 Task: Compose an email with the signature Leslie Flores with the subject Request for feedback on an employee handbook and the message I apologize for any delays and appreciate your support. from softage.3@softage.net to softage.10@softage.net with an attached audio file Audio_product_review.mp3 Undo the message, redo the message and add the line (Thank you) Send the email. Finally, move the email from Sent Items to the label Quotes
Action: Mouse moved to (80, 123)
Screenshot: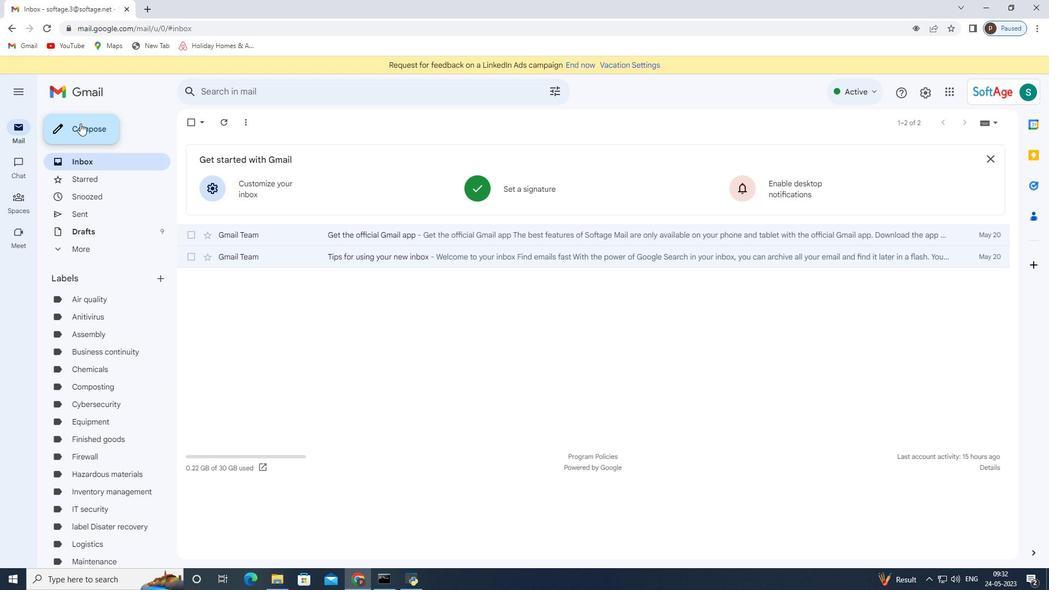
Action: Mouse pressed left at (80, 123)
Screenshot: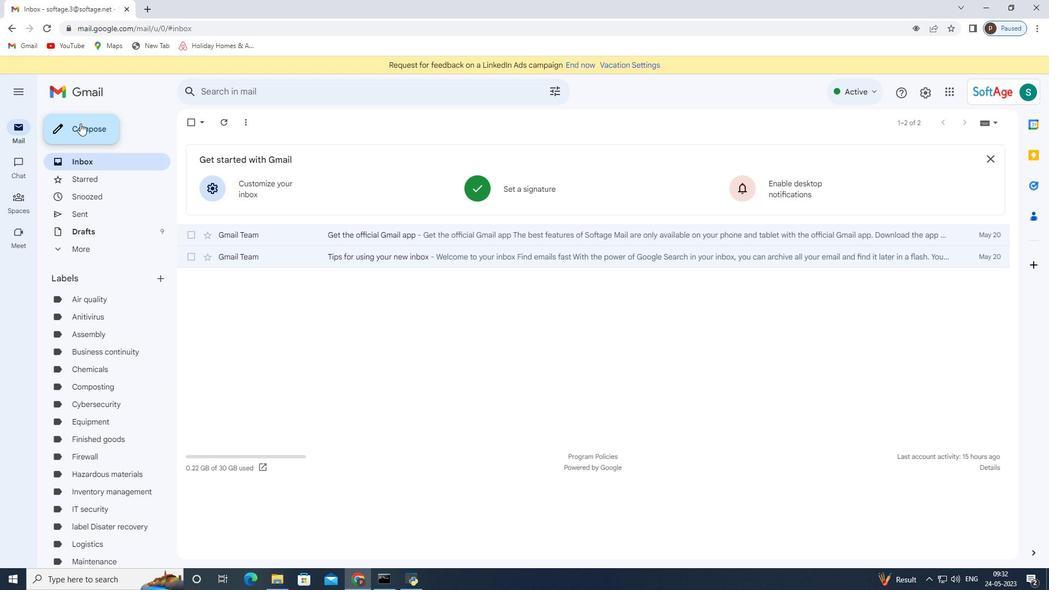 
Action: Mouse pressed left at (80, 123)
Screenshot: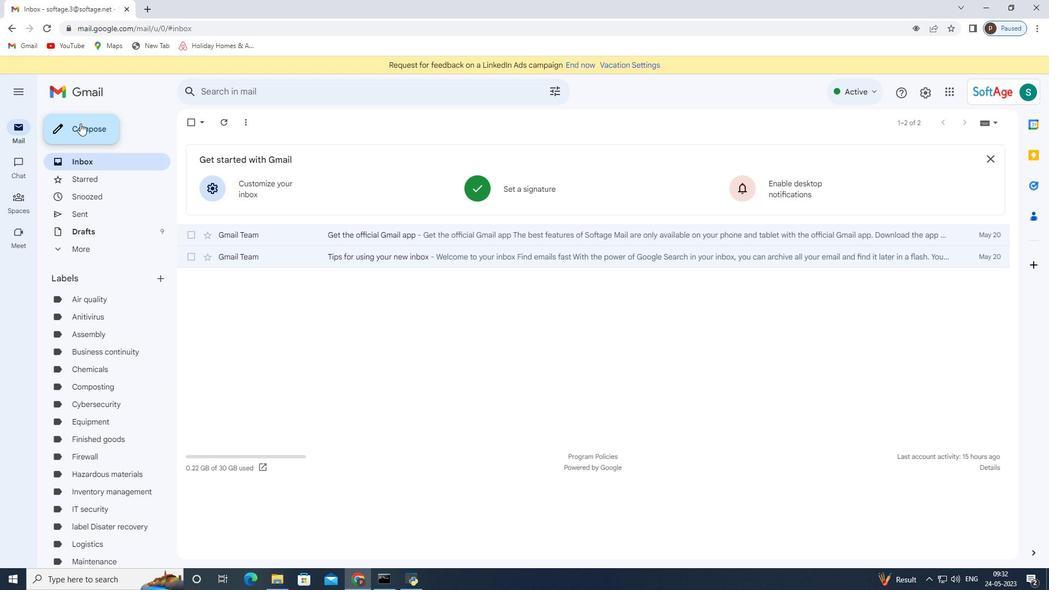 
Action: Mouse moved to (547, 550)
Screenshot: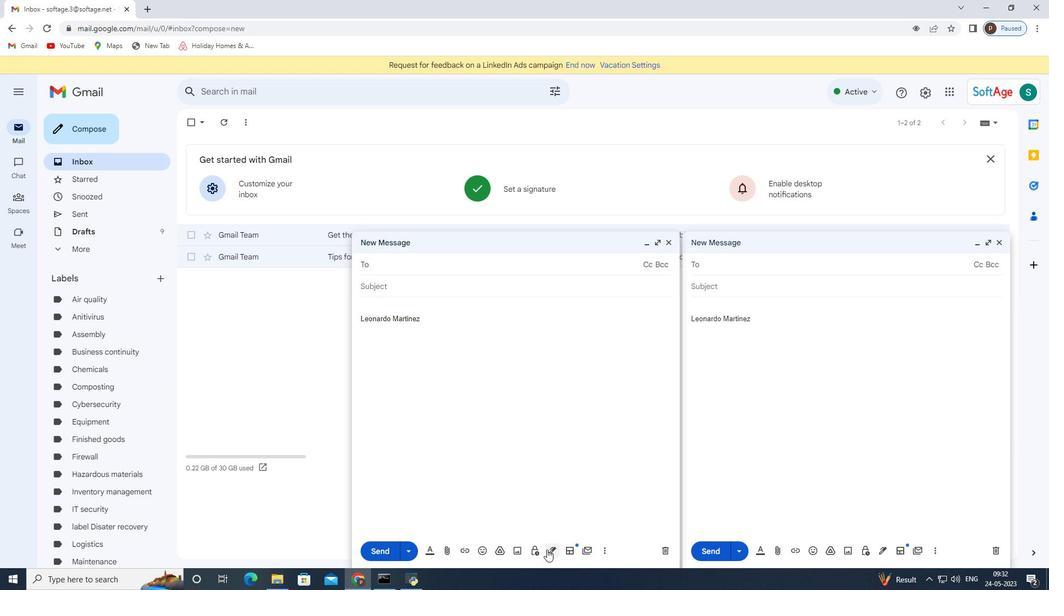 
Action: Mouse pressed left at (547, 550)
Screenshot: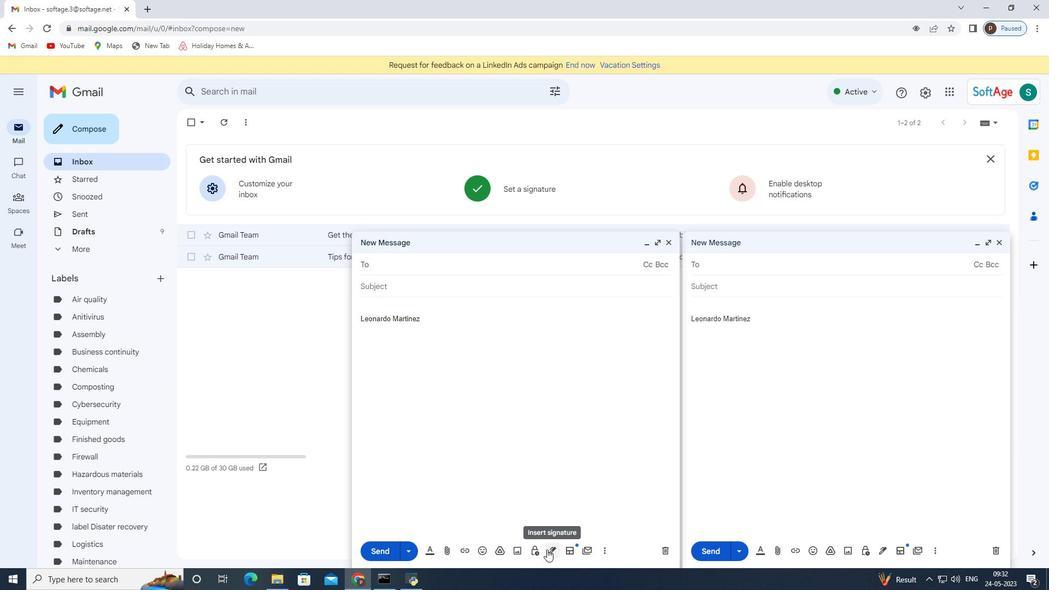 
Action: Mouse moved to (592, 490)
Screenshot: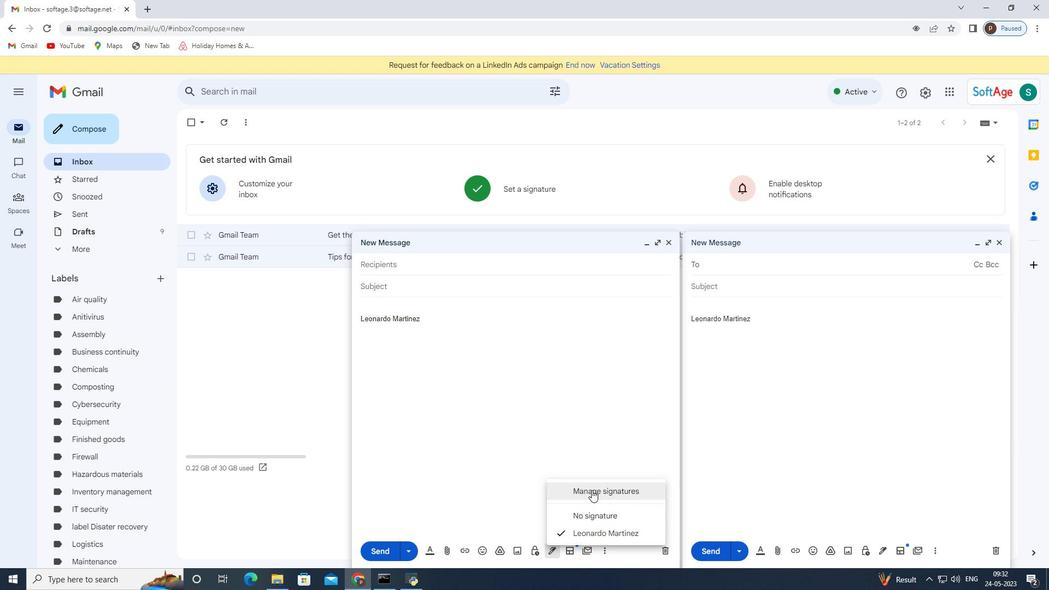 
Action: Mouse pressed left at (592, 490)
Screenshot: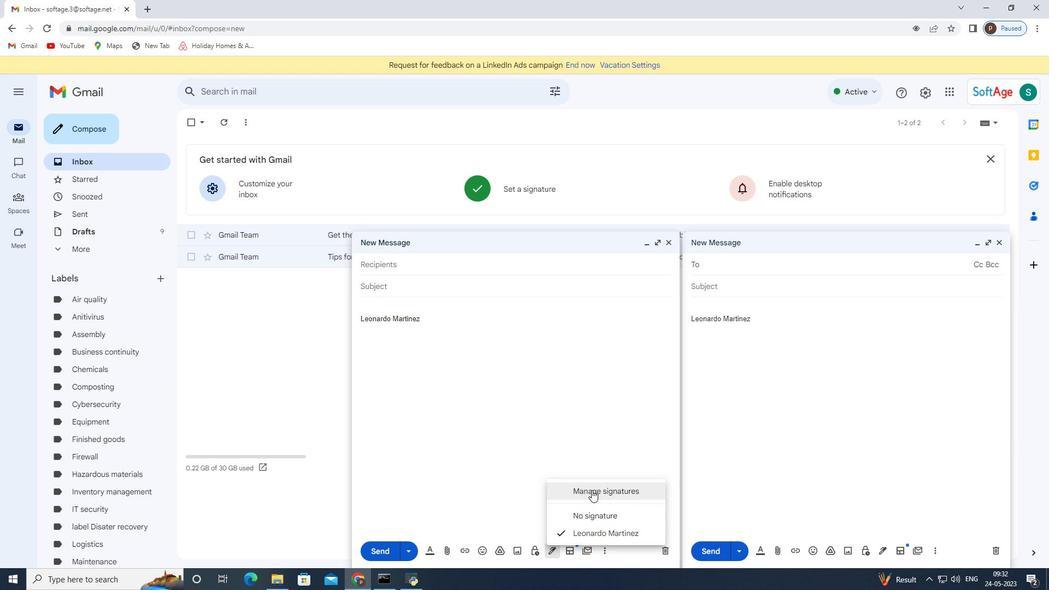 
Action: Mouse moved to (669, 241)
Screenshot: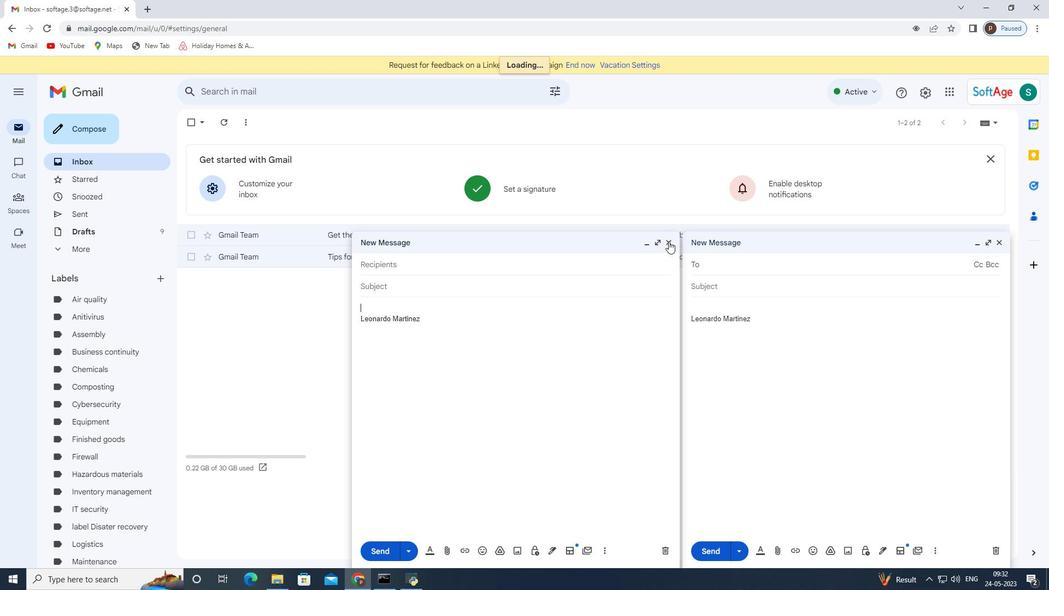 
Action: Mouse pressed left at (669, 241)
Screenshot: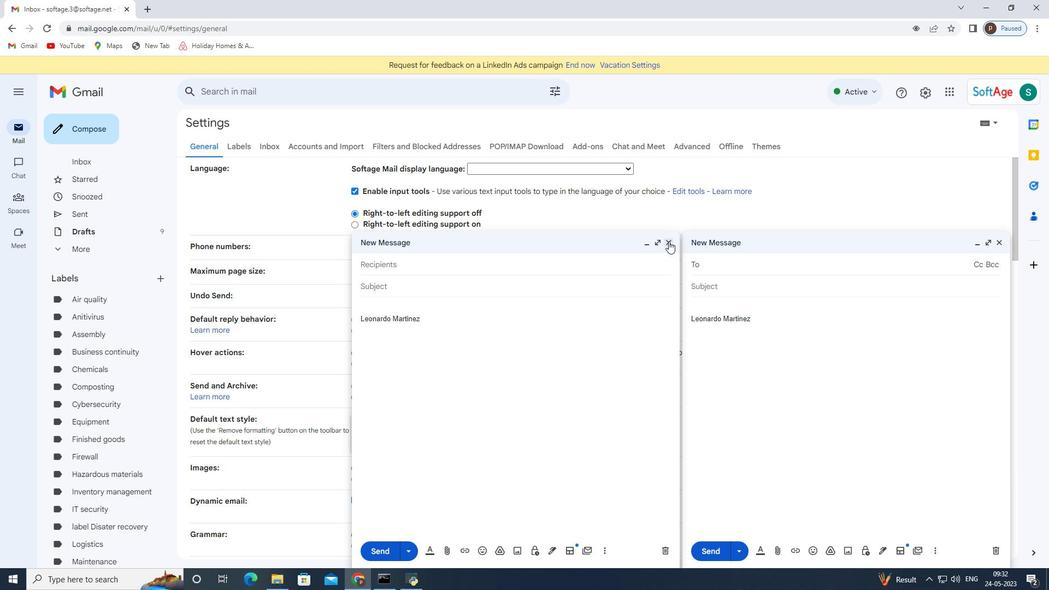 
Action: Mouse moved to (474, 393)
Screenshot: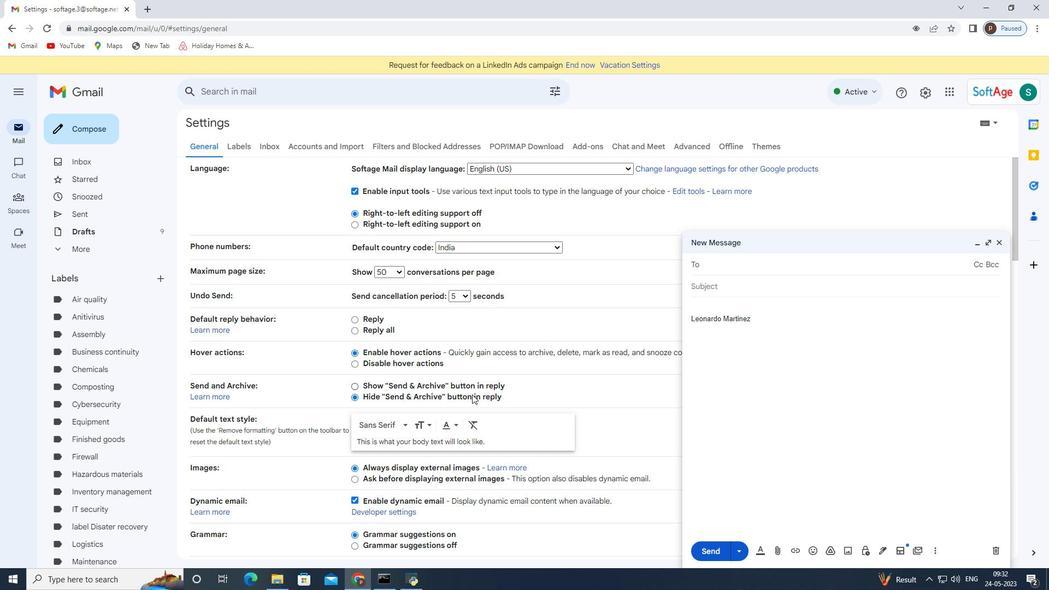 
Action: Mouse scrolled (474, 393) with delta (0, 0)
Screenshot: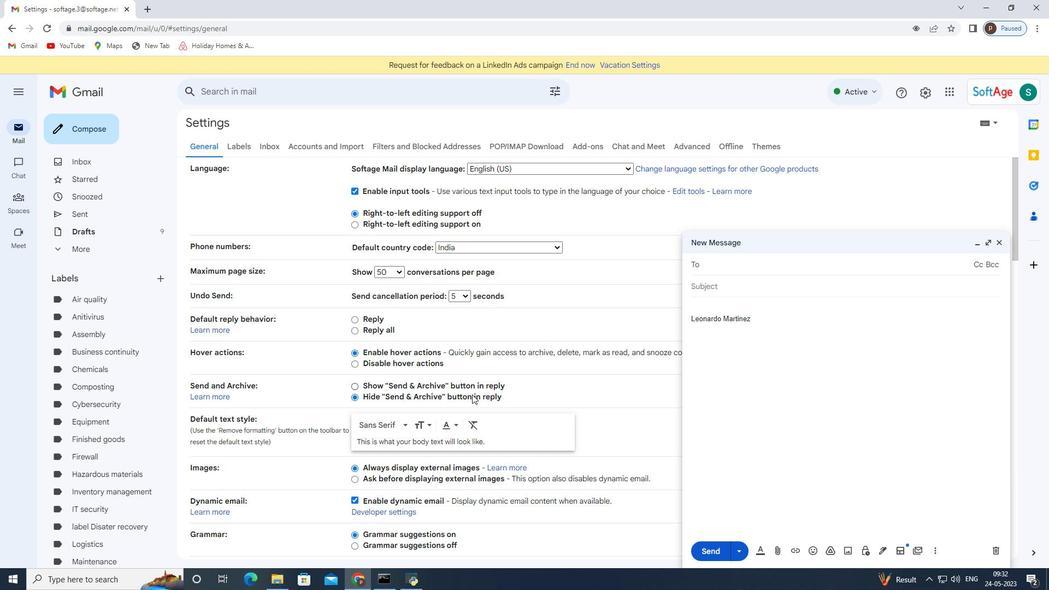 
Action: Mouse moved to (465, 400)
Screenshot: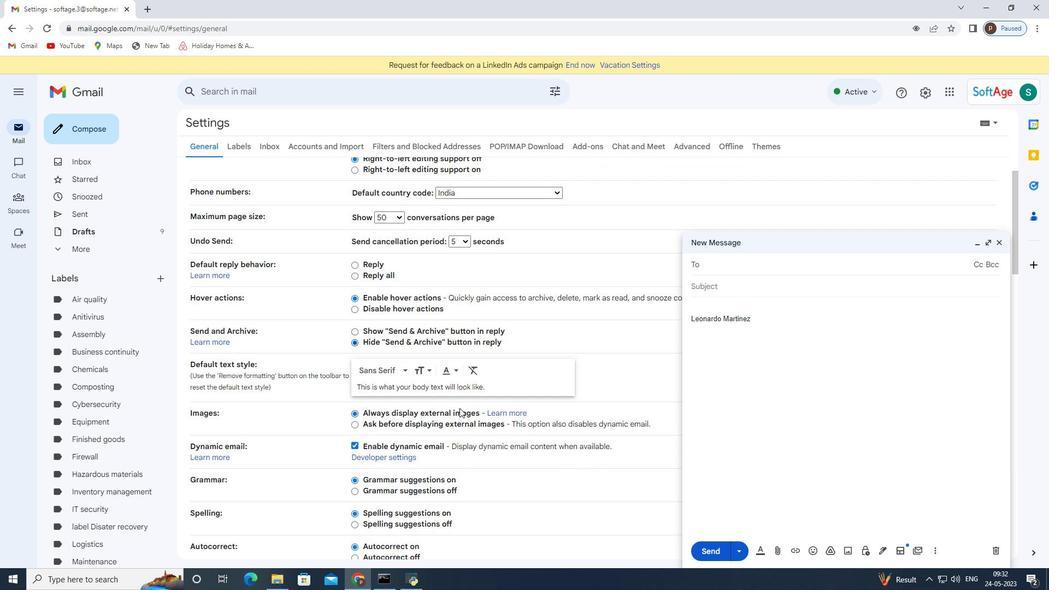 
Action: Mouse scrolled (468, 397) with delta (0, 0)
Screenshot: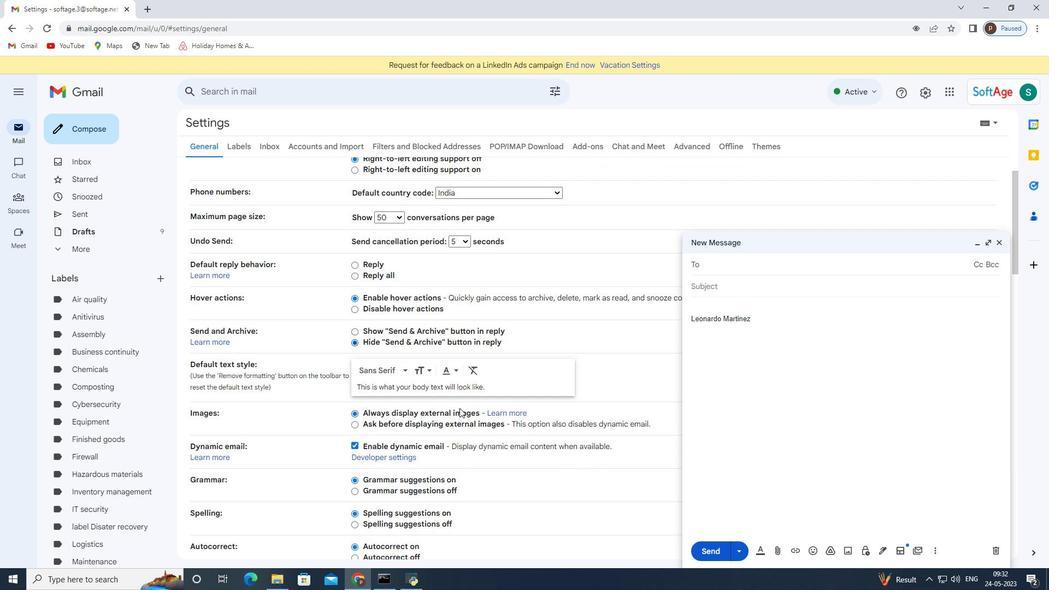 
Action: Mouse moved to (459, 408)
Screenshot: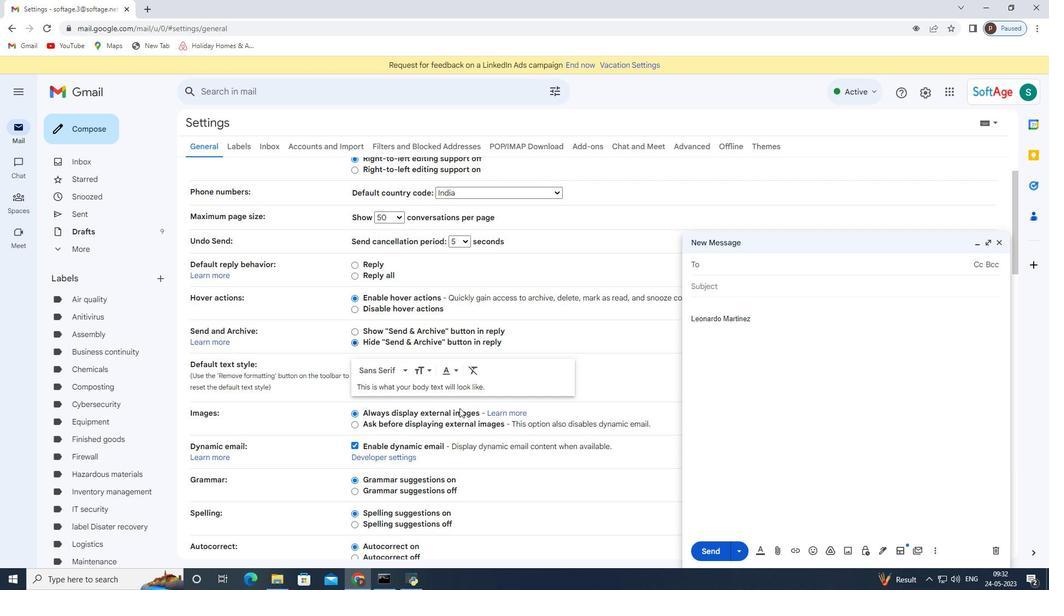 
Action: Mouse scrolled (465, 400) with delta (0, 0)
Screenshot: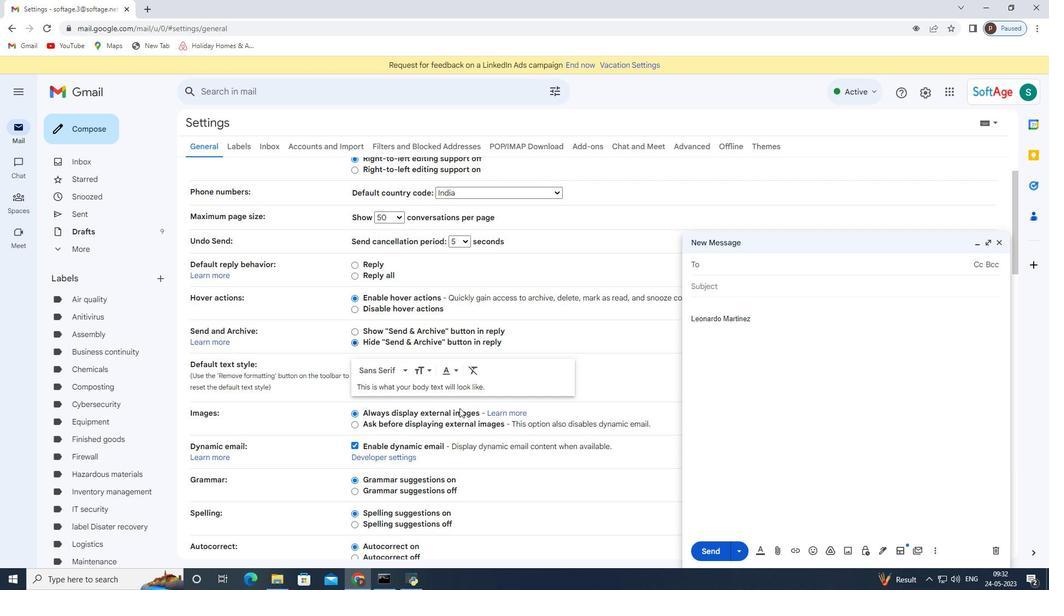 
Action: Mouse scrolled (463, 401) with delta (0, 0)
Screenshot: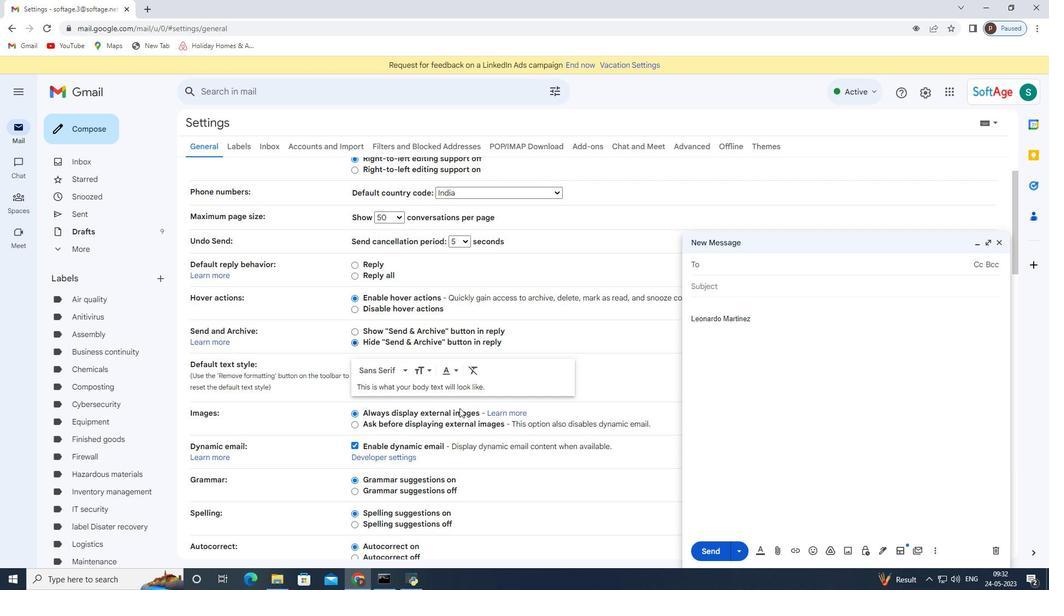 
Action: Mouse scrolled (460, 405) with delta (0, 0)
Screenshot: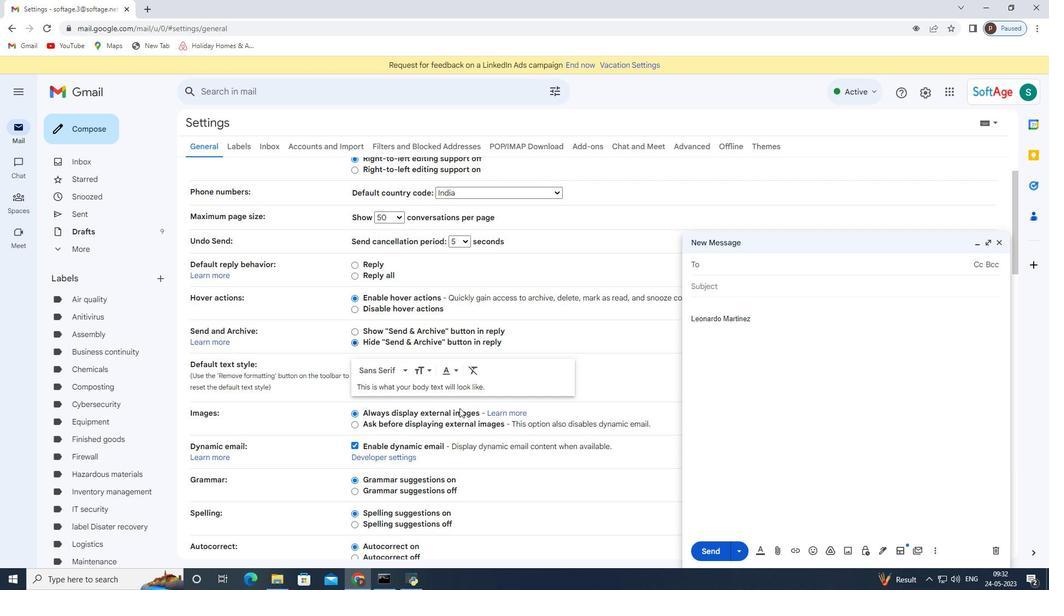 
Action: Mouse scrolled (459, 407) with delta (0, 0)
Screenshot: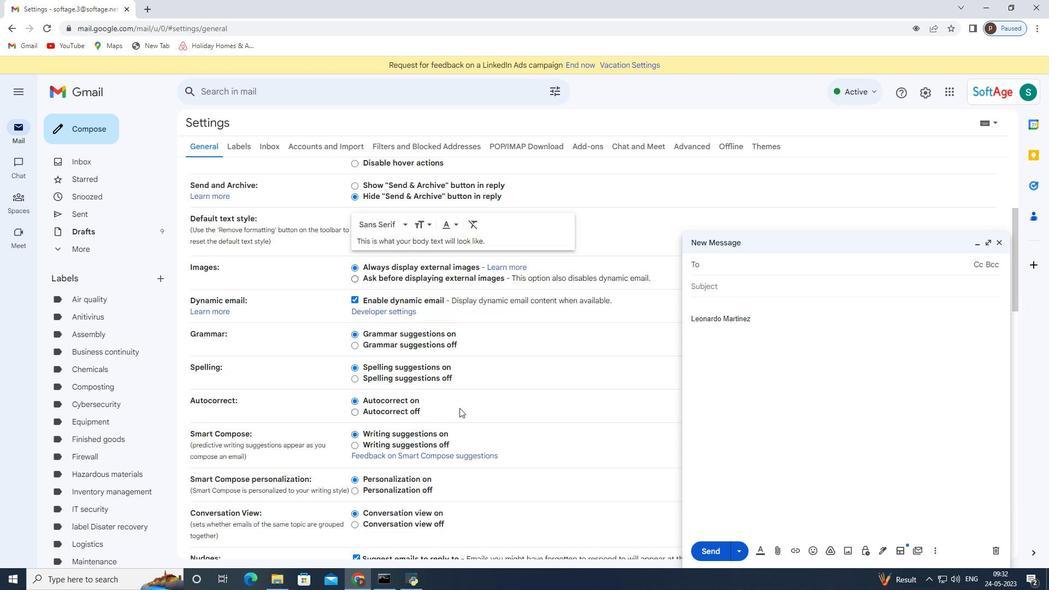 
Action: Mouse scrolled (459, 407) with delta (0, 0)
Screenshot: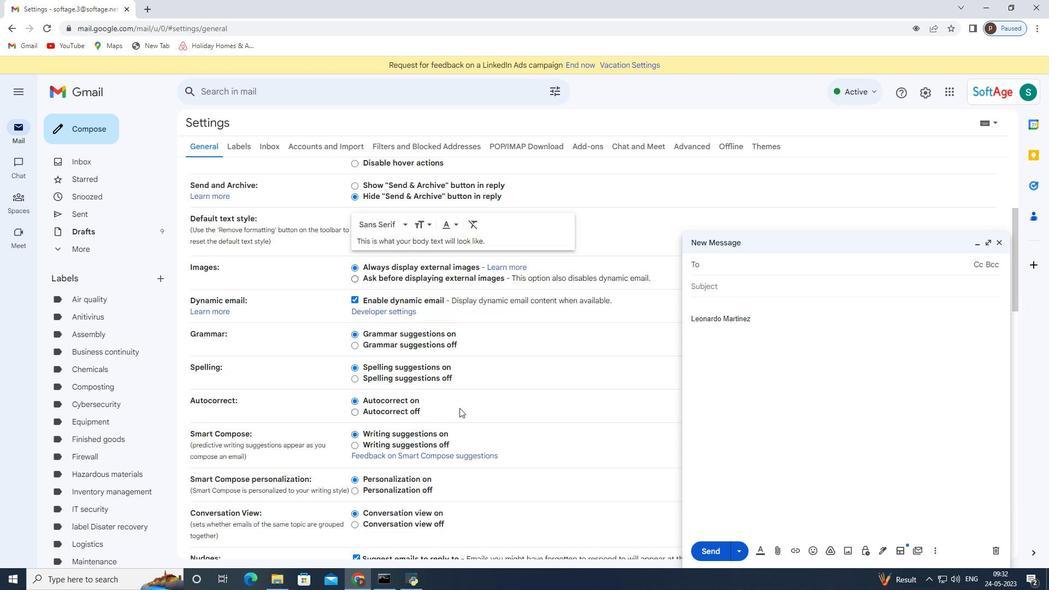 
Action: Mouse scrolled (459, 407) with delta (0, 0)
Screenshot: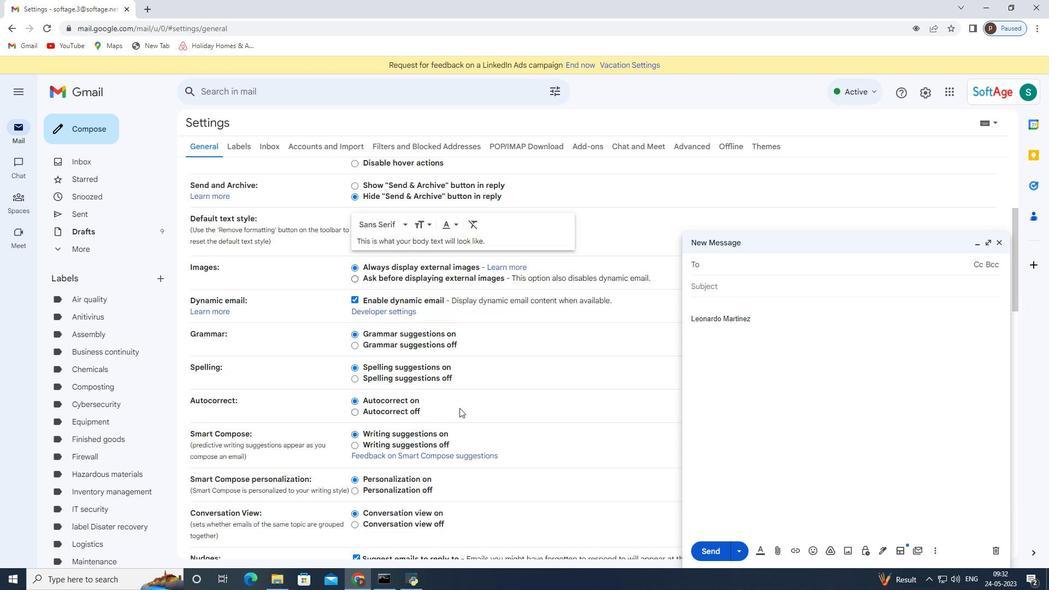 
Action: Mouse scrolled (459, 408) with delta (0, 0)
Screenshot: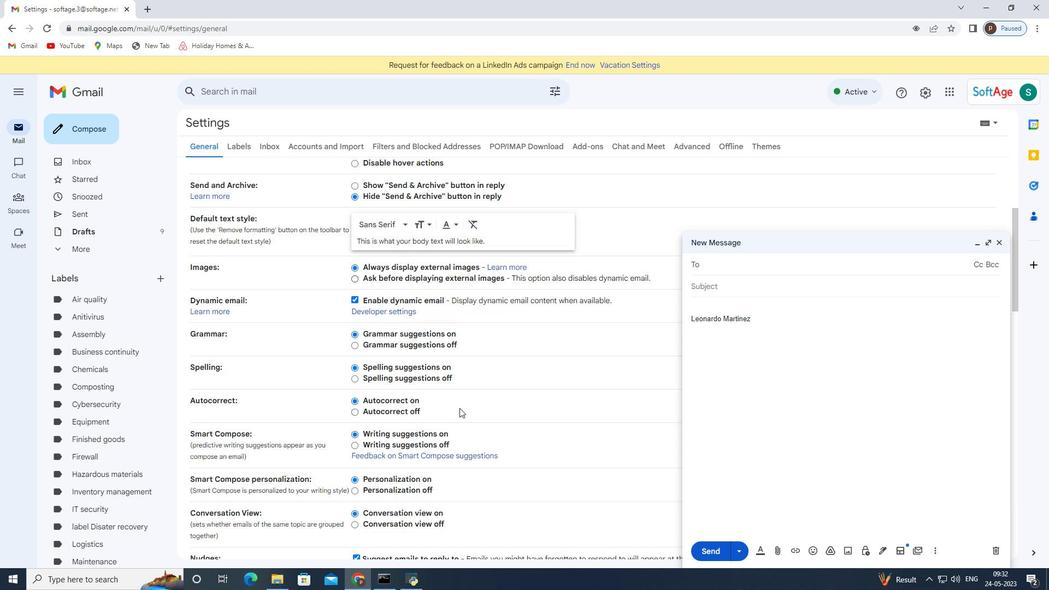 
Action: Mouse scrolled (459, 407) with delta (0, 0)
Screenshot: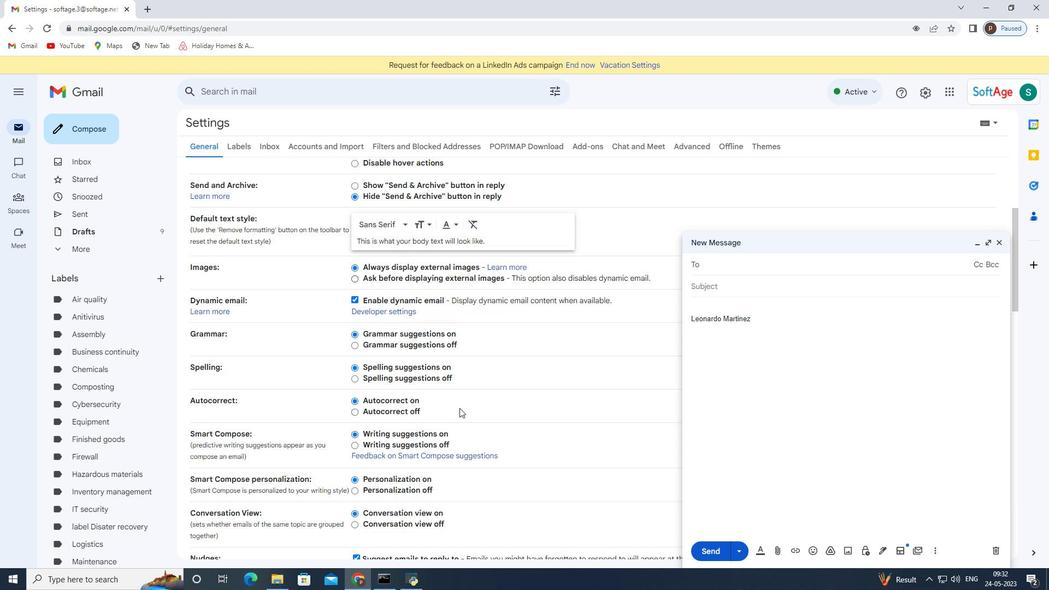 
Action: Mouse scrolled (459, 407) with delta (0, 0)
Screenshot: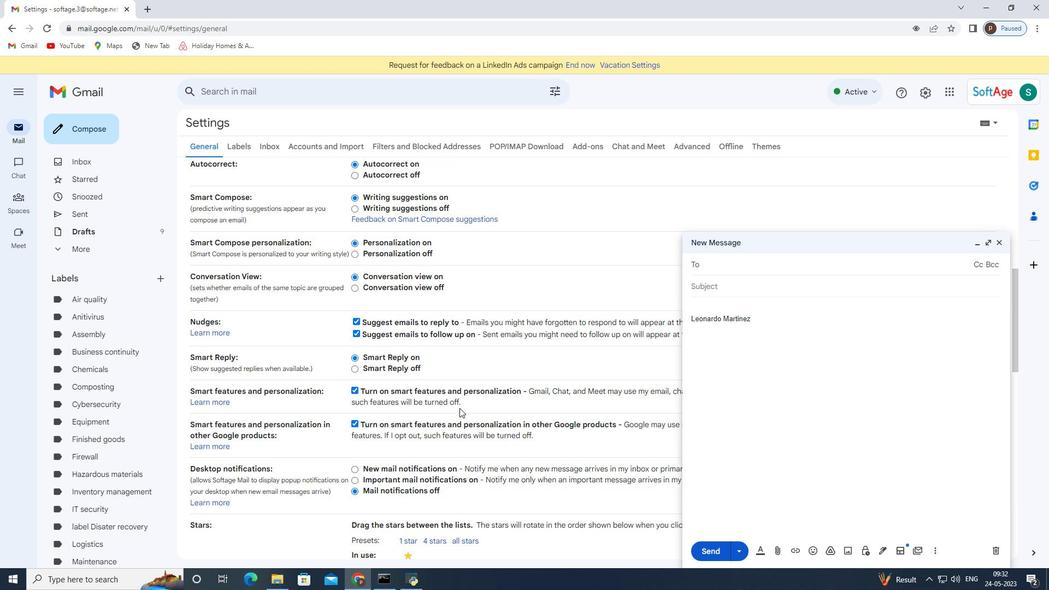 
Action: Mouse scrolled (459, 407) with delta (0, 0)
Screenshot: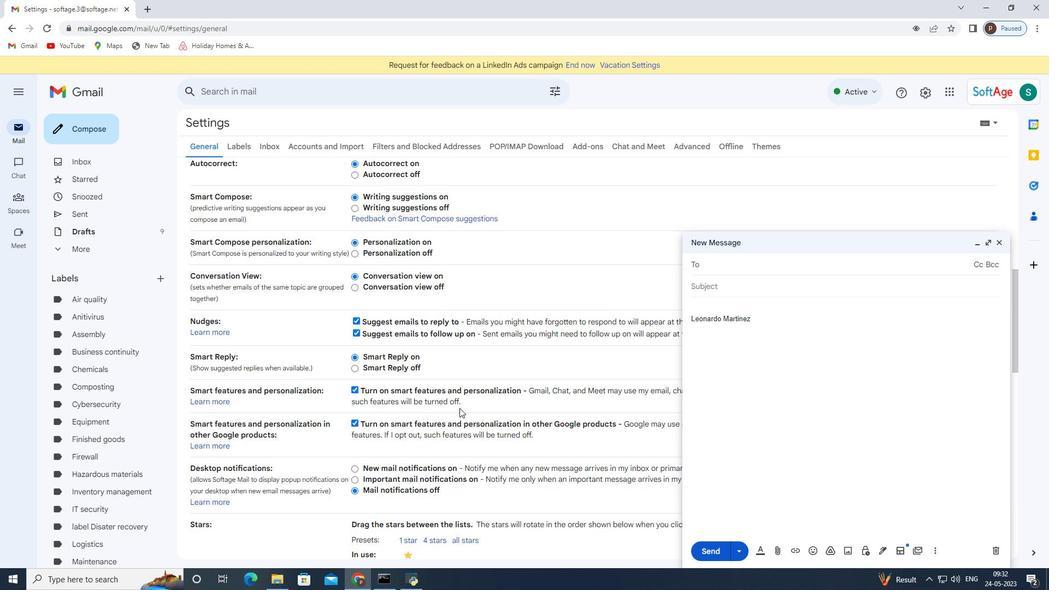 
Action: Mouse scrolled (459, 408) with delta (0, 0)
Screenshot: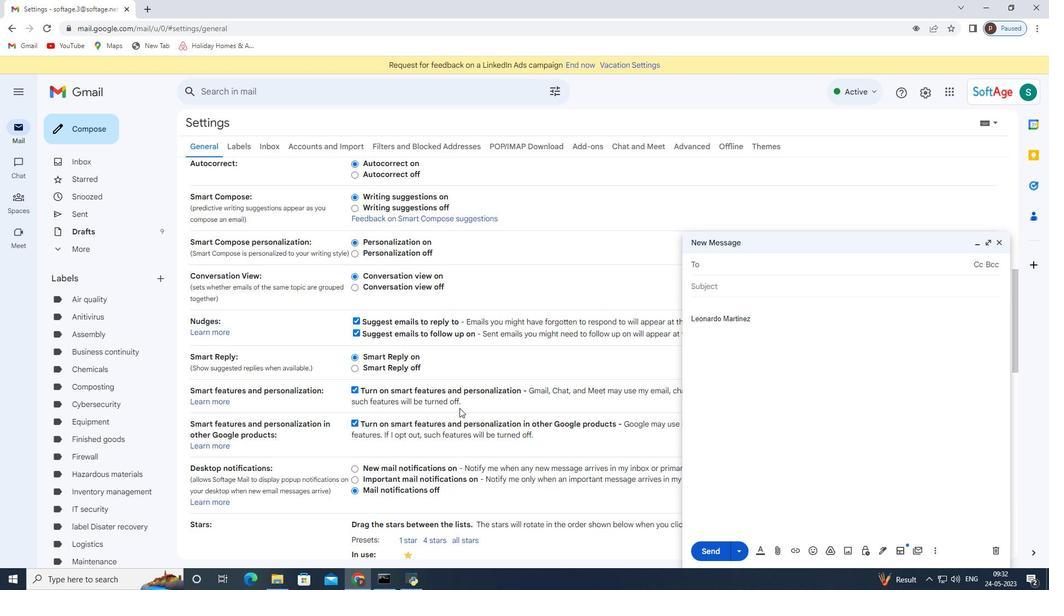 
Action: Mouse scrolled (459, 407) with delta (0, 0)
Screenshot: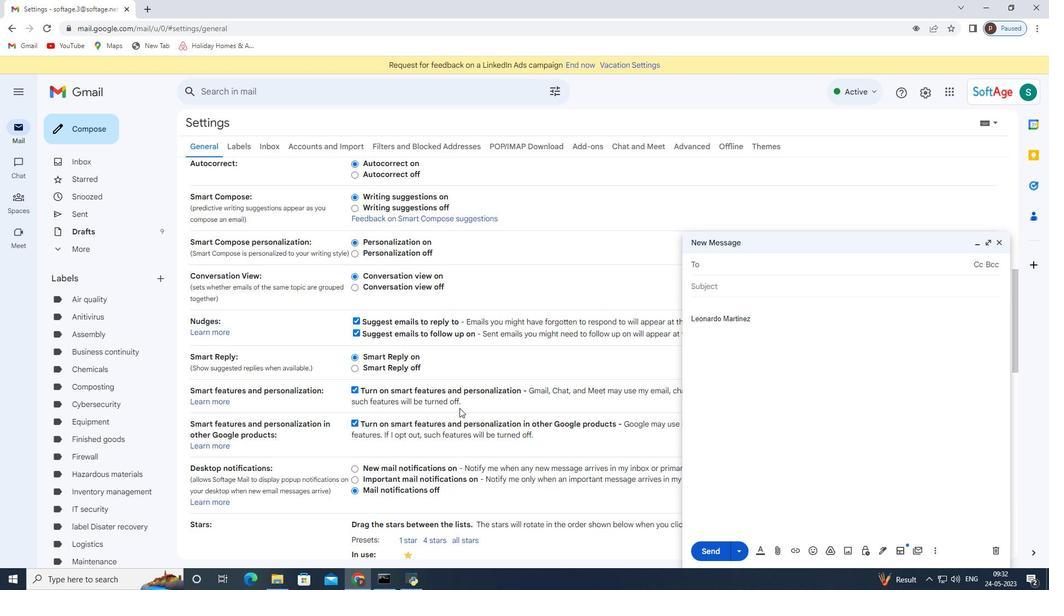 
Action: Mouse moved to (459, 408)
Screenshot: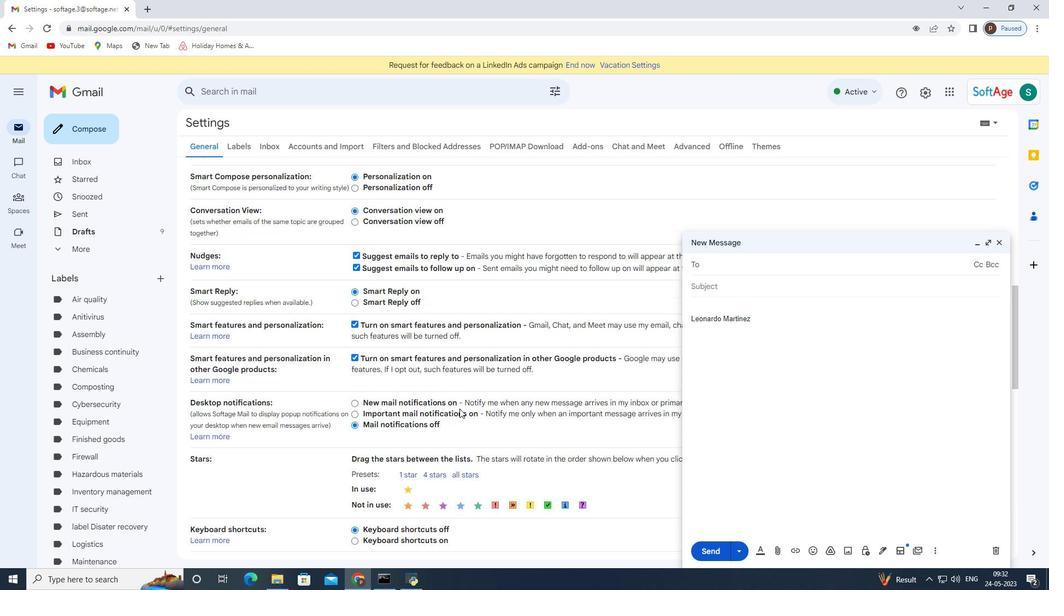 
Action: Mouse scrolled (459, 408) with delta (0, 0)
Screenshot: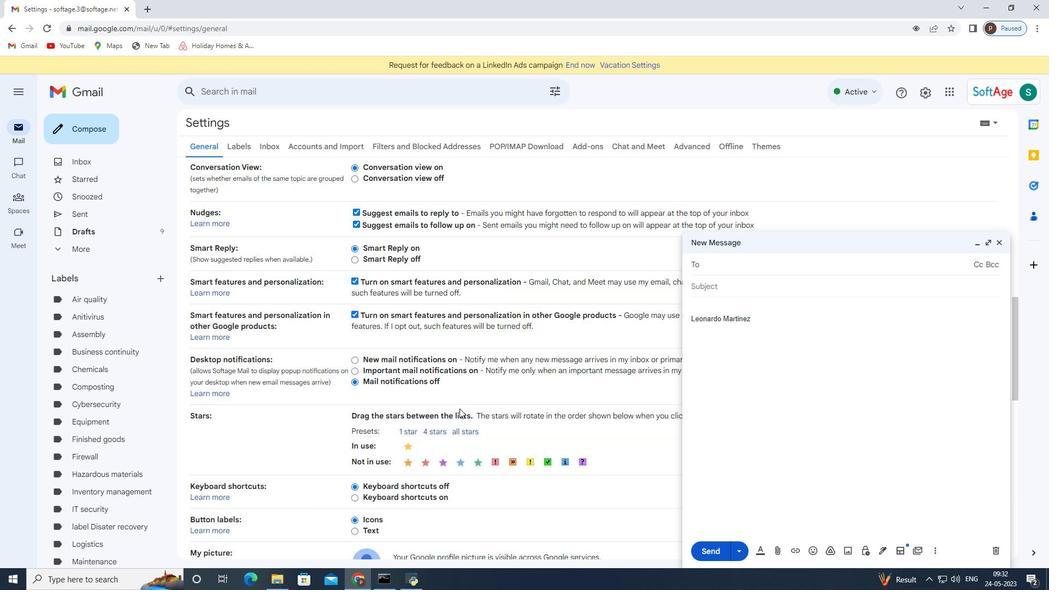 
Action: Mouse scrolled (459, 408) with delta (0, 0)
Screenshot: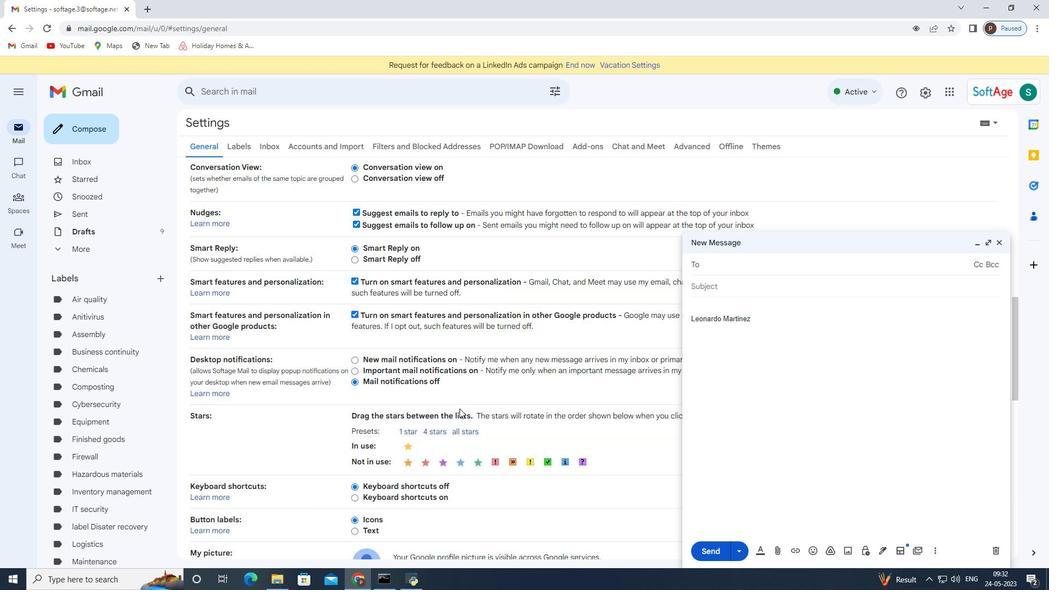 
Action: Mouse scrolled (459, 408) with delta (0, 0)
Screenshot: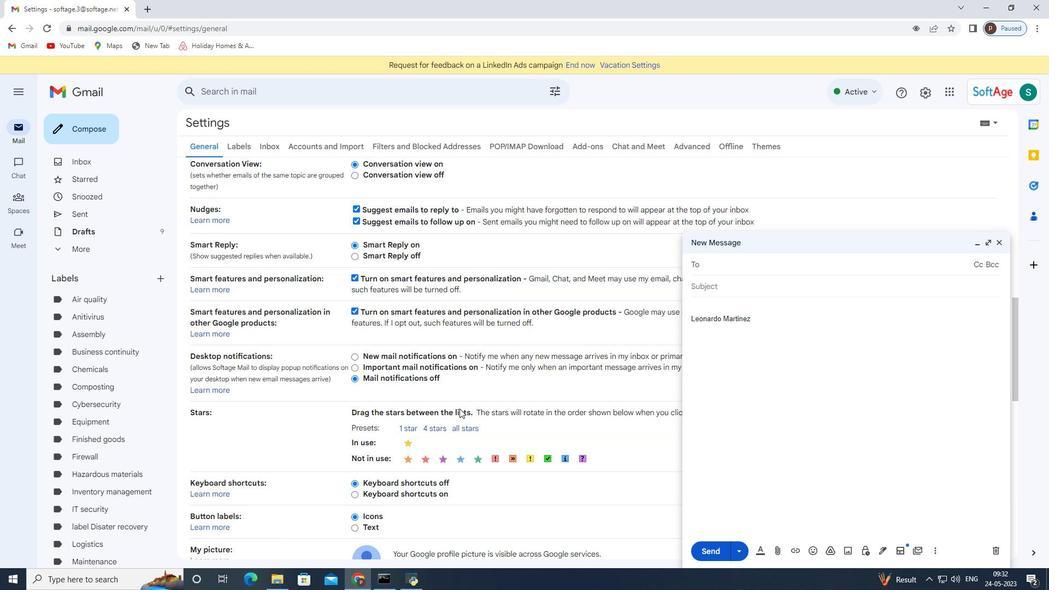 
Action: Mouse scrolled (459, 408) with delta (0, 0)
Screenshot: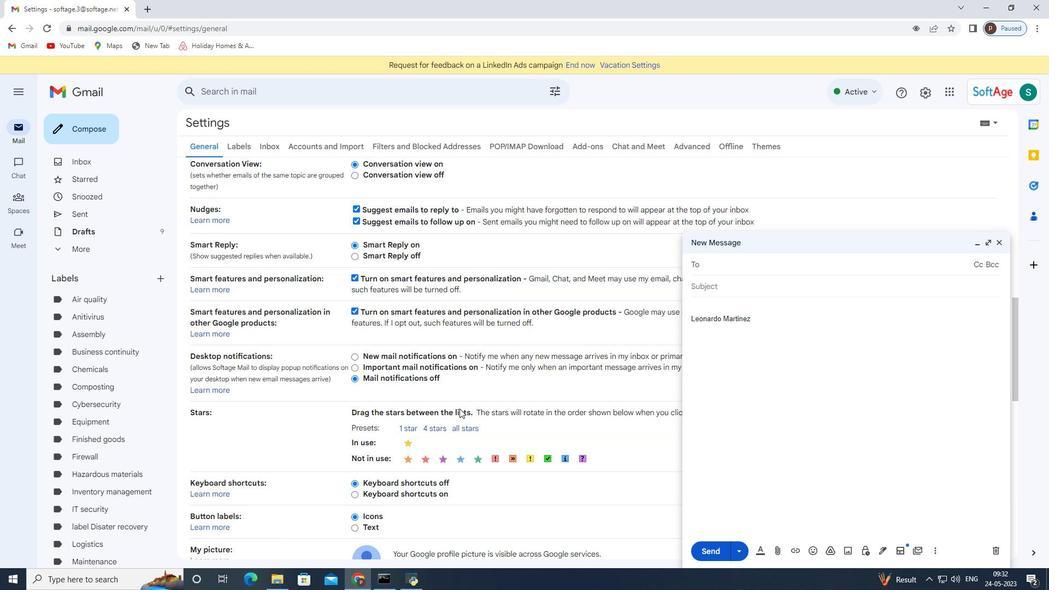 
Action: Mouse scrolled (459, 408) with delta (0, 0)
Screenshot: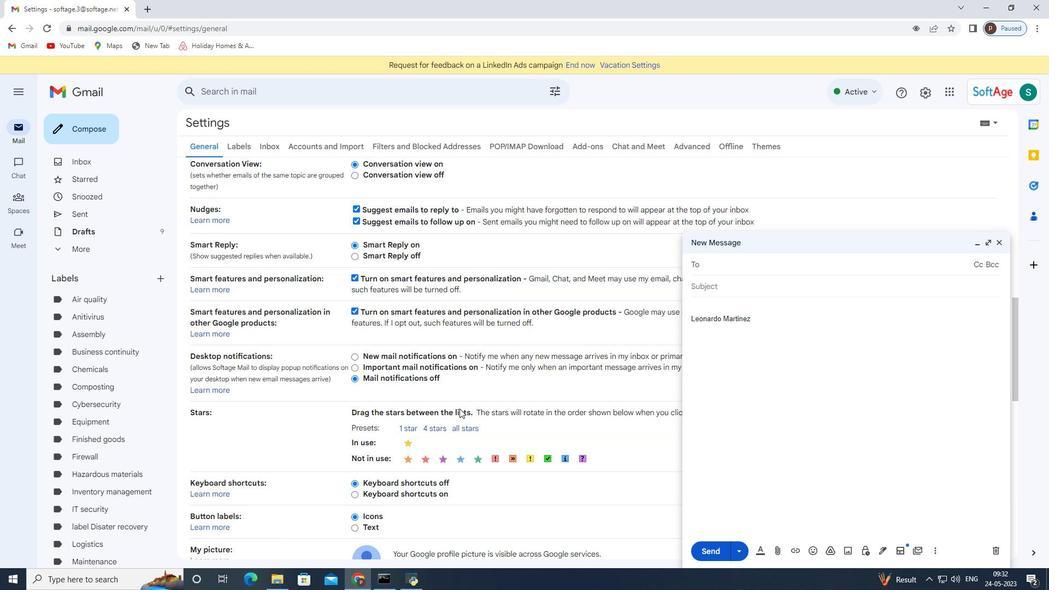 
Action: Mouse moved to (999, 243)
Screenshot: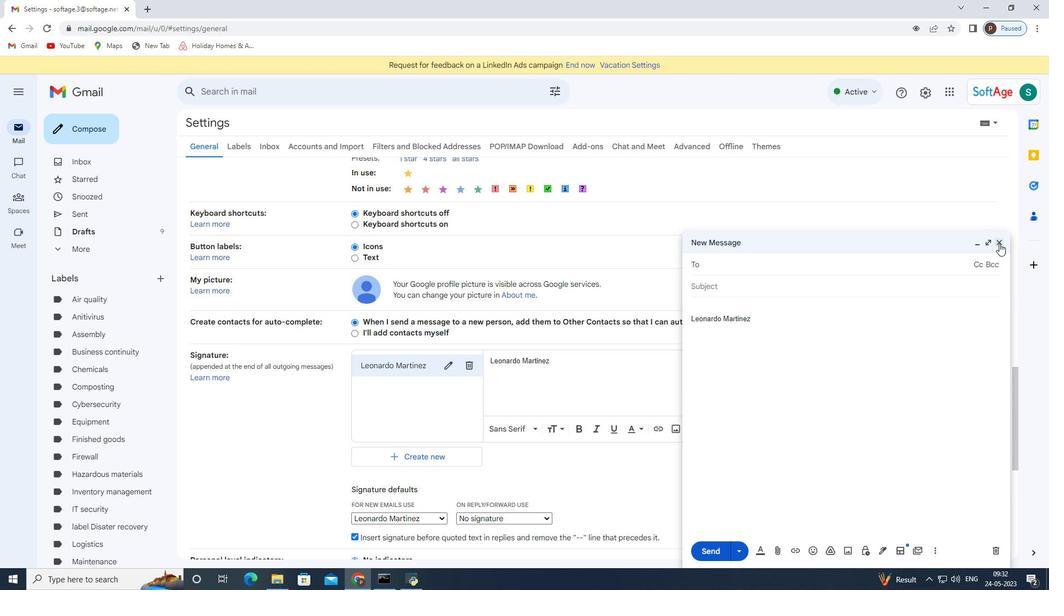 
Action: Mouse pressed left at (999, 243)
Screenshot: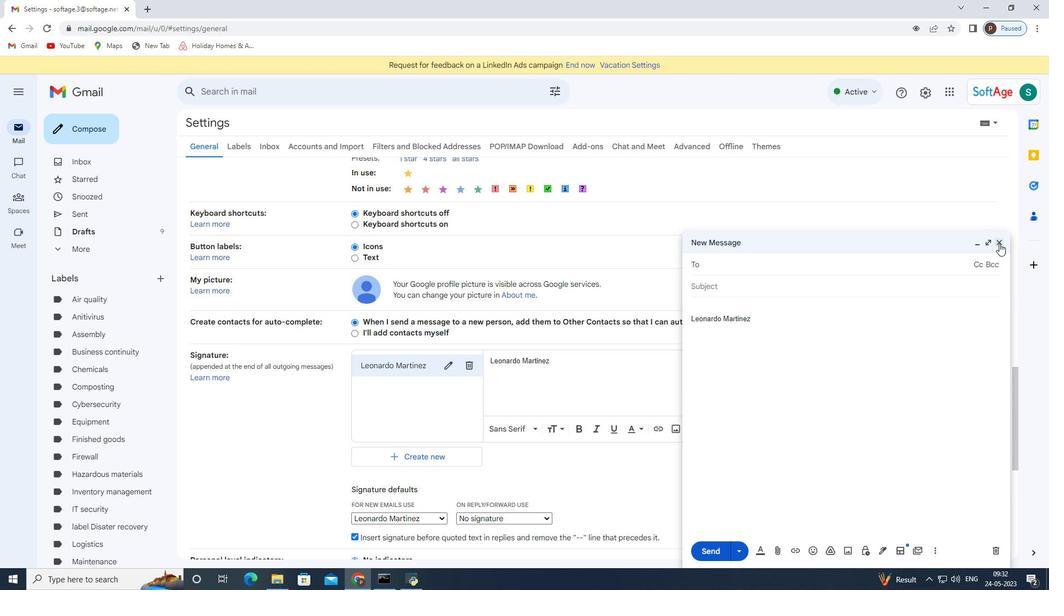 
Action: Mouse moved to (465, 373)
Screenshot: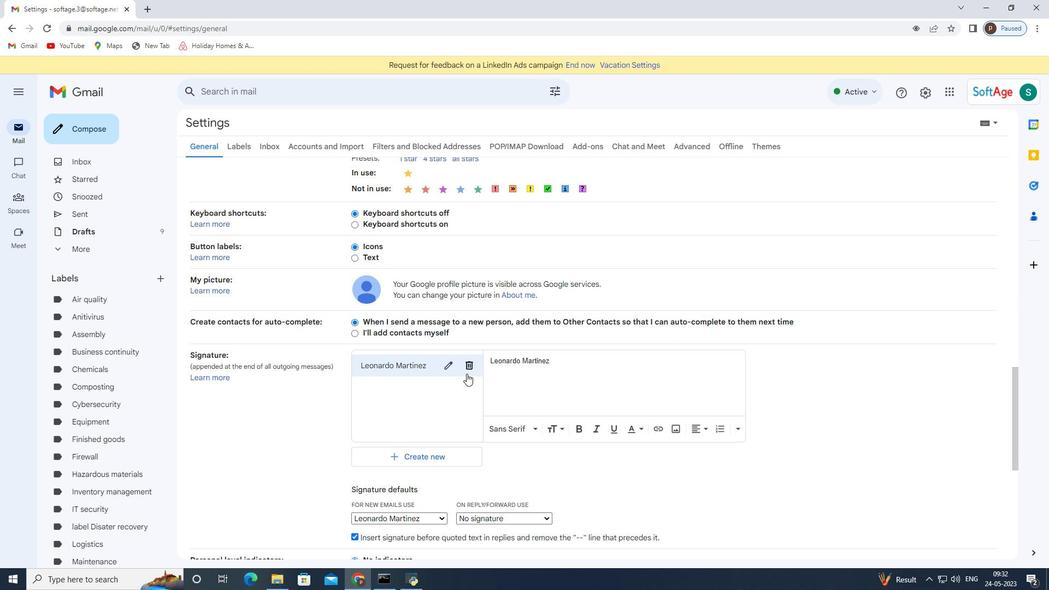 
Action: Mouse scrolled (465, 373) with delta (0, 0)
Screenshot: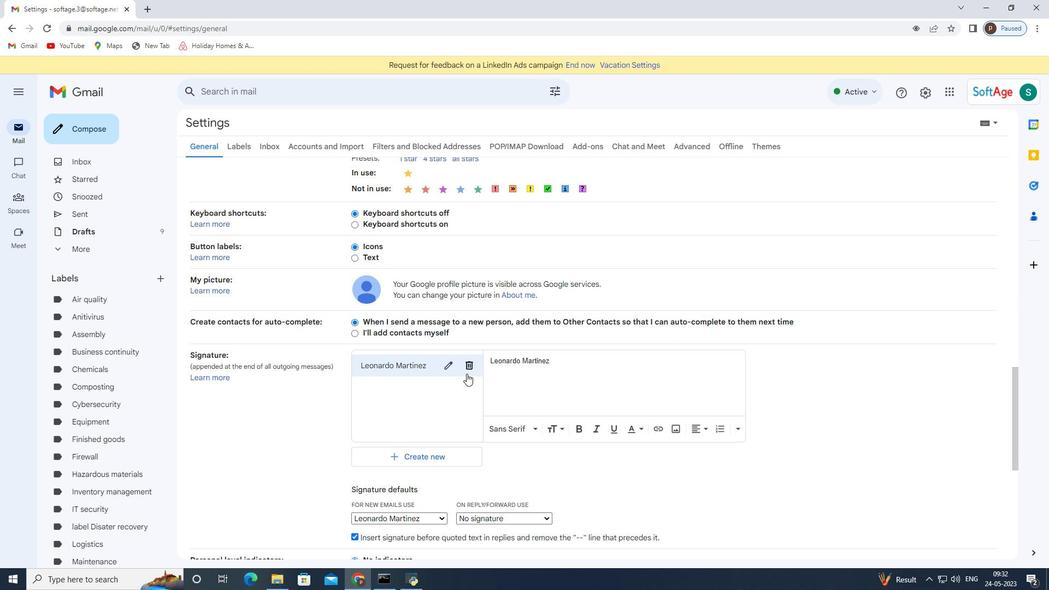 
Action: Mouse moved to (464, 373)
Screenshot: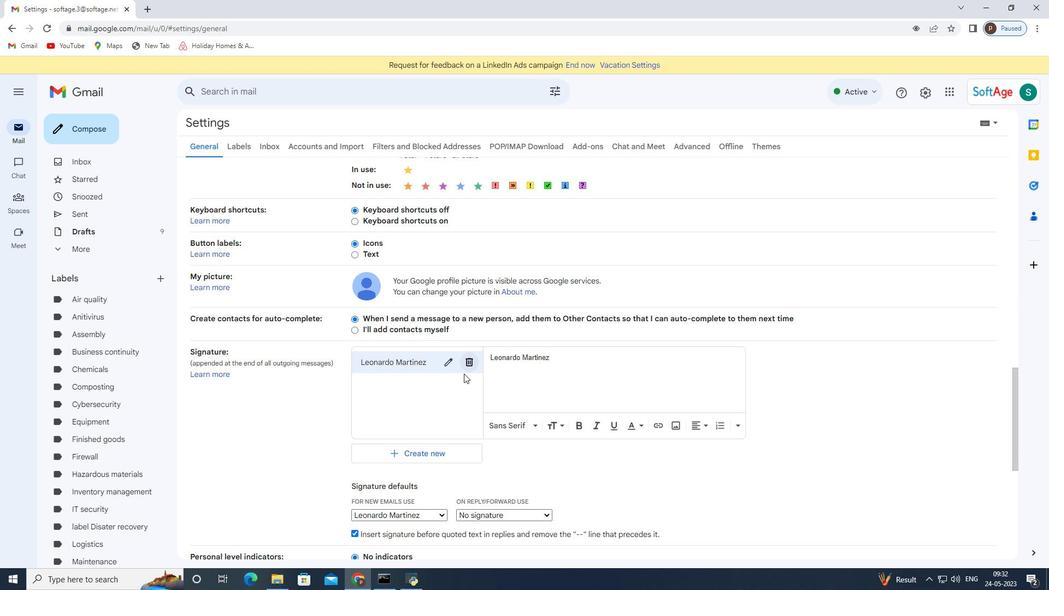 
Action: Mouse scrolled (464, 373) with delta (0, 0)
Screenshot: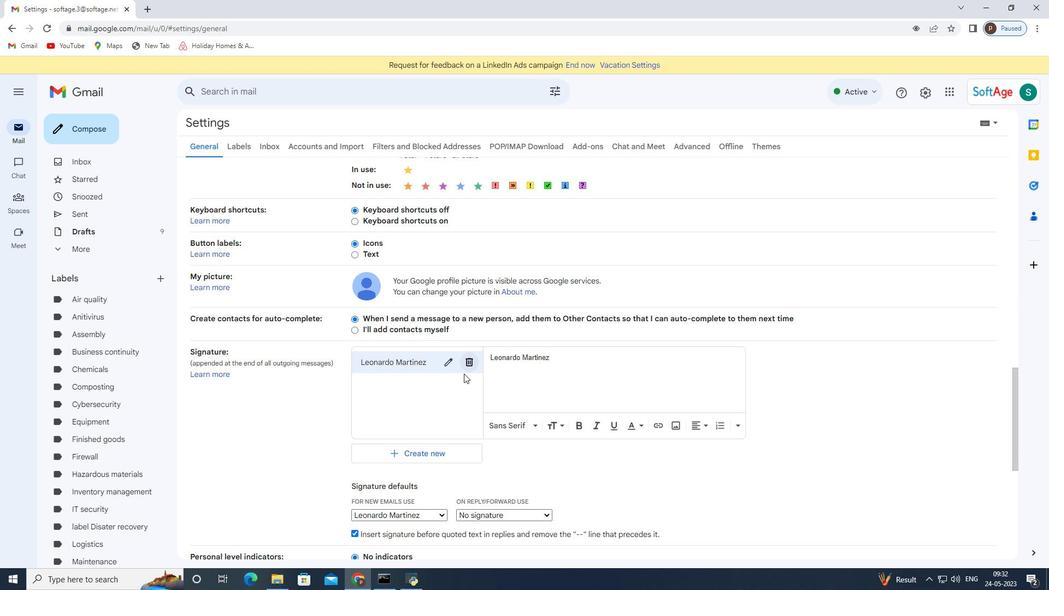 
Action: Mouse moved to (472, 256)
Screenshot: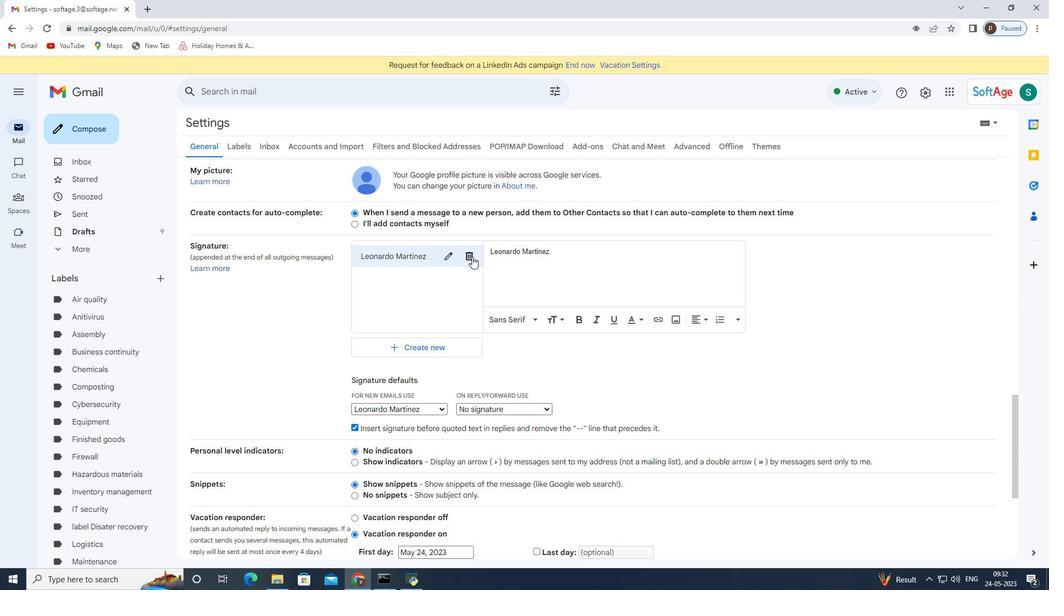 
Action: Mouse pressed left at (472, 256)
Screenshot: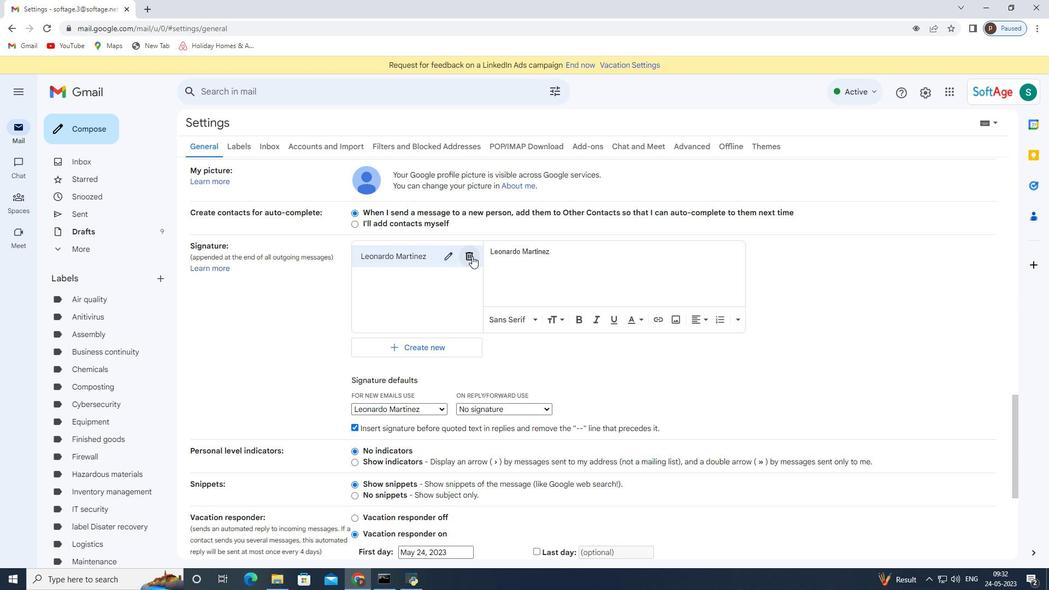 
Action: Mouse moved to (638, 334)
Screenshot: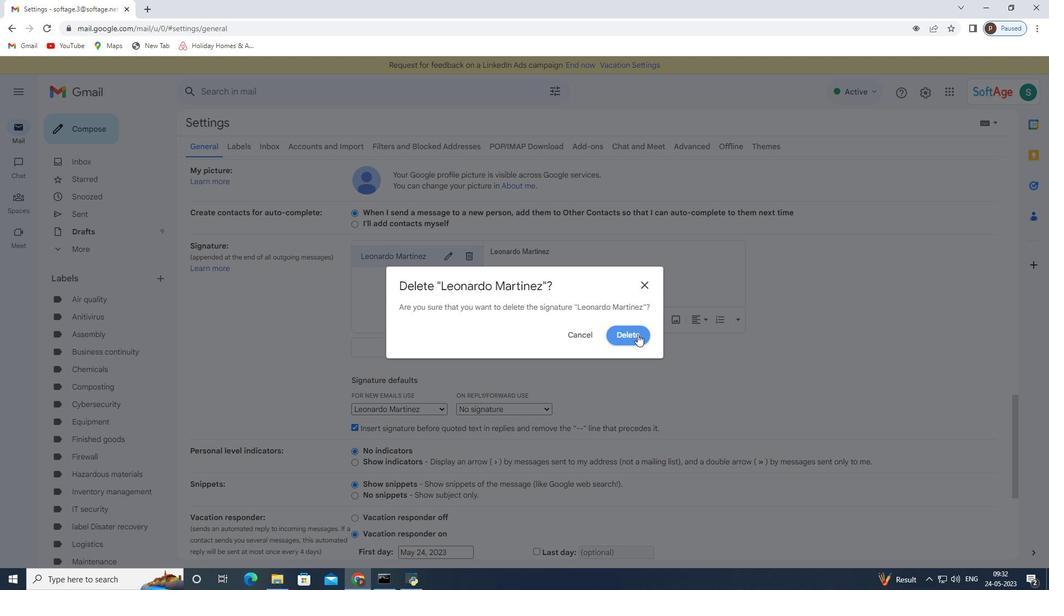 
Action: Mouse pressed left at (638, 334)
Screenshot: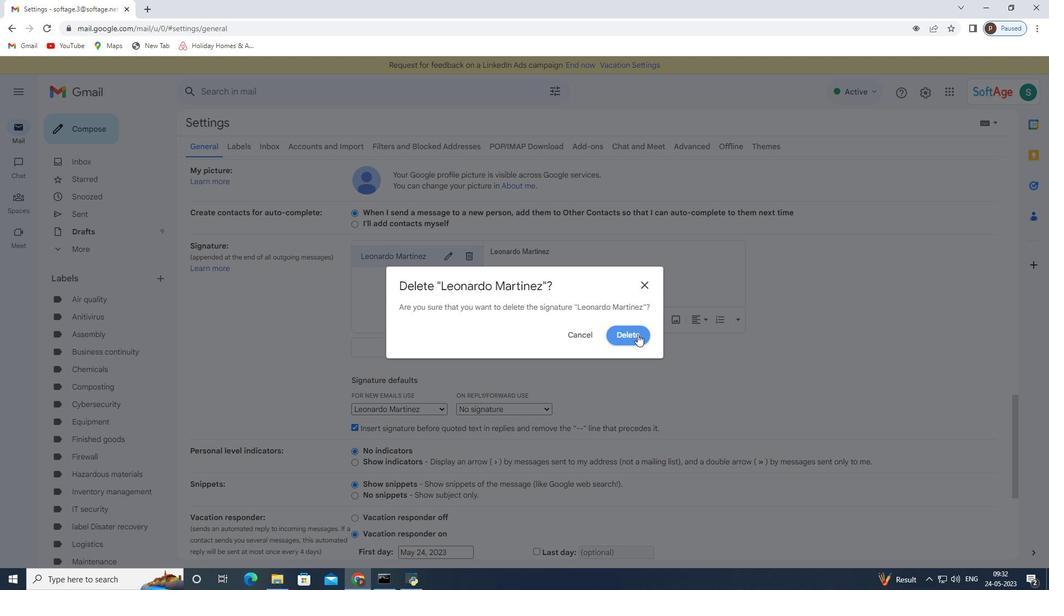 
Action: Mouse moved to (418, 261)
Screenshot: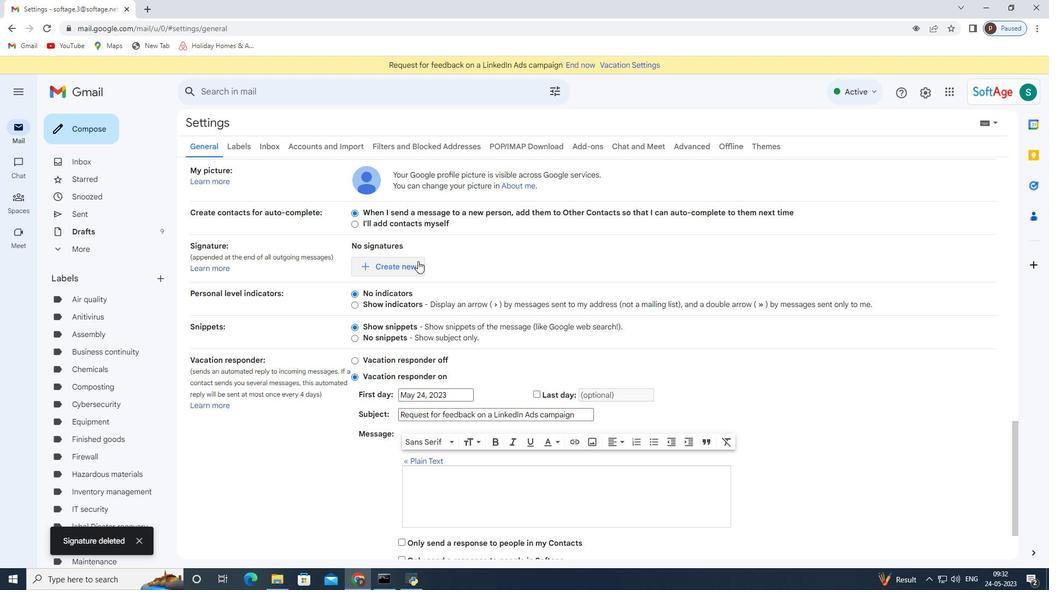 
Action: Mouse pressed left at (418, 261)
Screenshot: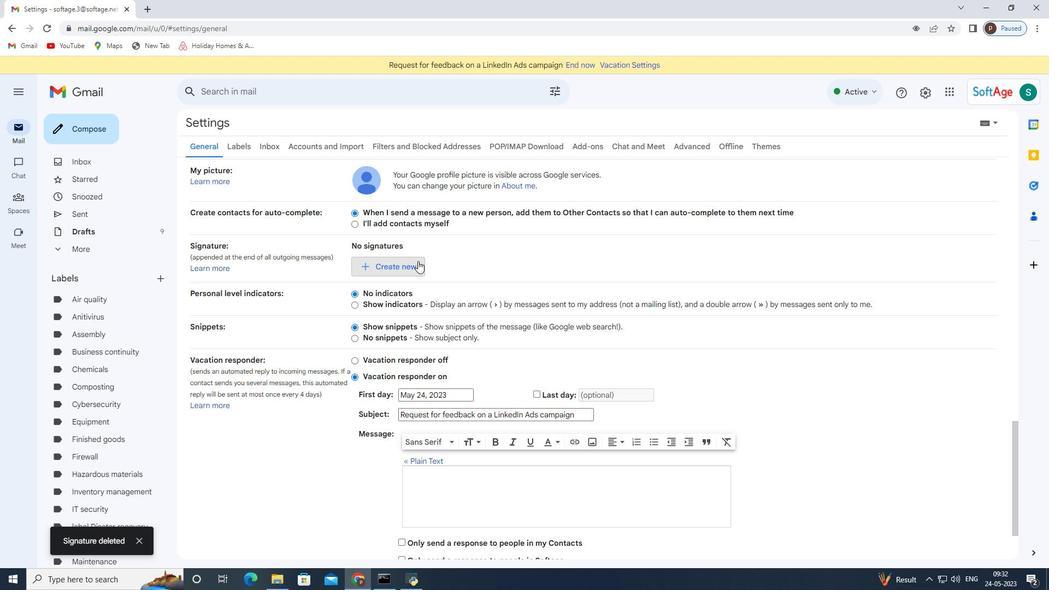 
Action: Mouse moved to (439, 306)
Screenshot: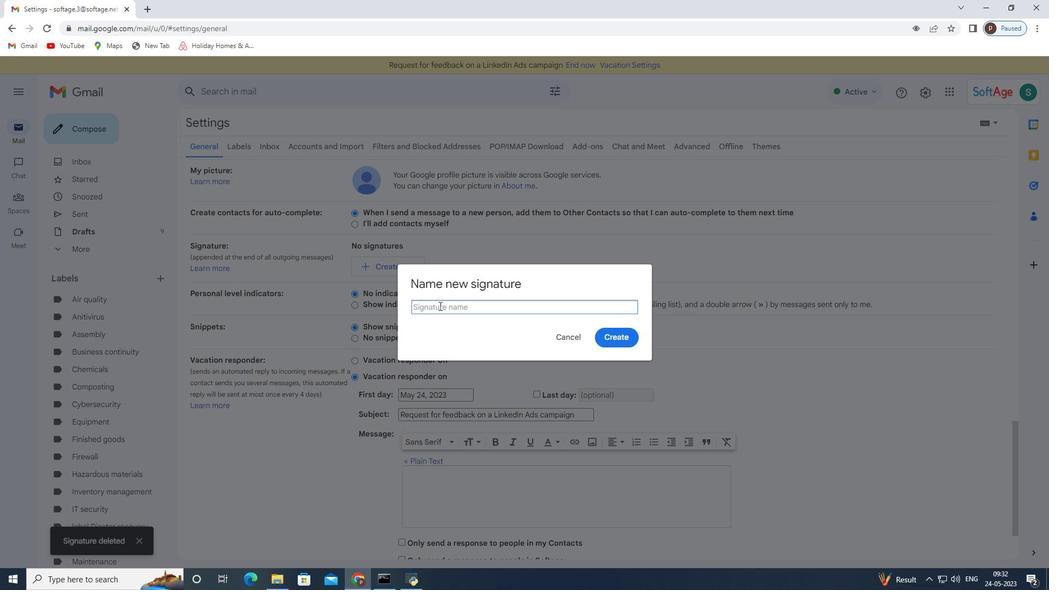 
Action: Mouse pressed left at (439, 306)
Screenshot: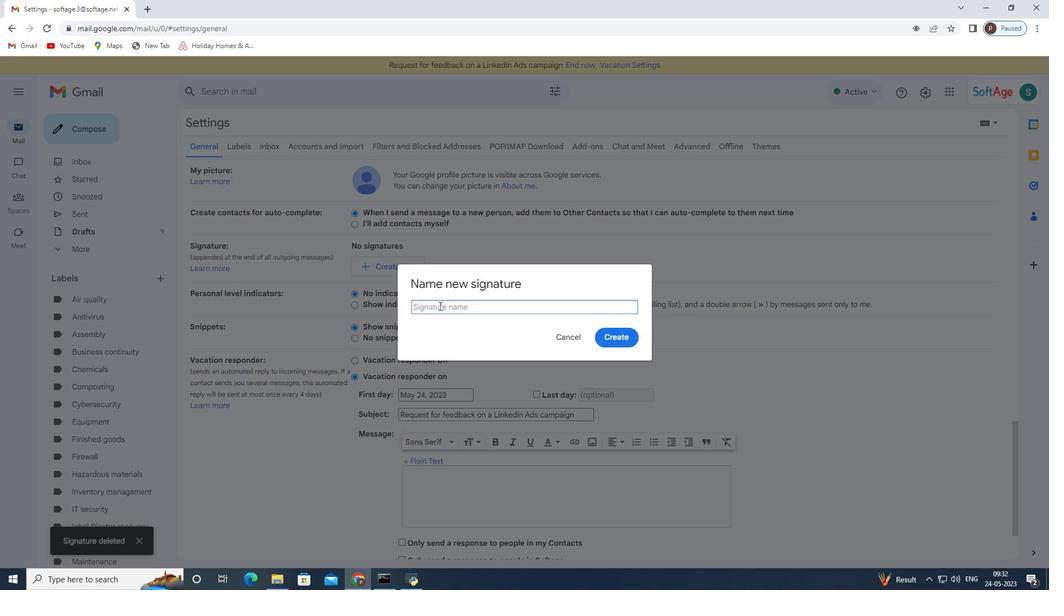 
Action: Key pressed <Key.shift>Leslie<Key.space><Key.shift>Flores
Screenshot: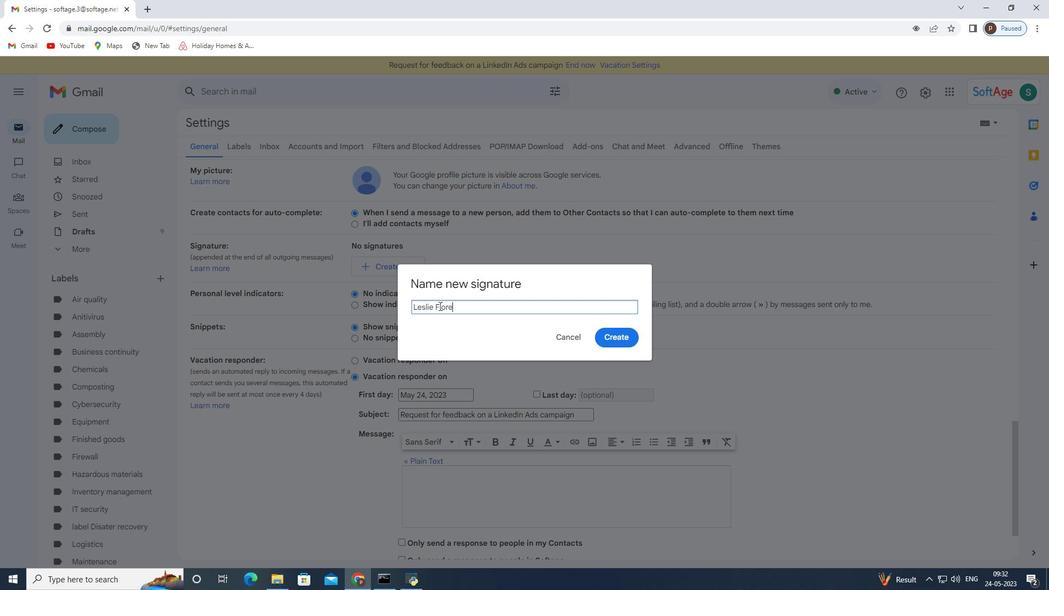 
Action: Mouse moved to (616, 329)
Screenshot: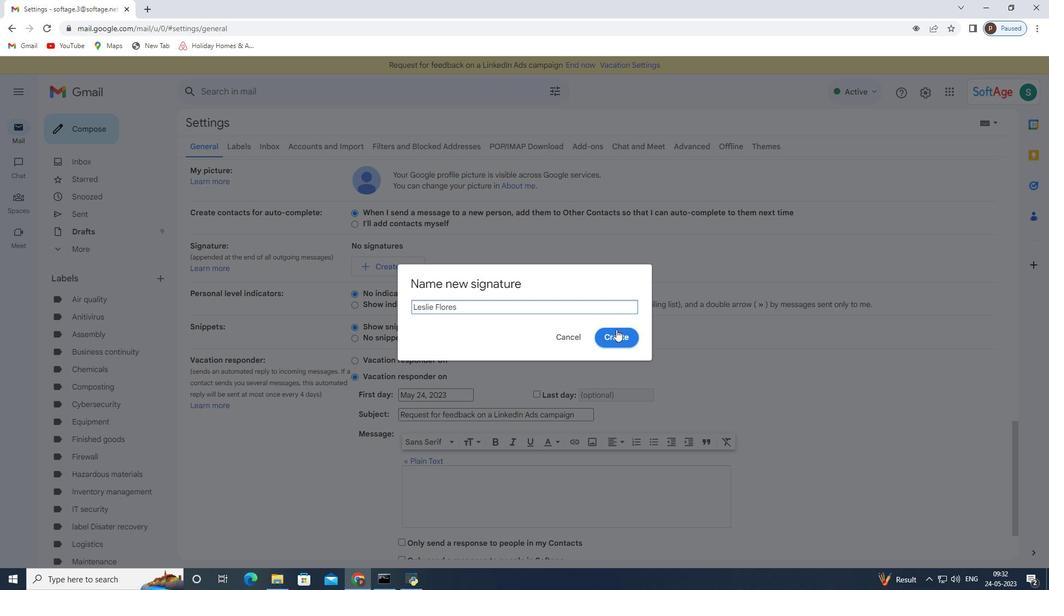 
Action: Mouse pressed left at (616, 329)
Screenshot: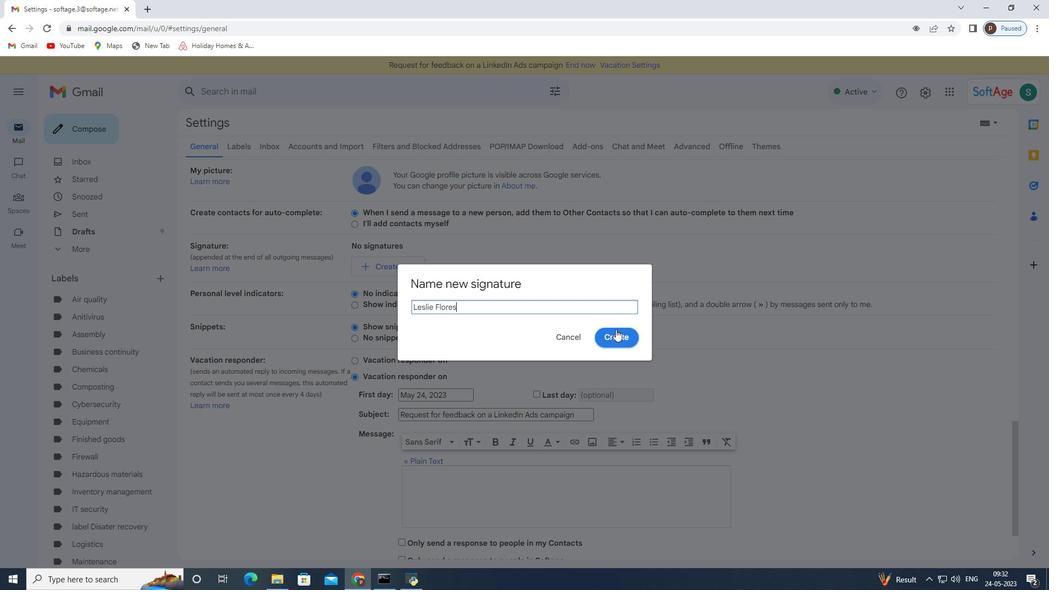 
Action: Mouse moved to (525, 257)
Screenshot: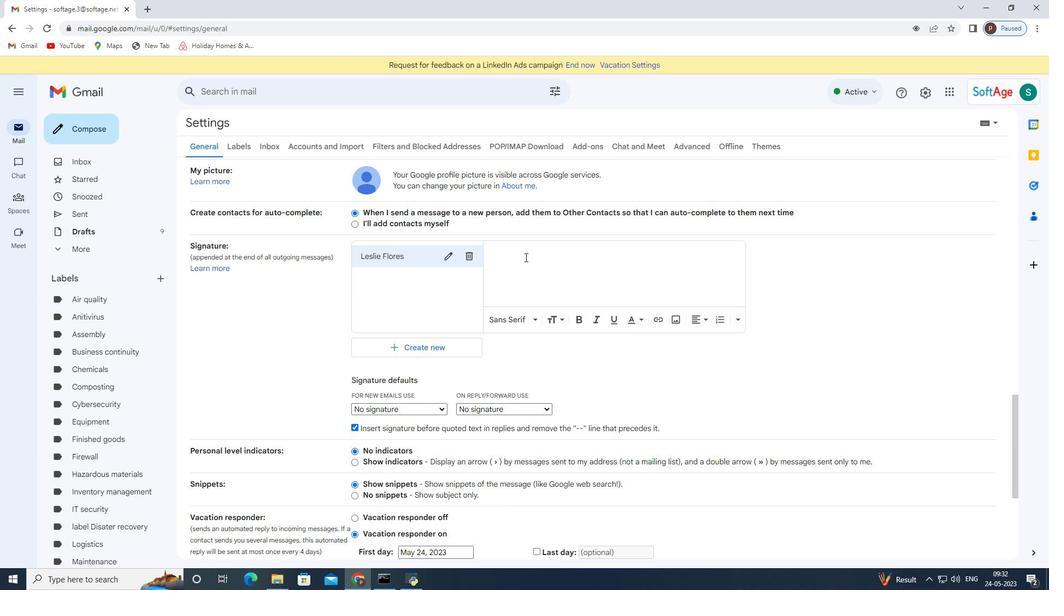 
Action: Mouse pressed left at (525, 257)
Screenshot: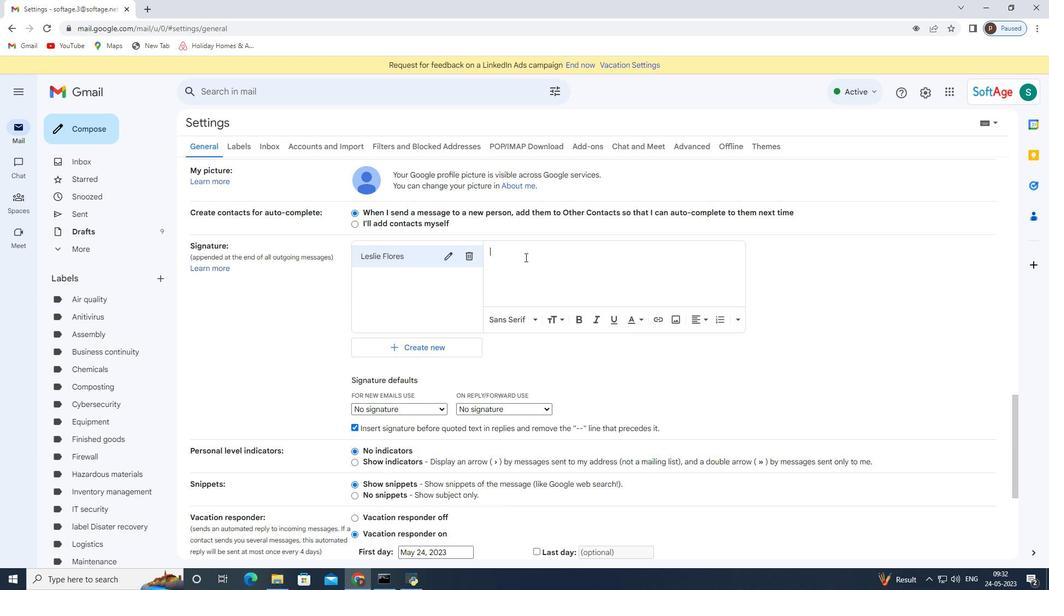 
Action: Key pressed <Key.shift>Leslie<Key.space><Key.shift>Flores
Screenshot: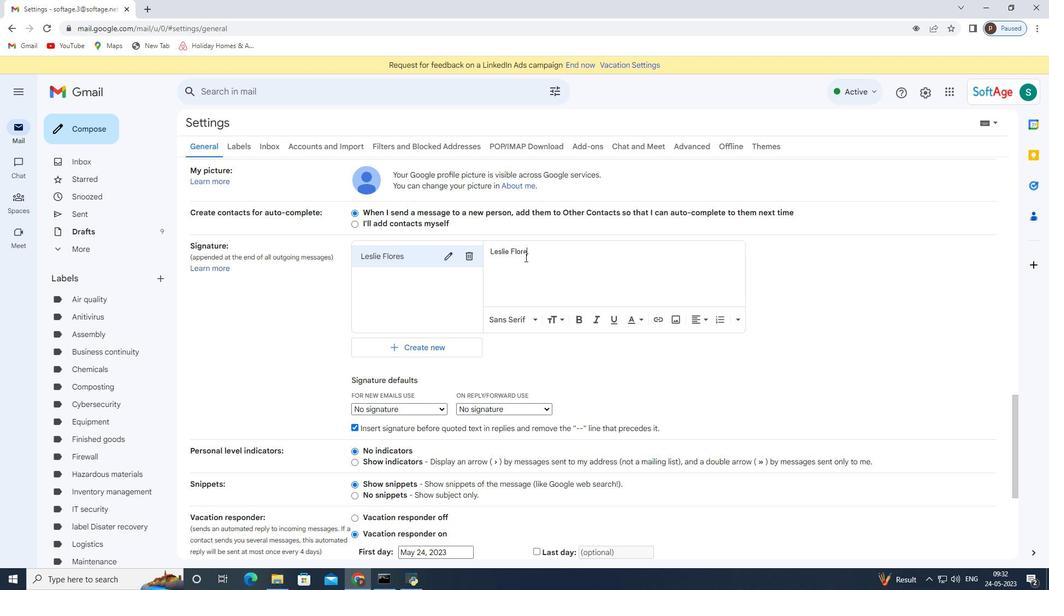 
Action: Mouse moved to (435, 313)
Screenshot: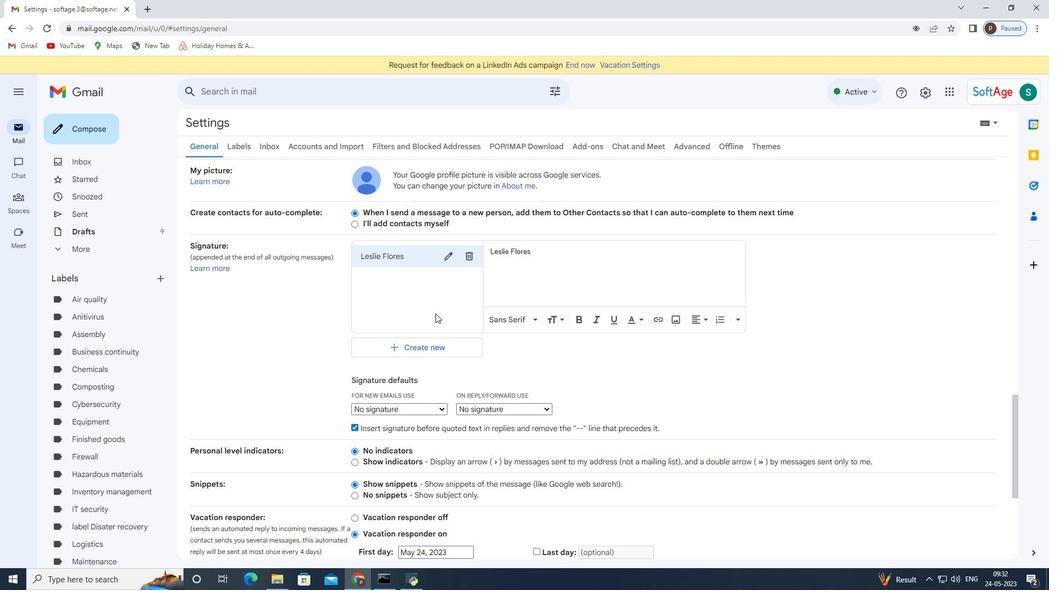 
Action: Mouse scrolled (435, 312) with delta (0, 0)
Screenshot: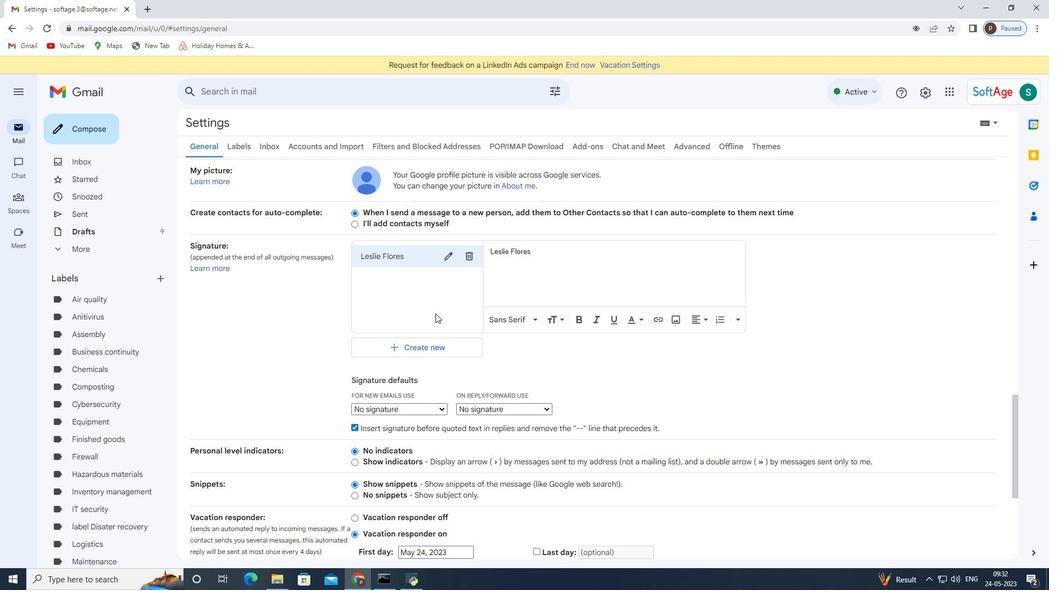 
Action: Mouse moved to (410, 353)
Screenshot: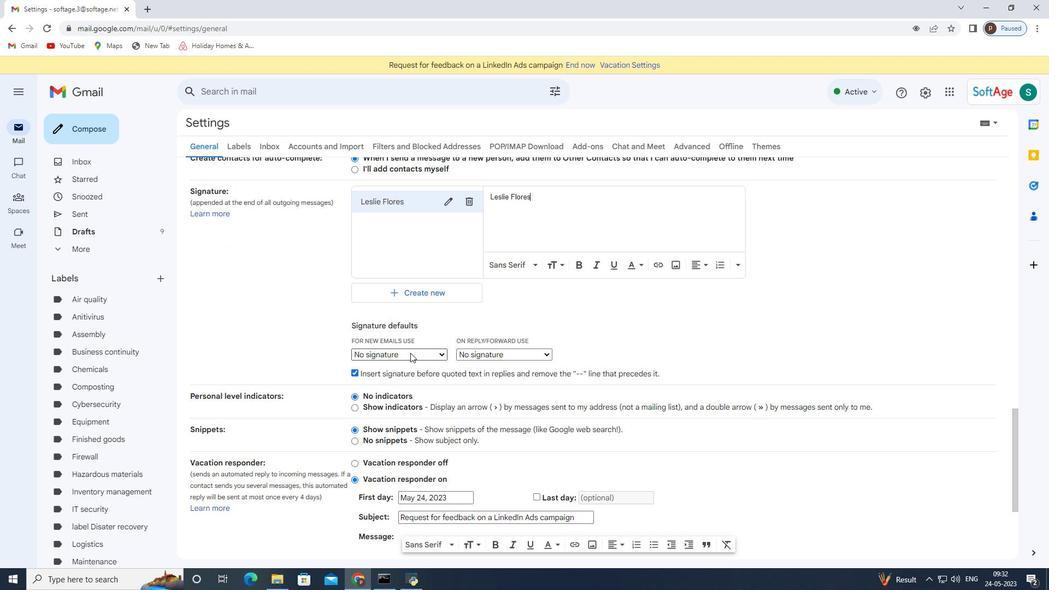 
Action: Mouse pressed left at (410, 353)
Screenshot: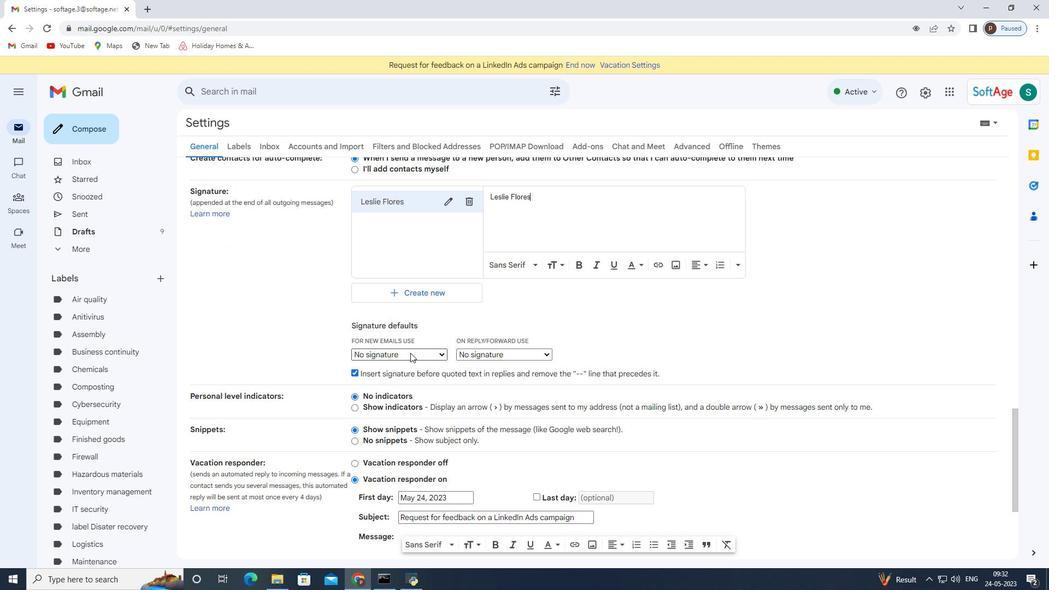 
Action: Mouse moved to (405, 376)
Screenshot: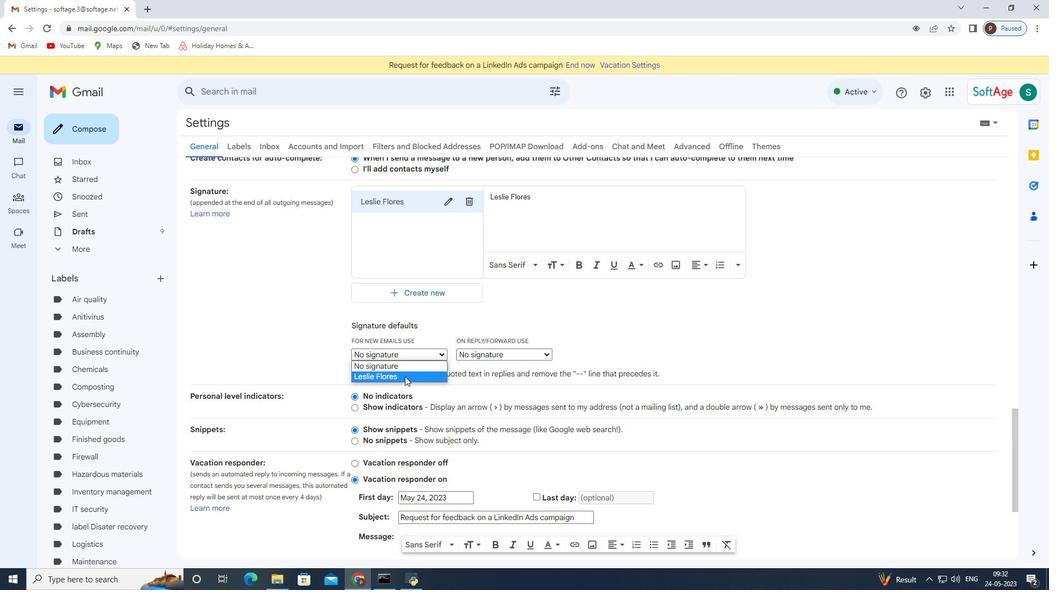 
Action: Mouse pressed left at (405, 376)
Screenshot: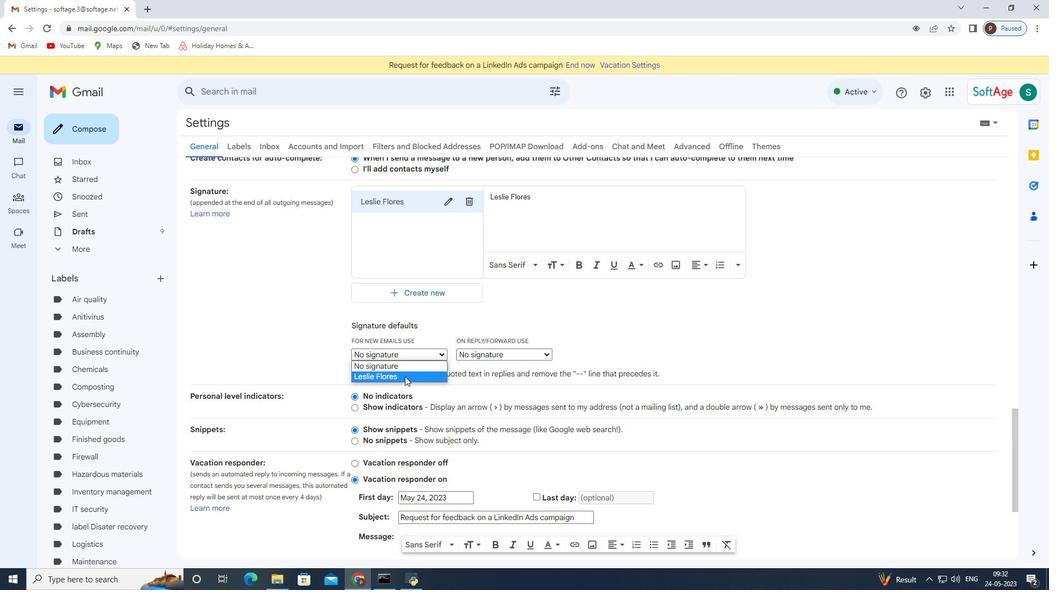 
Action: Mouse scrolled (405, 376) with delta (0, 0)
Screenshot: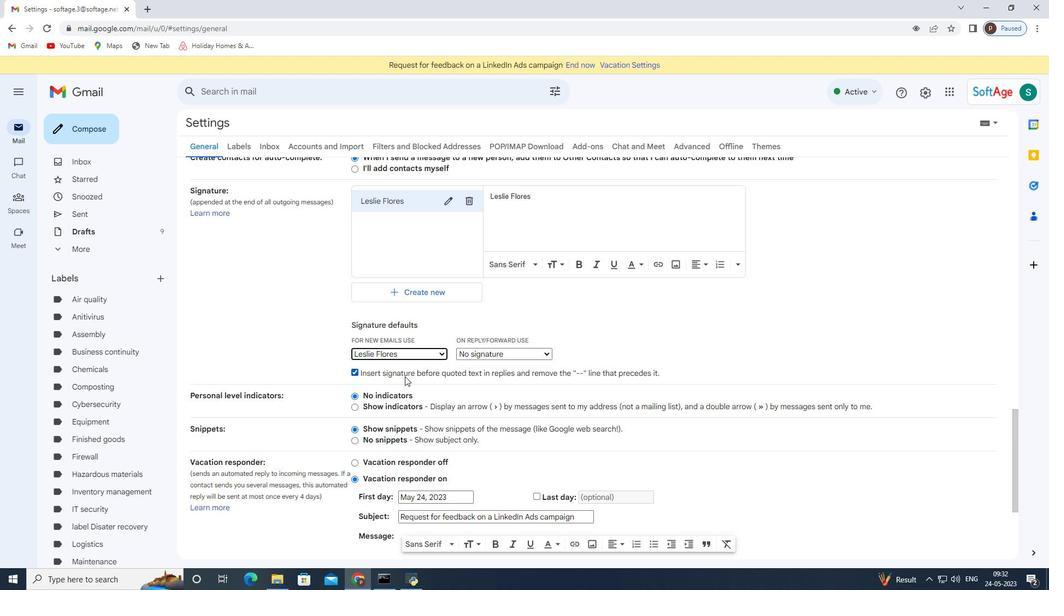 
Action: Mouse scrolled (405, 376) with delta (0, 0)
Screenshot: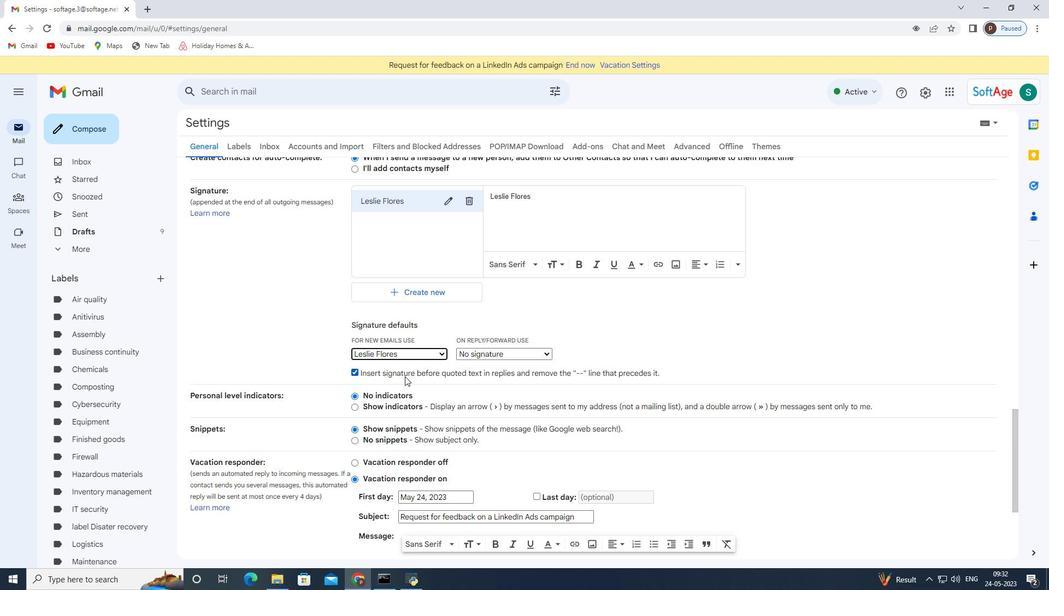 
Action: Mouse scrolled (405, 376) with delta (0, 0)
Screenshot: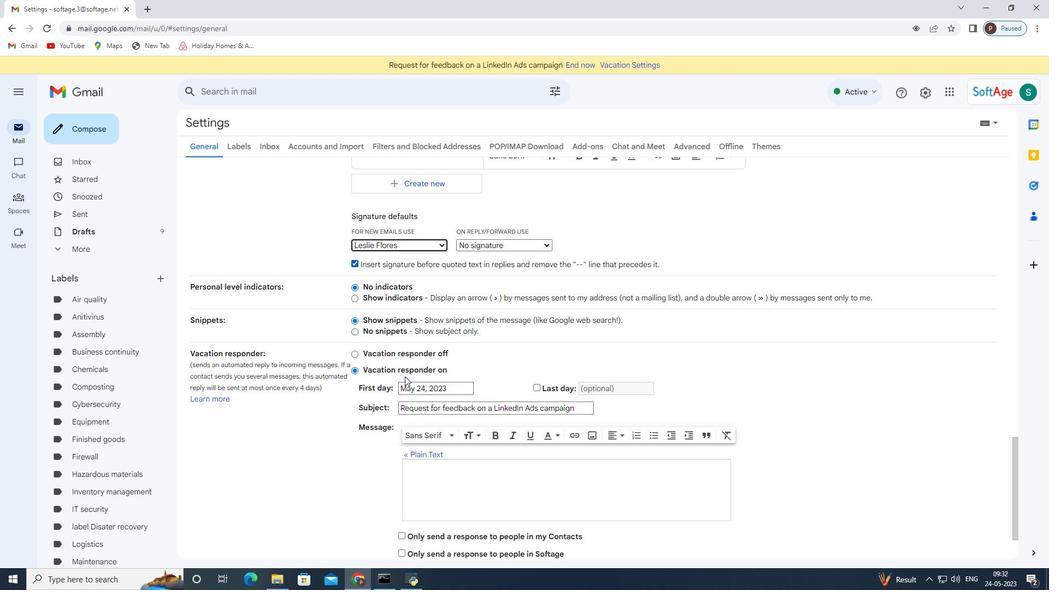 
Action: Mouse scrolled (405, 376) with delta (0, 0)
Screenshot: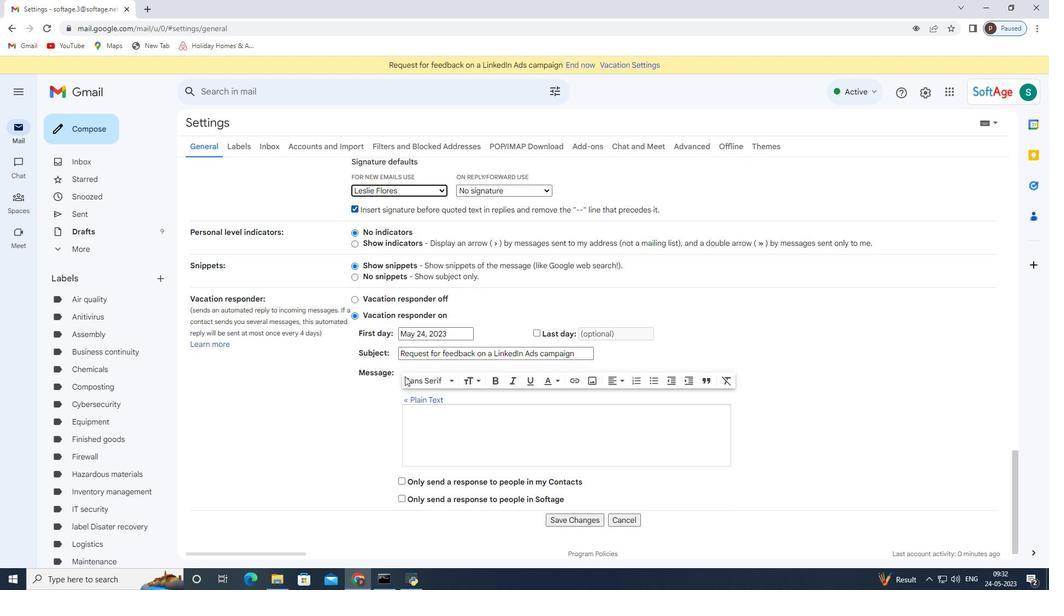 
Action: Mouse scrolled (405, 376) with delta (0, 0)
Screenshot: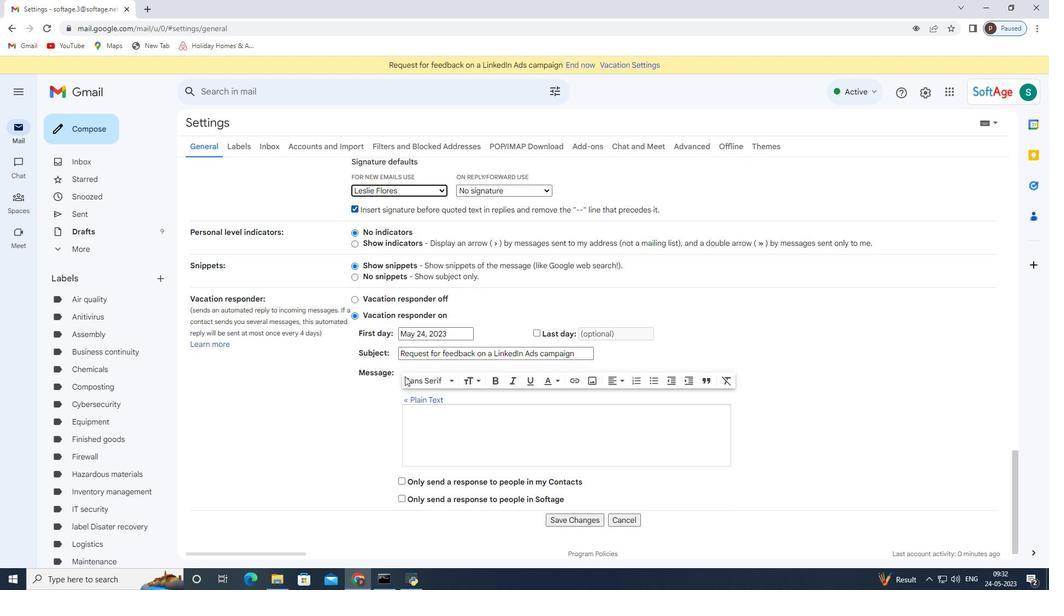 
Action: Mouse scrolled (405, 376) with delta (0, 0)
Screenshot: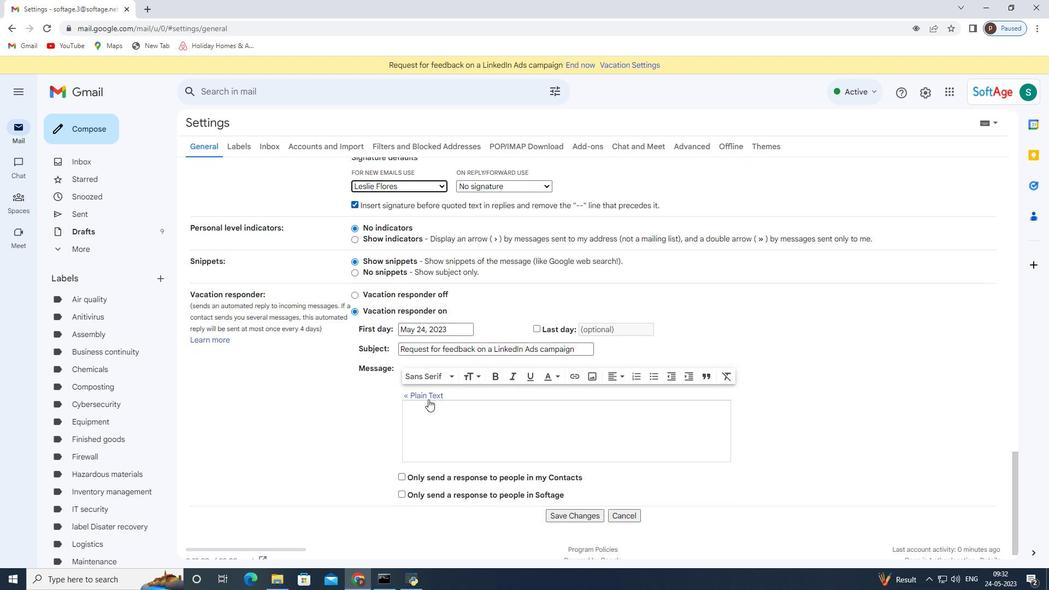 
Action: Mouse moved to (573, 502)
Screenshot: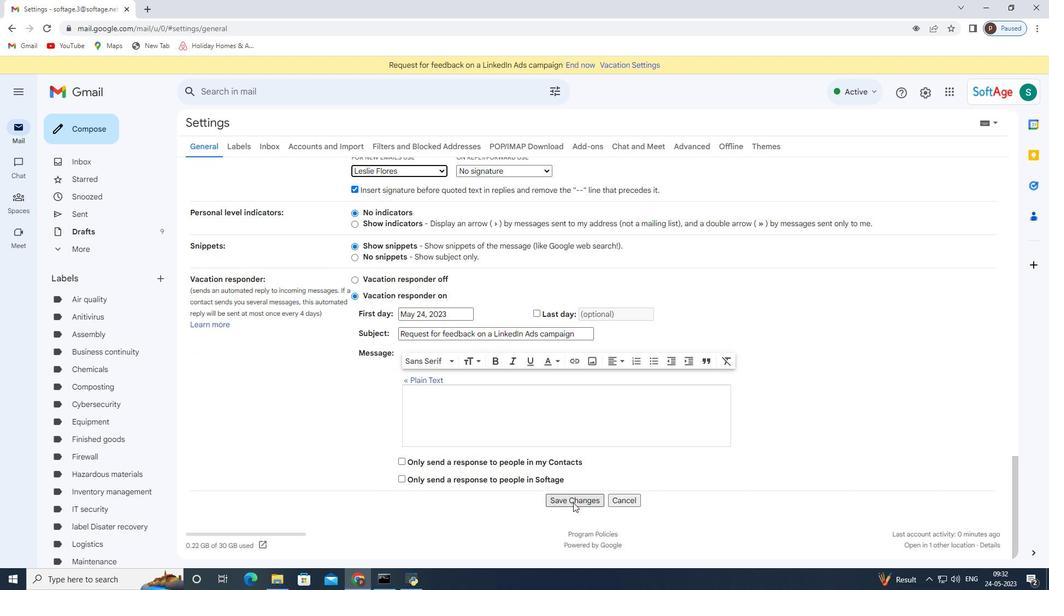 
Action: Mouse pressed left at (573, 502)
Screenshot: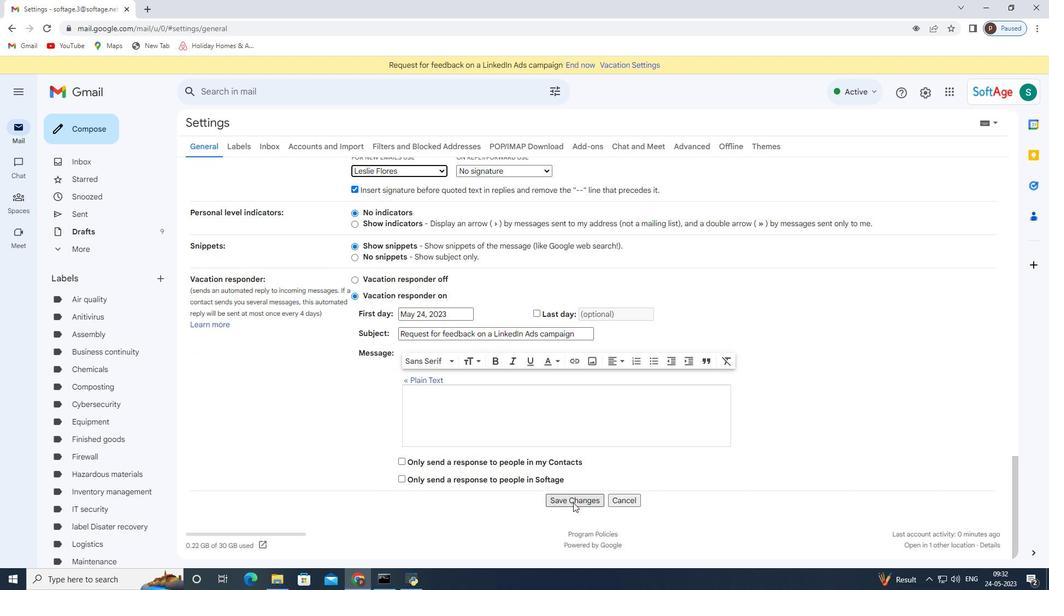 
Action: Mouse moved to (88, 124)
Screenshot: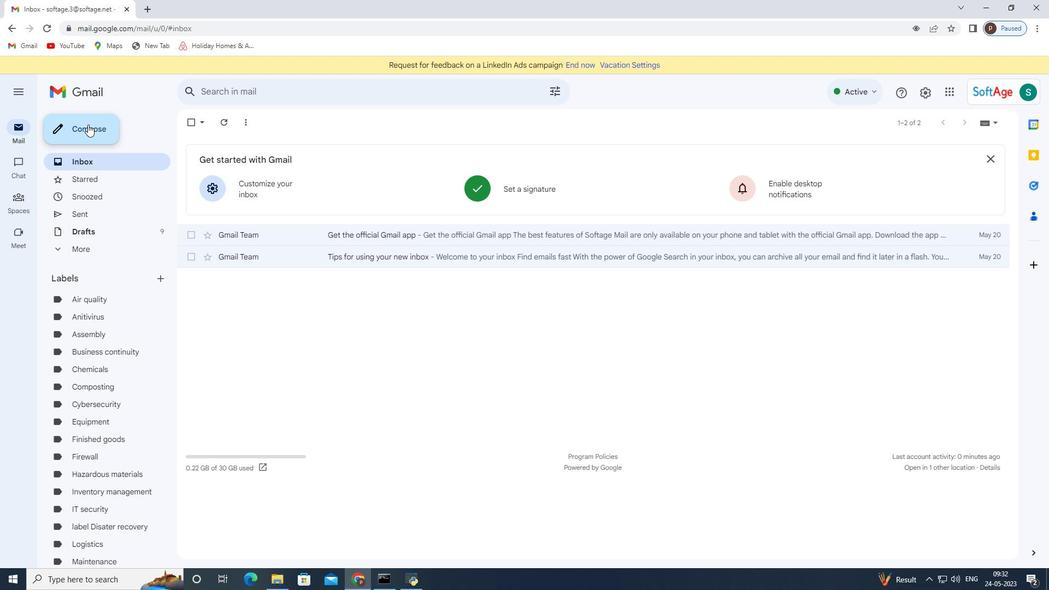 
Action: Mouse pressed left at (88, 124)
Screenshot: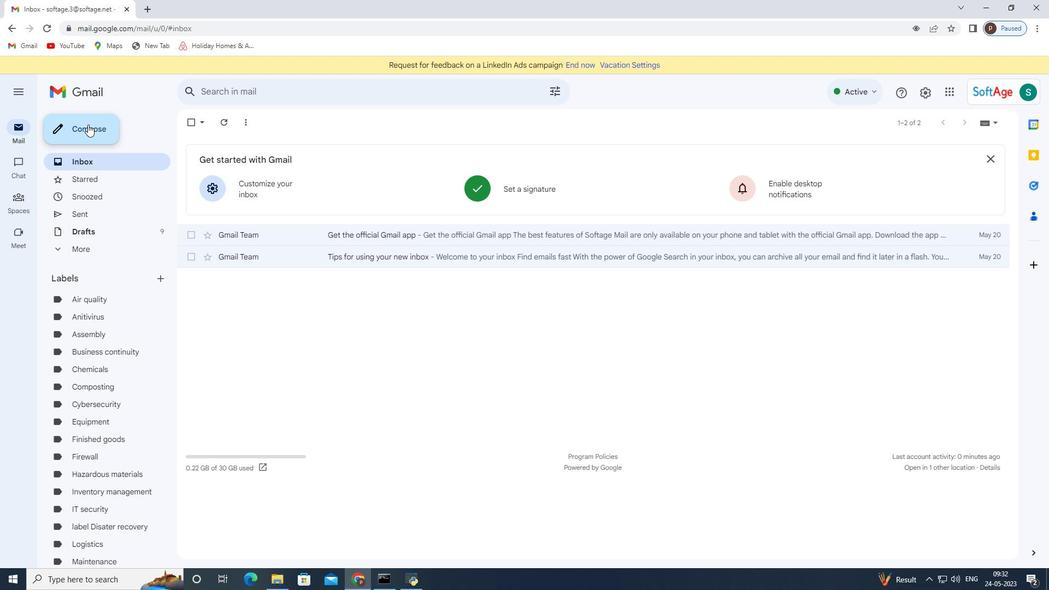 
Action: Mouse moved to (724, 288)
Screenshot: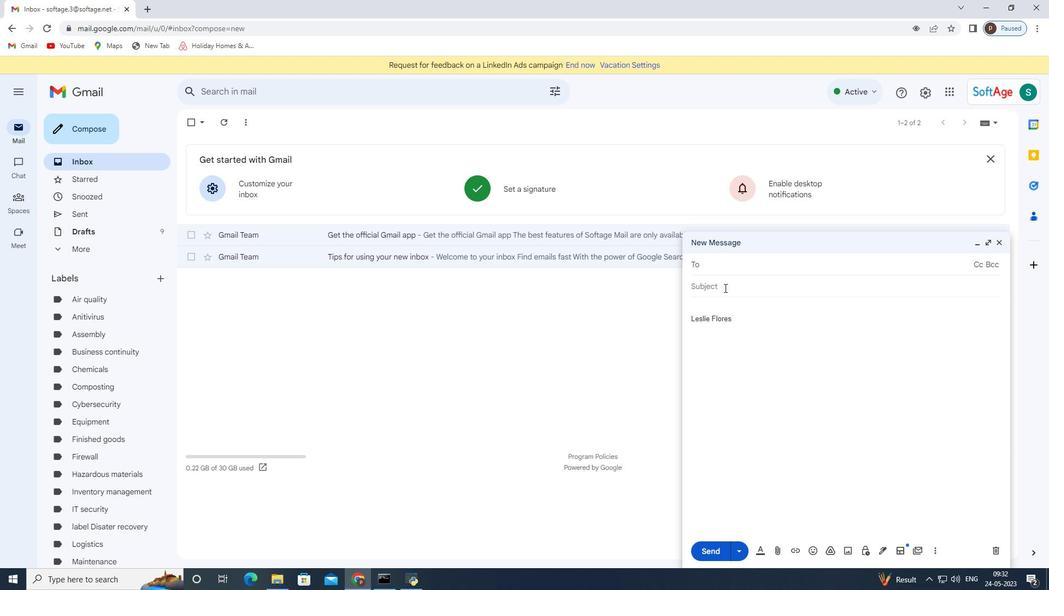 
Action: Mouse pressed left at (724, 288)
Screenshot: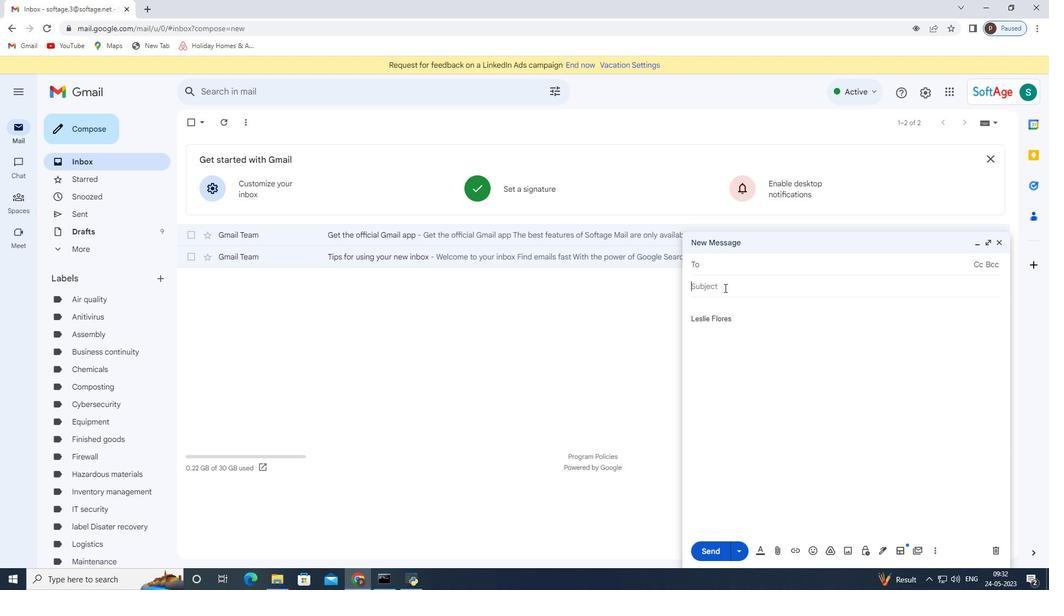 
Action: Key pressed <Key.shift><Key.shift><Key.shift><Key.shift><Key.shift><Key.shift><Key.shift><Key.shift><Key.shift><Key.shift><Key.shift><Key.shift>Request<Key.space>for<Key.space>feedback<Key.space>on<Key.space>an<Key.space>employee<Key.space>handbook
Screenshot: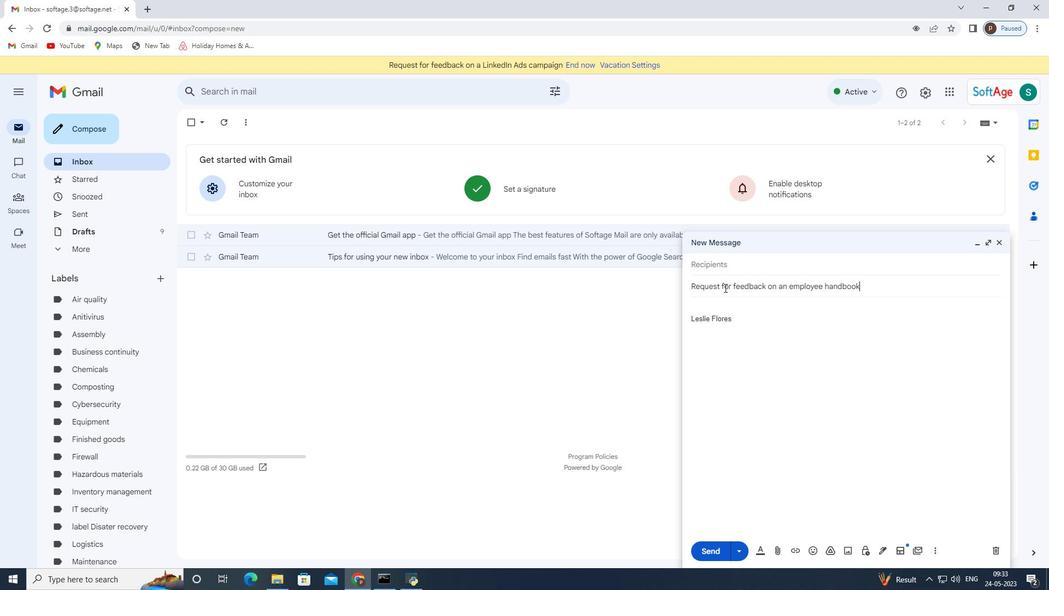 
Action: Mouse moved to (727, 291)
Screenshot: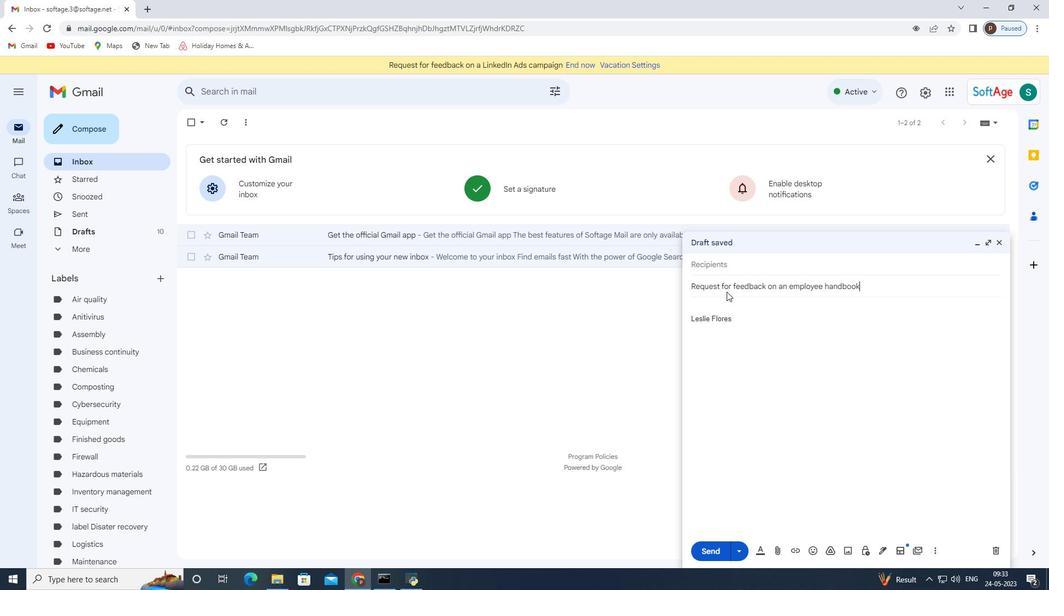 
Action: Key pressed <Key.tab><Key.shift>I<Key.space>apologize<Key.space>for<Key.space>any<Key.space>delays<Key.space>and<Key.space>appreciate<Key.space>your<Key.space>support.
Screenshot: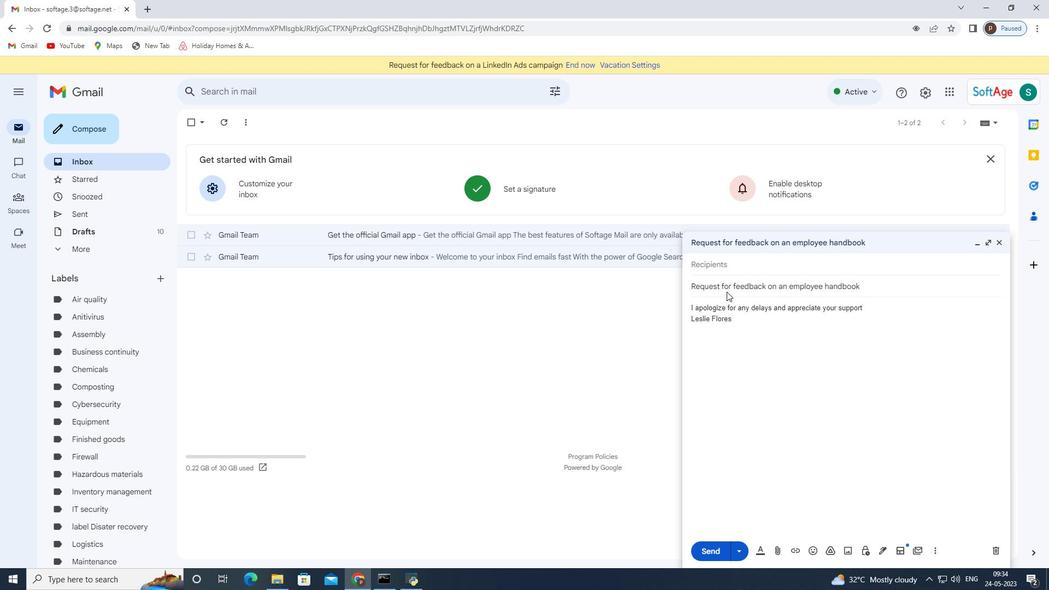 
Action: Mouse moved to (1025, 86)
Screenshot: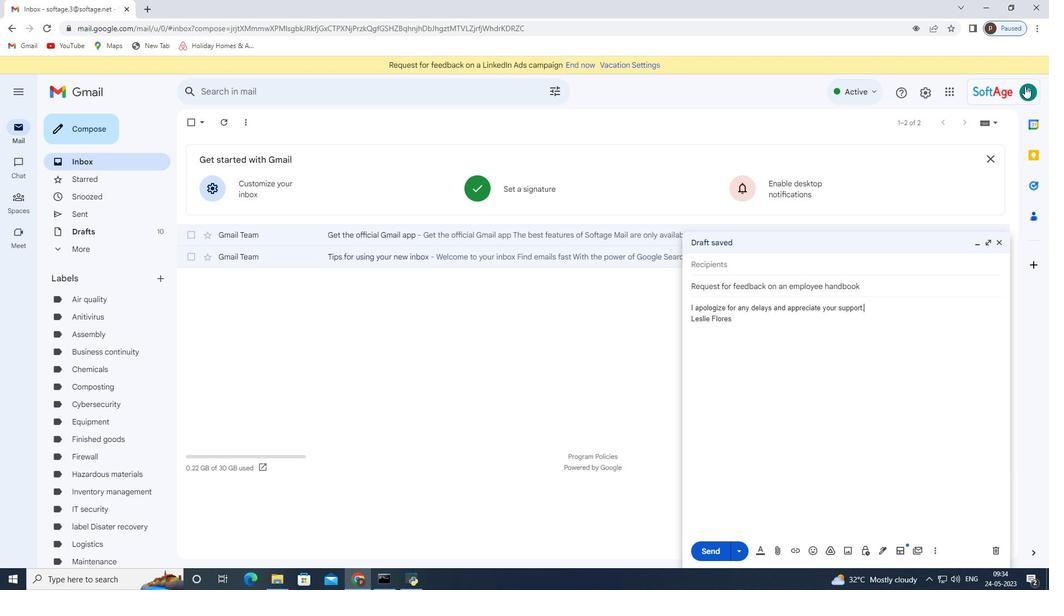 
Action: Mouse pressed left at (1025, 86)
Screenshot: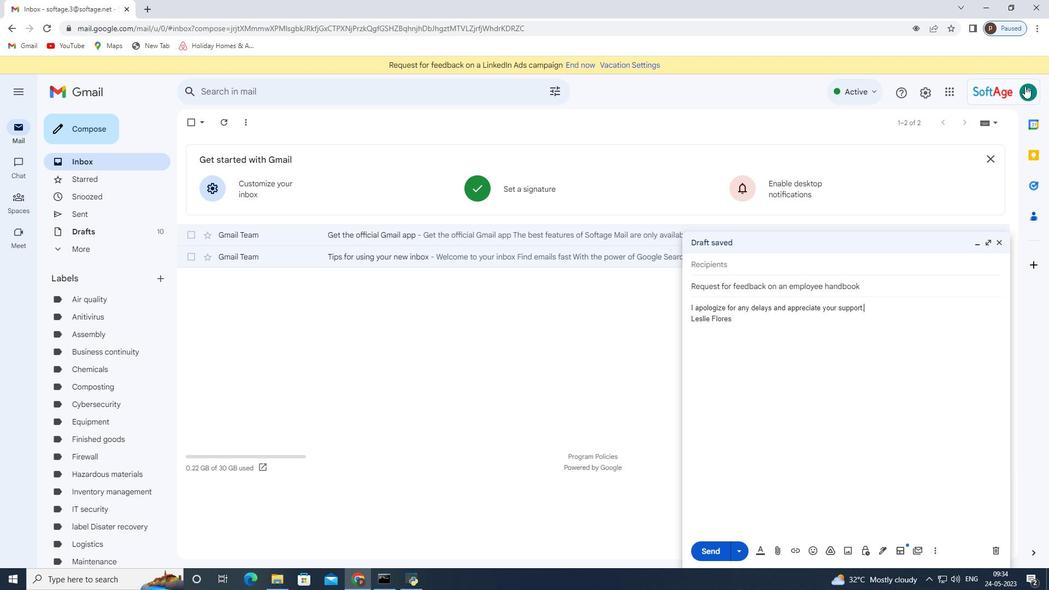 
Action: Mouse moved to (726, 125)
Screenshot: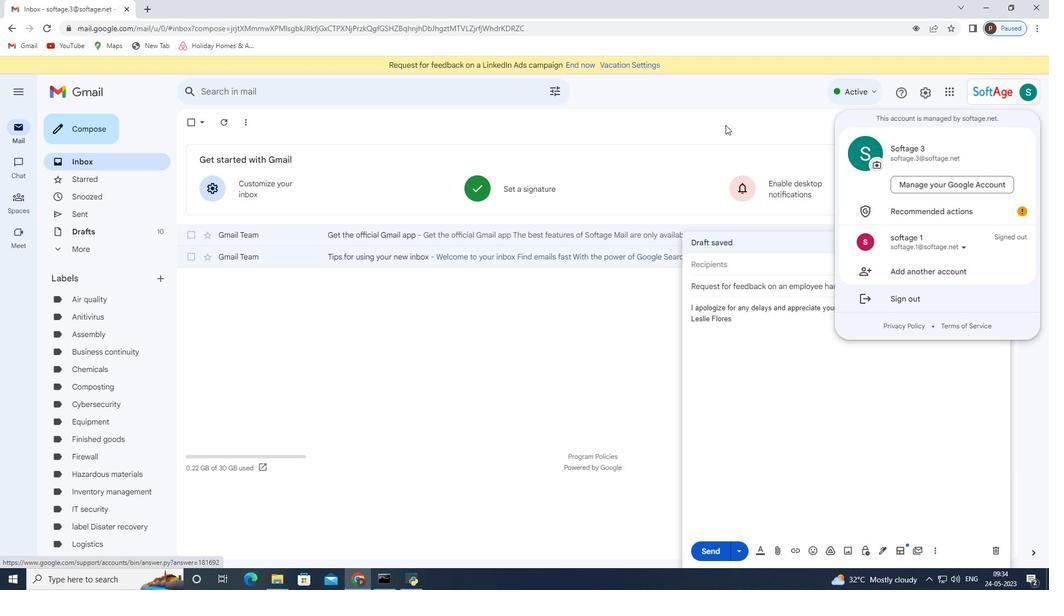 
Action: Mouse pressed left at (726, 125)
Screenshot: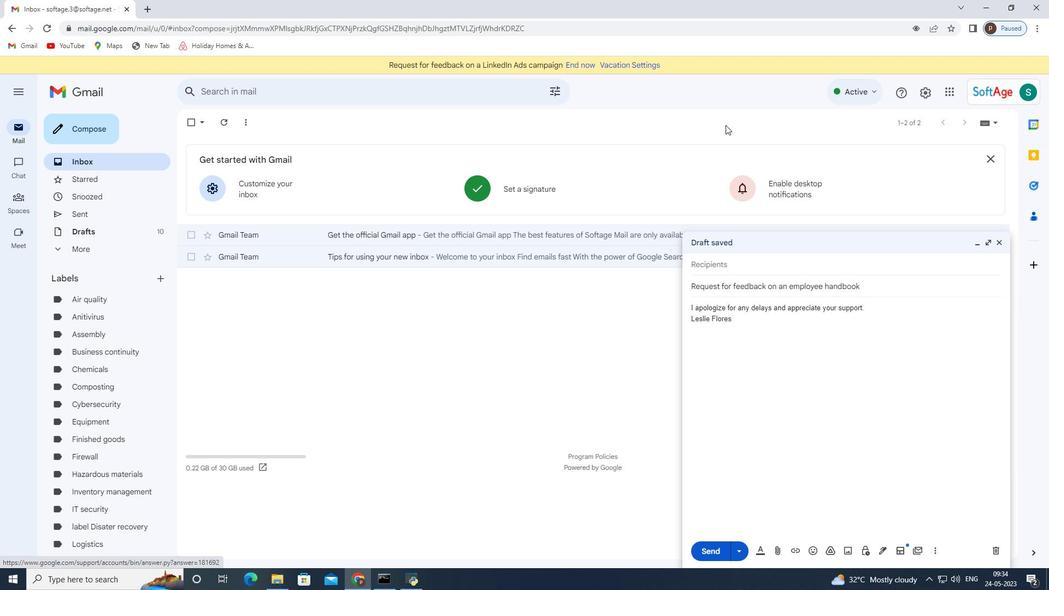 
Action: Mouse moved to (808, 264)
Screenshot: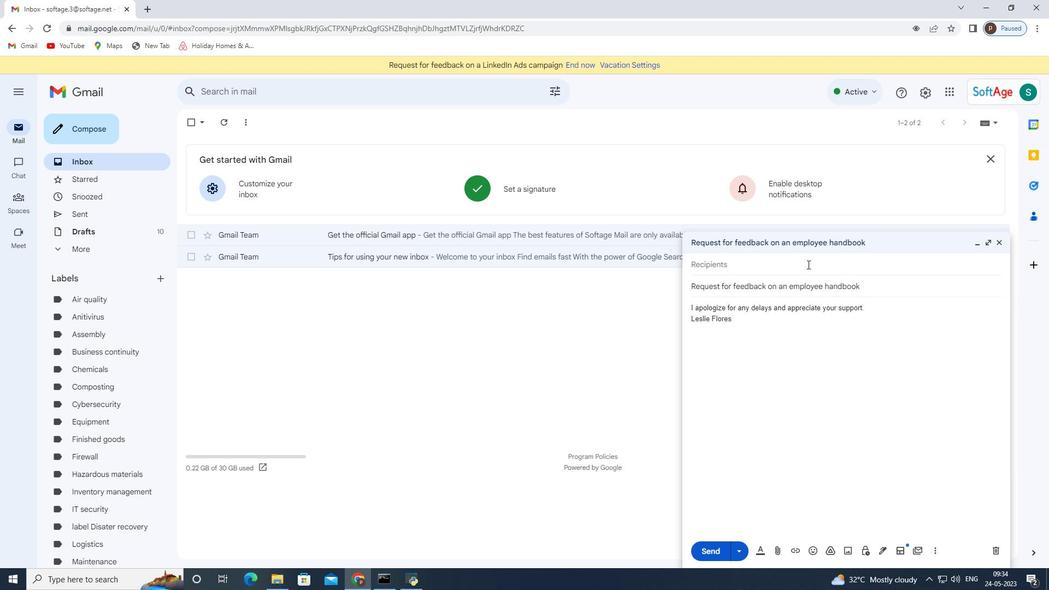 
Action: Mouse pressed left at (808, 264)
Screenshot: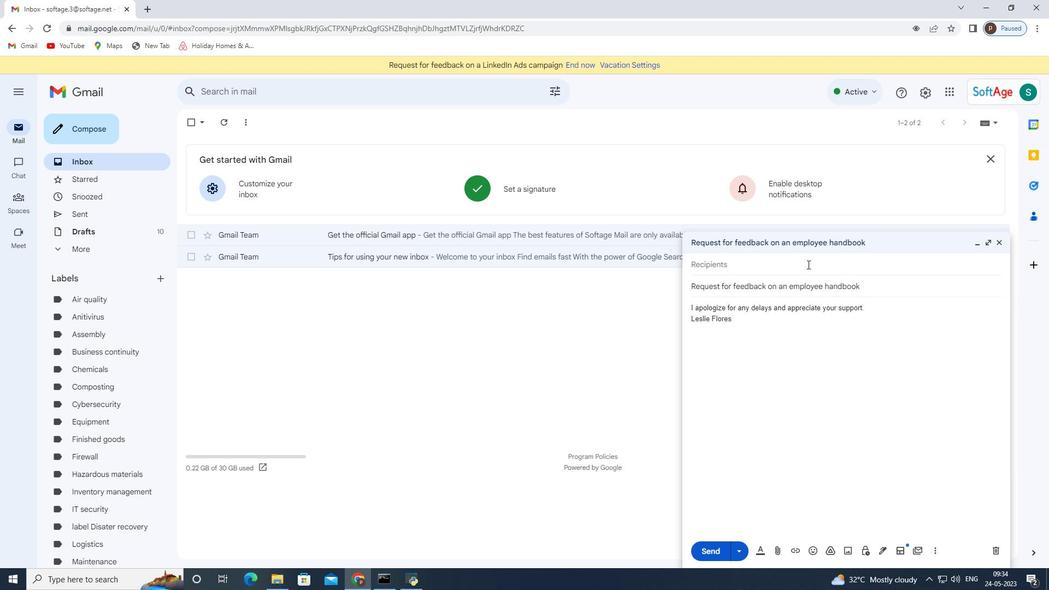 
Action: Key pressed <Key.shift>S<Key.backspace><Key.backspace>softage.10<Key.shift>@softage.net
Screenshot: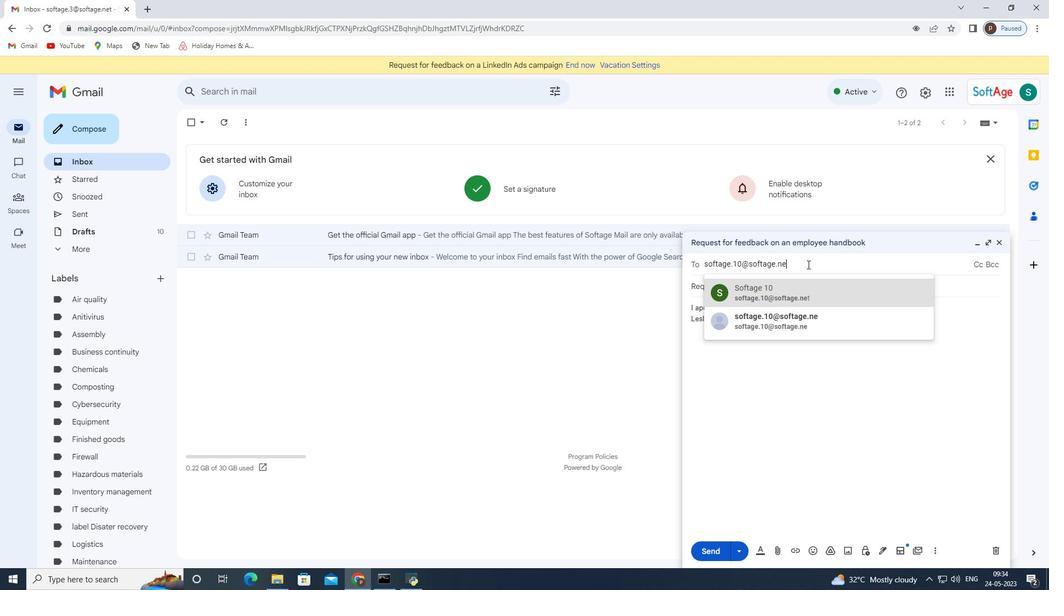
Action: Mouse moved to (832, 293)
Screenshot: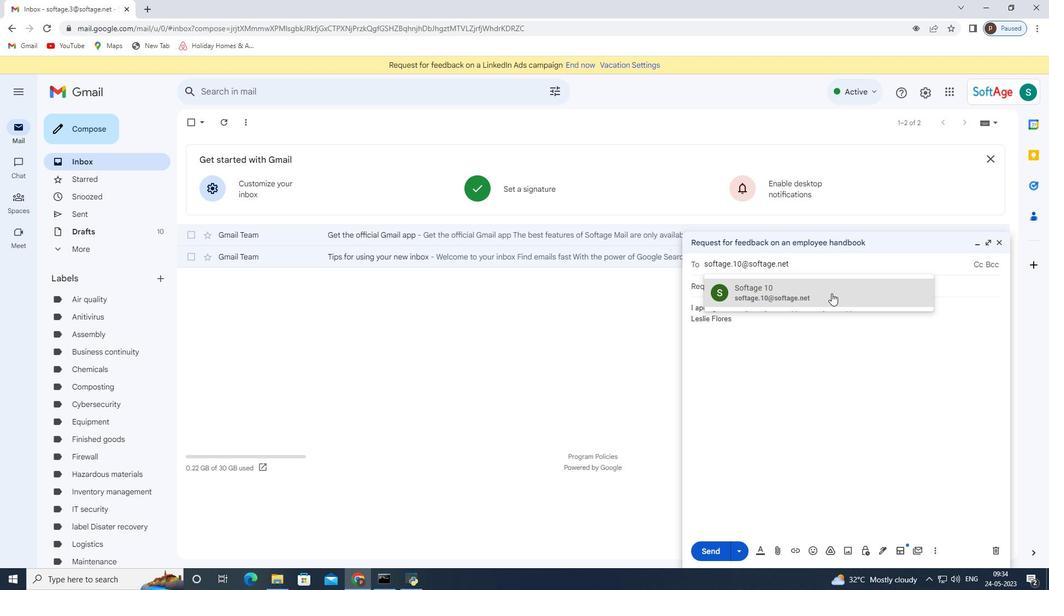 
Action: Mouse pressed left at (832, 293)
Screenshot: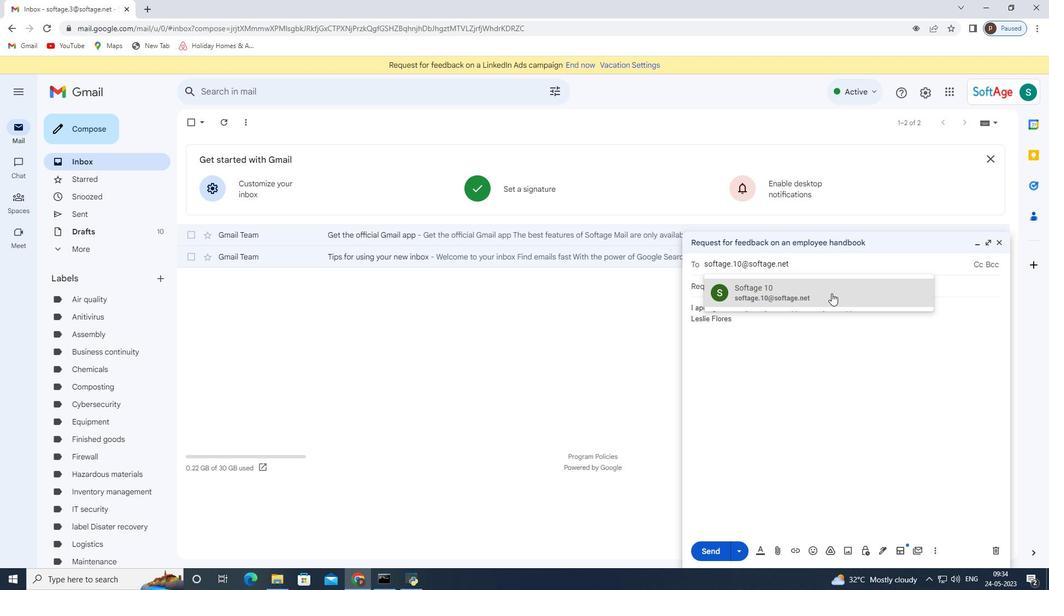 
Action: Mouse moved to (781, 550)
Screenshot: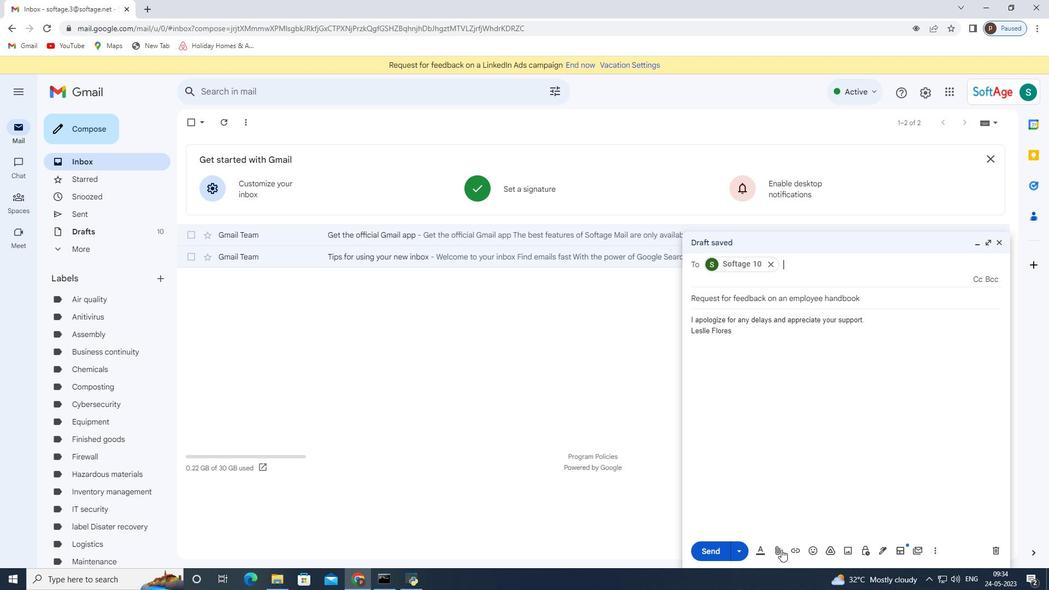 
Action: Mouse pressed left at (781, 550)
Screenshot: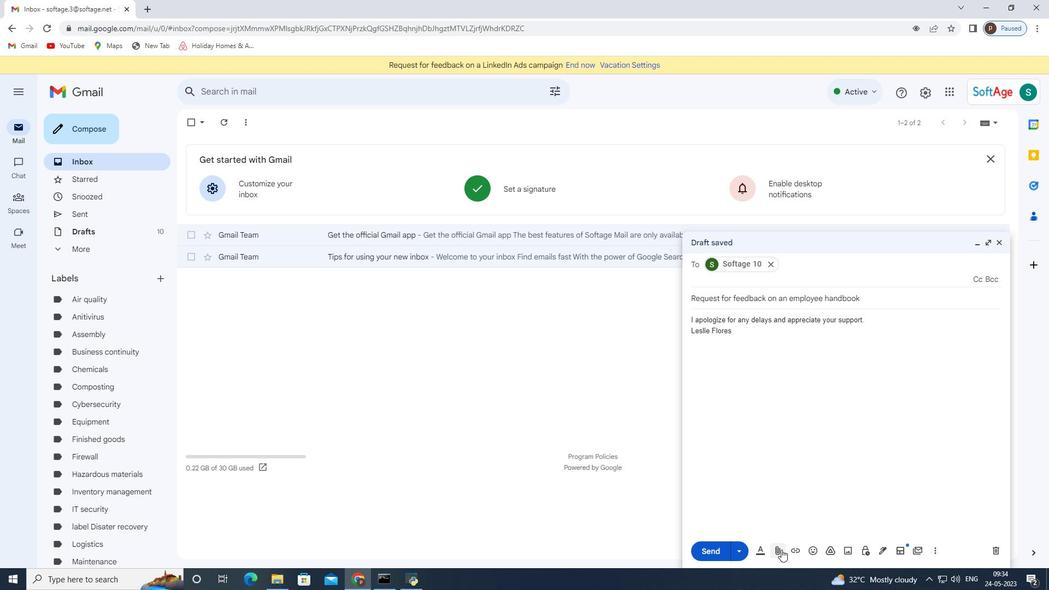 
Action: Mouse moved to (248, 95)
Screenshot: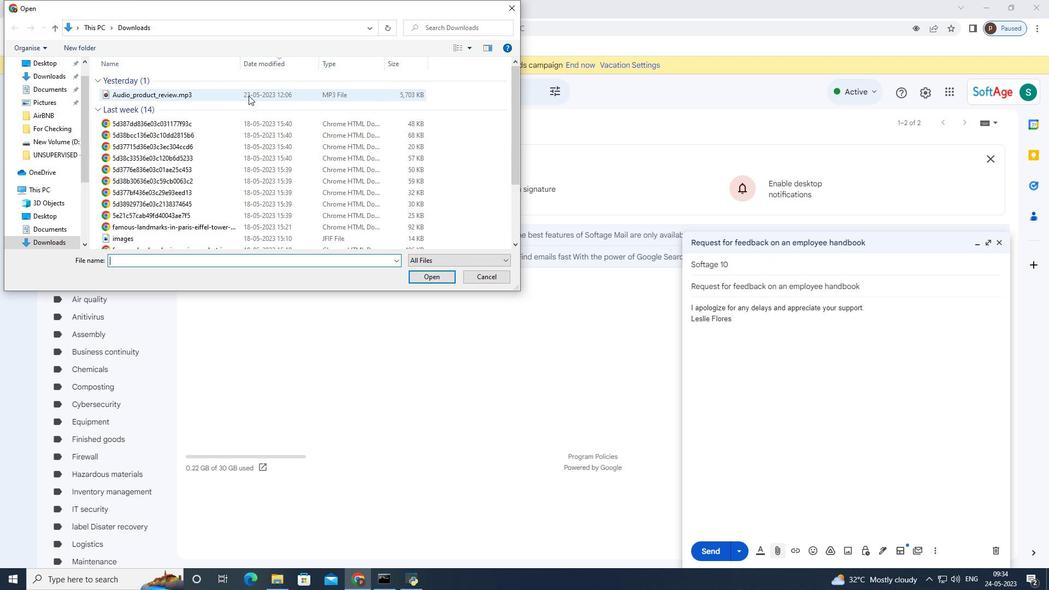 
Action: Mouse pressed left at (248, 95)
Screenshot: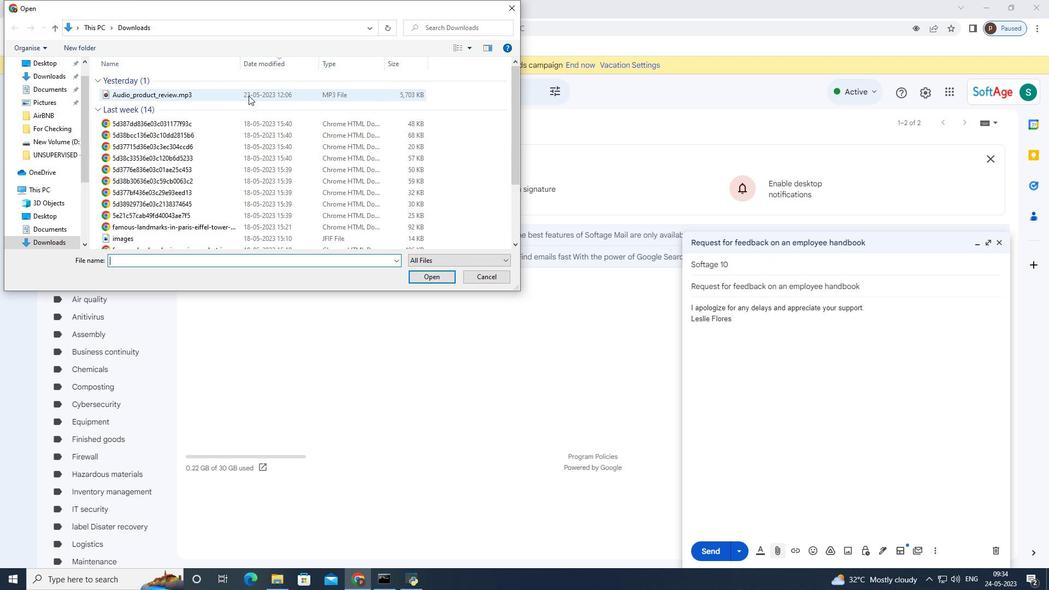 
Action: Mouse moved to (433, 273)
Screenshot: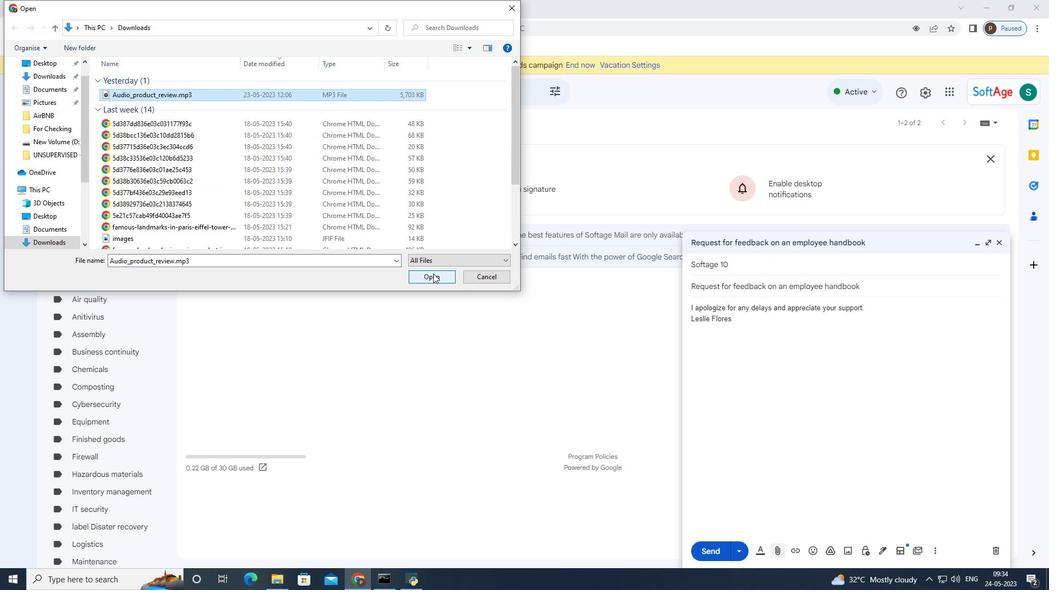 
Action: Mouse pressed left at (433, 273)
Screenshot: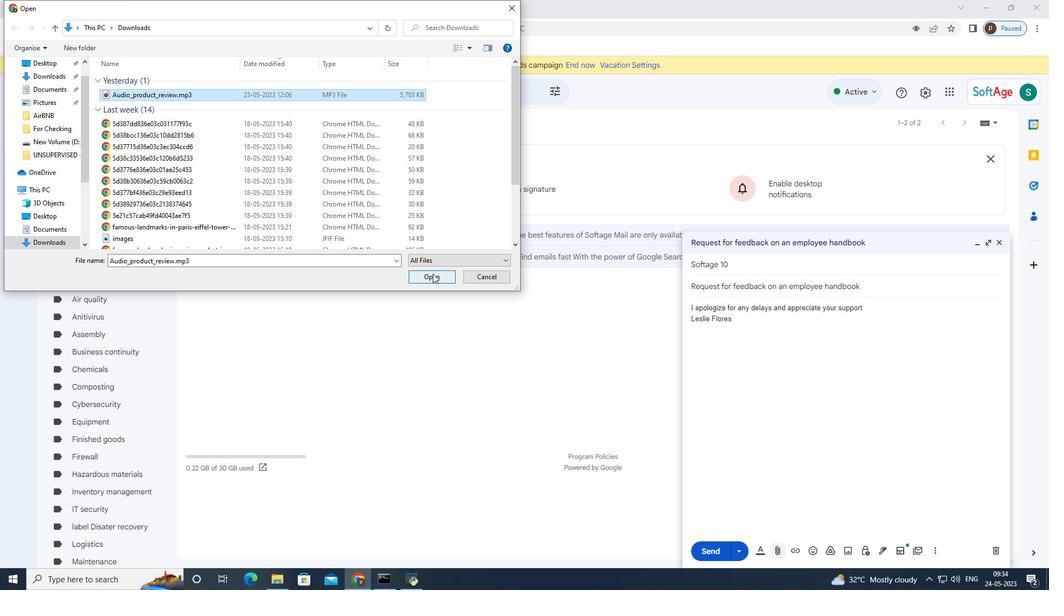 
Action: Mouse moved to (885, 308)
Screenshot: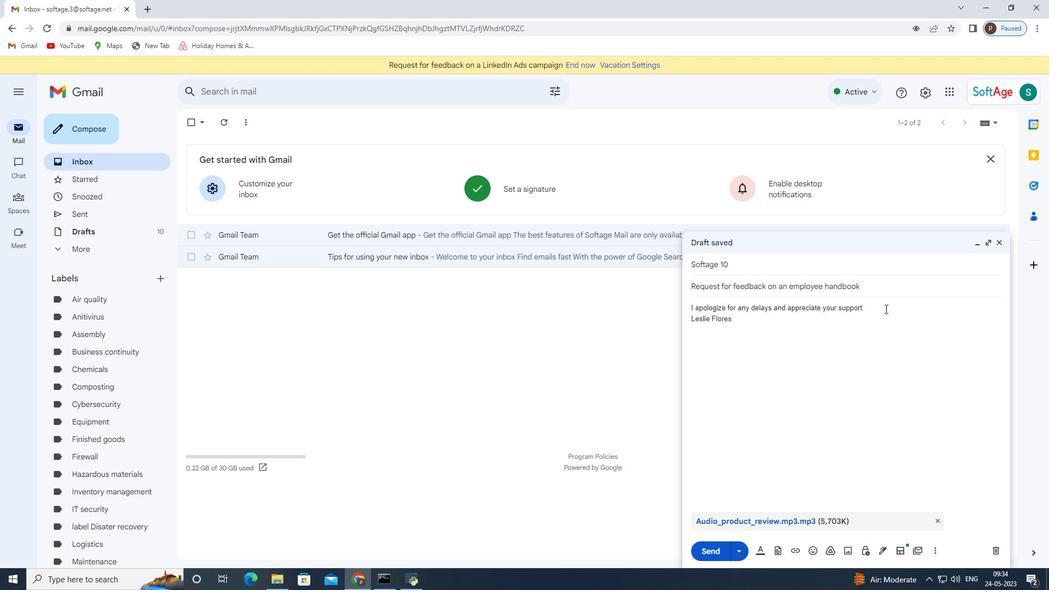 
Action: Mouse pressed left at (885, 308)
Screenshot: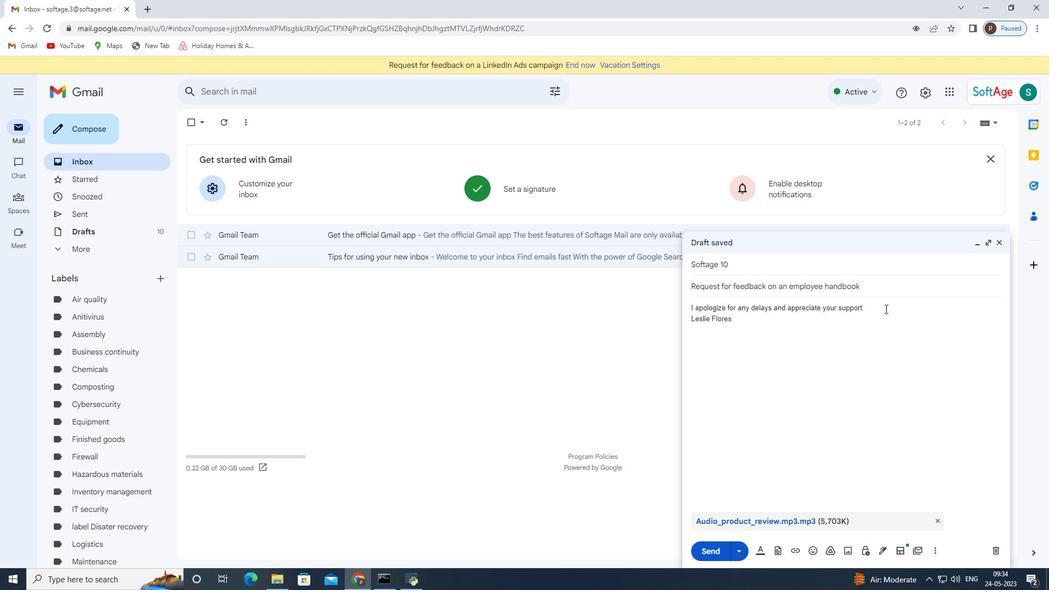 
Action: Key pressed <Key.backspace><Key.backspace><Key.backspace><Key.backspace><Key.backspace><Key.backspace><Key.backspace><Key.backspace><Key.backspace><Key.backspace><Key.backspace><Key.backspace><Key.backspace><Key.backspace><Key.backspace><Key.backspace><Key.backspace><Key.backspace><Key.backspace><Key.backspace><Key.backspace><Key.backspace><Key.backspace><Key.backspace><Key.backspace><Key.backspace><Key.backspace><Key.backspace><Key.backspace><Key.backspace><Key.backspace><Key.backspace><Key.backspace><Key.backspace><Key.backspace><Key.backspace><Key.backspace><Key.backspace><Key.backspace><Key.backspace><Key.backspace><Key.backspace><Key.backspace><Key.backspace><Key.backspace><Key.backspace><Key.backspace><Key.backspace><Key.backspace><Key.backspace><Key.backspace><Key.backspace><Key.backspace><Key.backspace><Key.backspace><Key.backspace><Key.backspace><Key.backspace>ctrl+Z<'\x1a'><'\x1a'><'\x1a'><'\x1a'><'\x1a'><'\x1a'><'\x1a'><'\x1a'><'\x1a'><'\x1a'><'\x1a'><'\x1a'><'\x1a'><'\x1a'><'\x1a'><'\x1a'>.
Screenshot: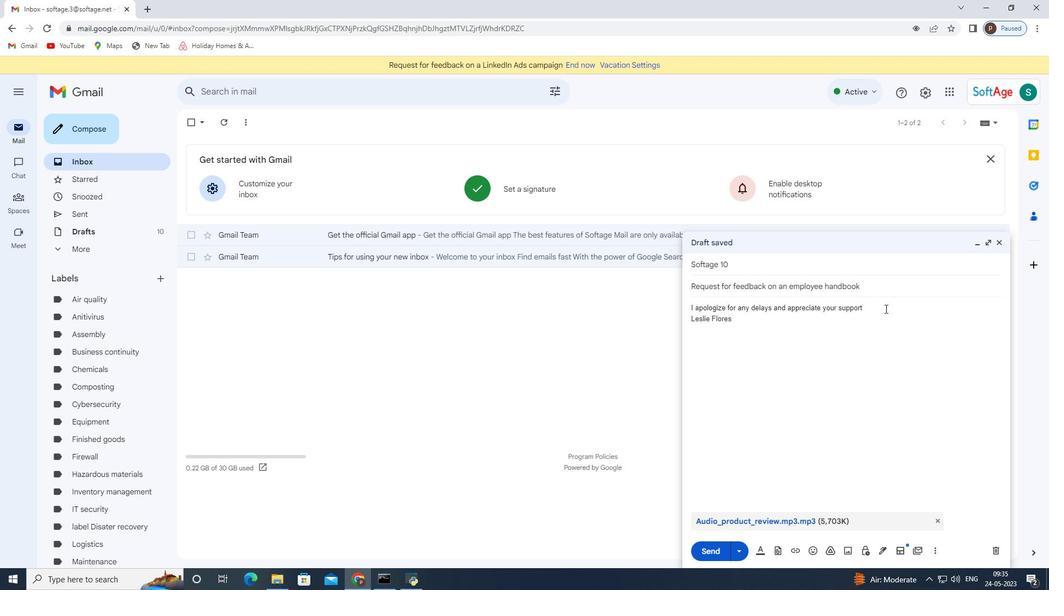 
Action: Mouse moved to (854, 313)
Screenshot: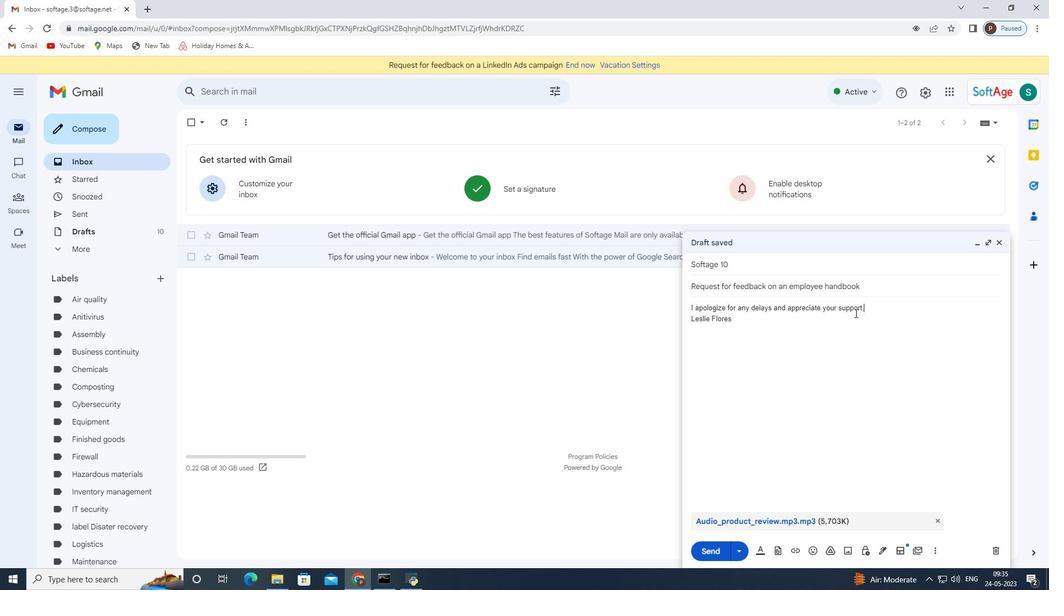 
Action: Mouse scrolled (854, 312) with delta (0, 0)
Screenshot: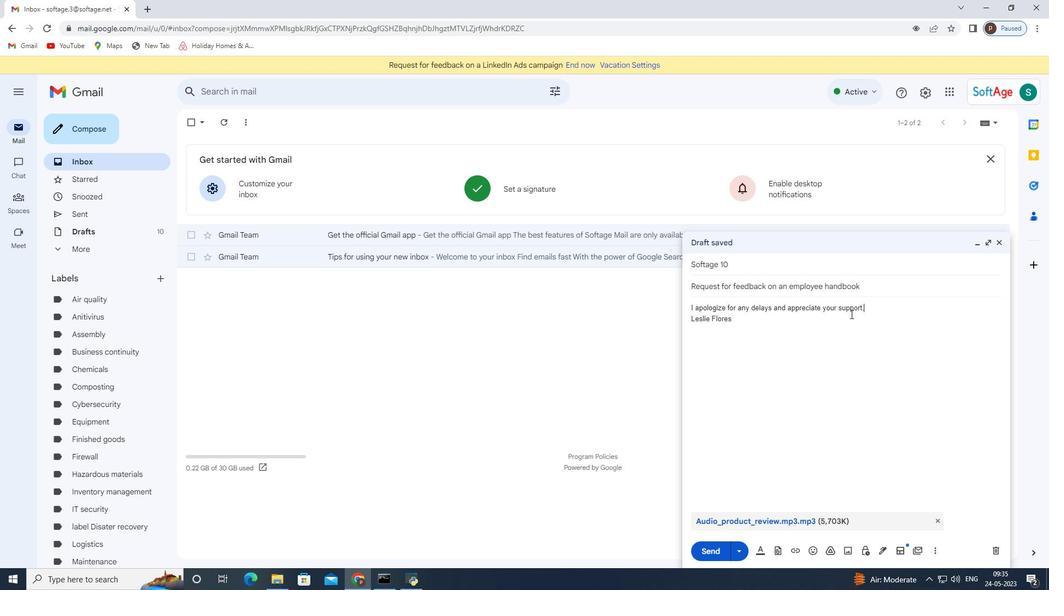 
Action: Mouse moved to (851, 314)
Screenshot: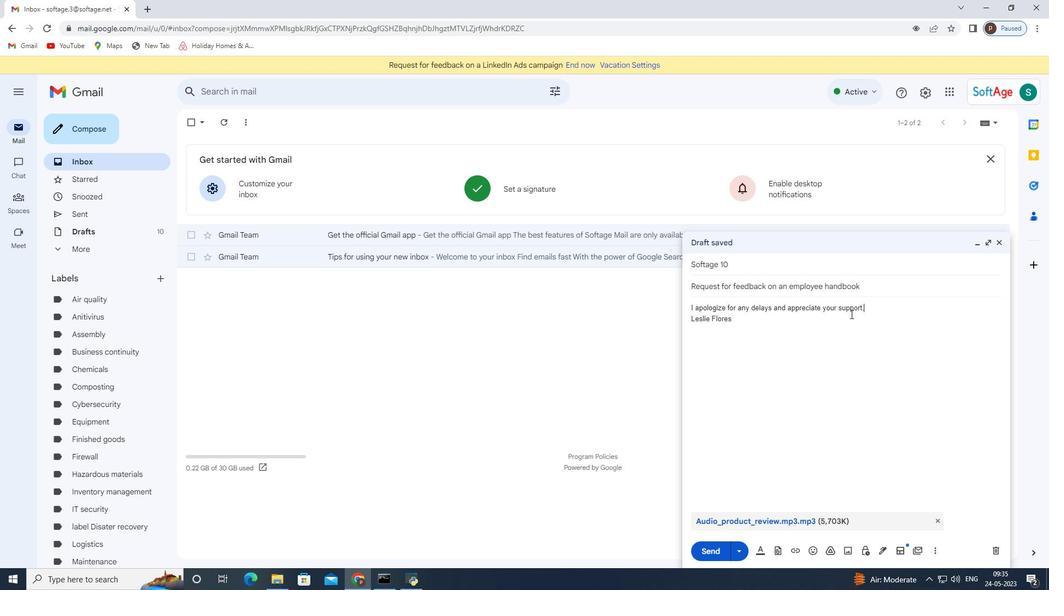 
Action: Mouse scrolled (851, 313) with delta (0, 0)
Screenshot: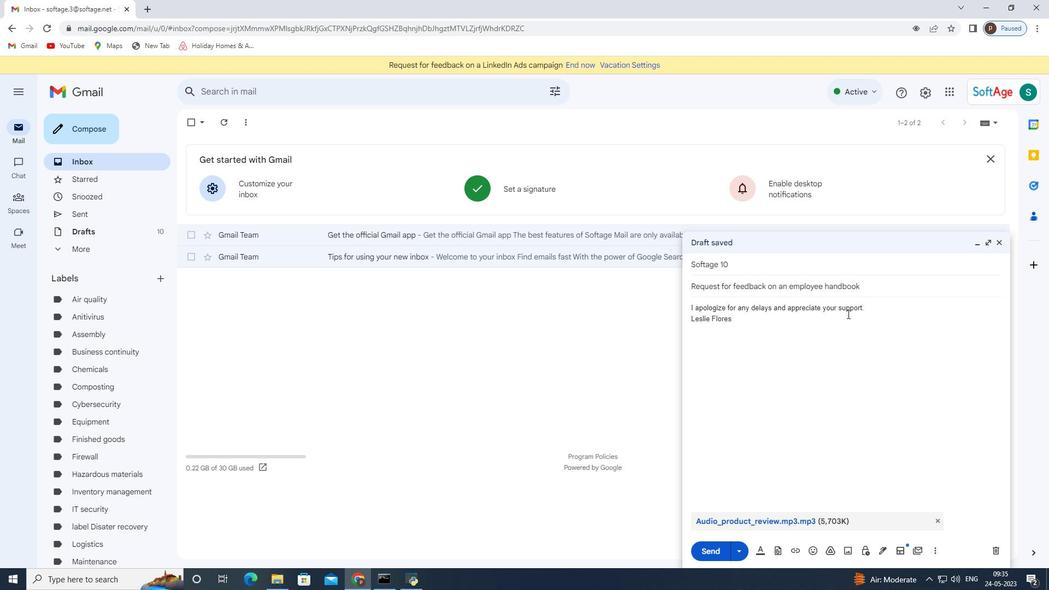 
Action: Mouse moved to (909, 314)
Screenshot: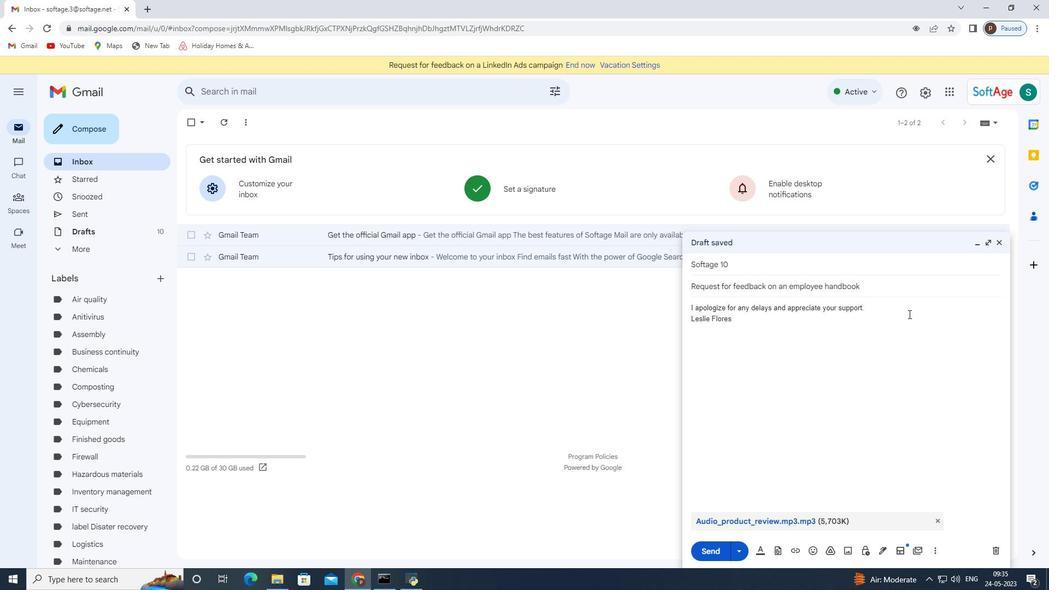 
Action: Key pressed <Key.enter><Key.enter><Key.shift>Thank<Key.space>you
Screenshot: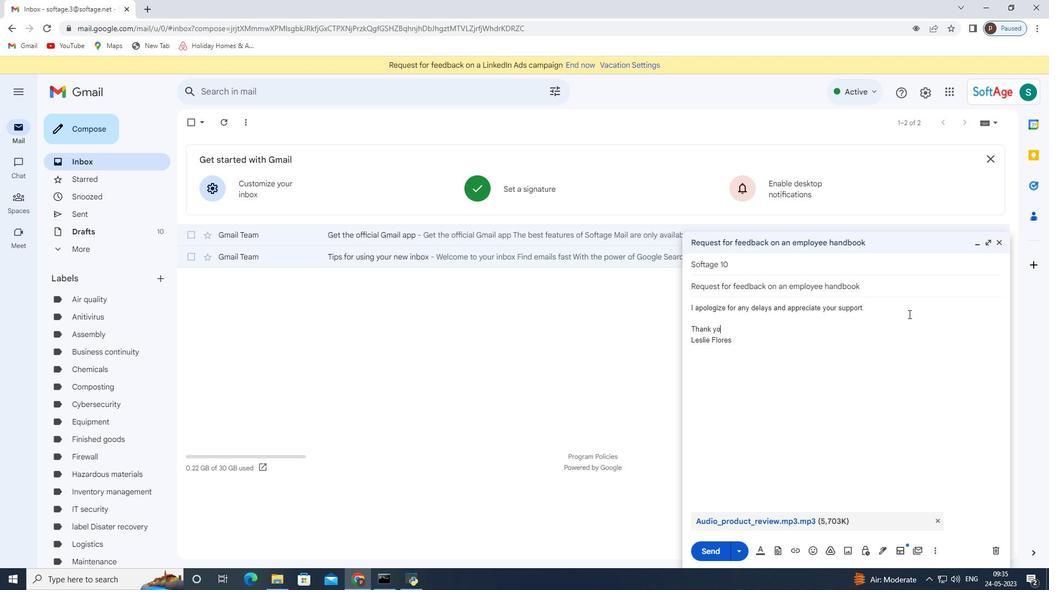 
Action: Mouse moved to (707, 551)
Screenshot: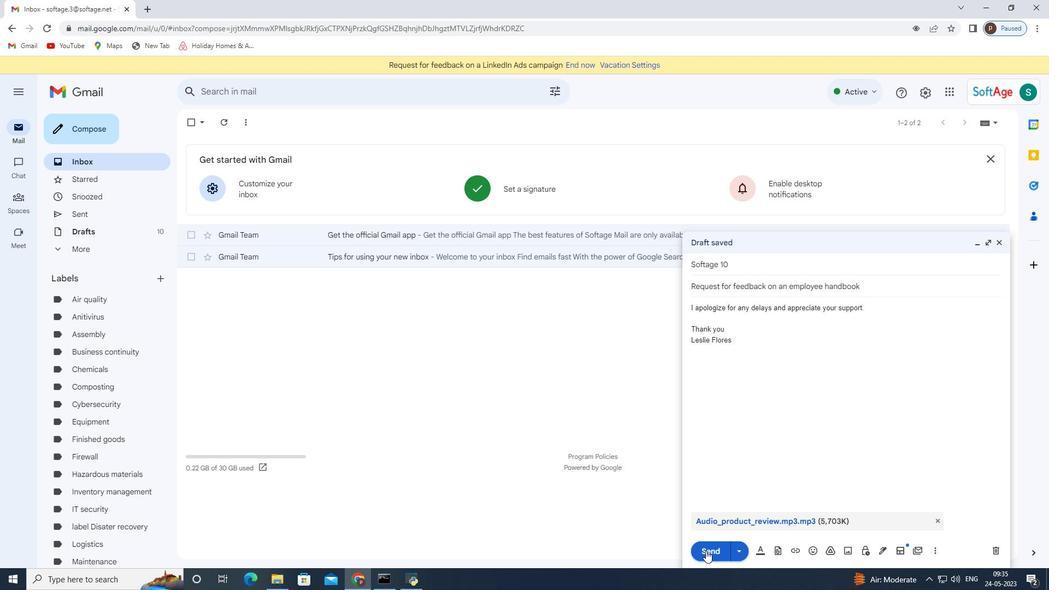 
Action: Mouse pressed left at (707, 551)
Screenshot: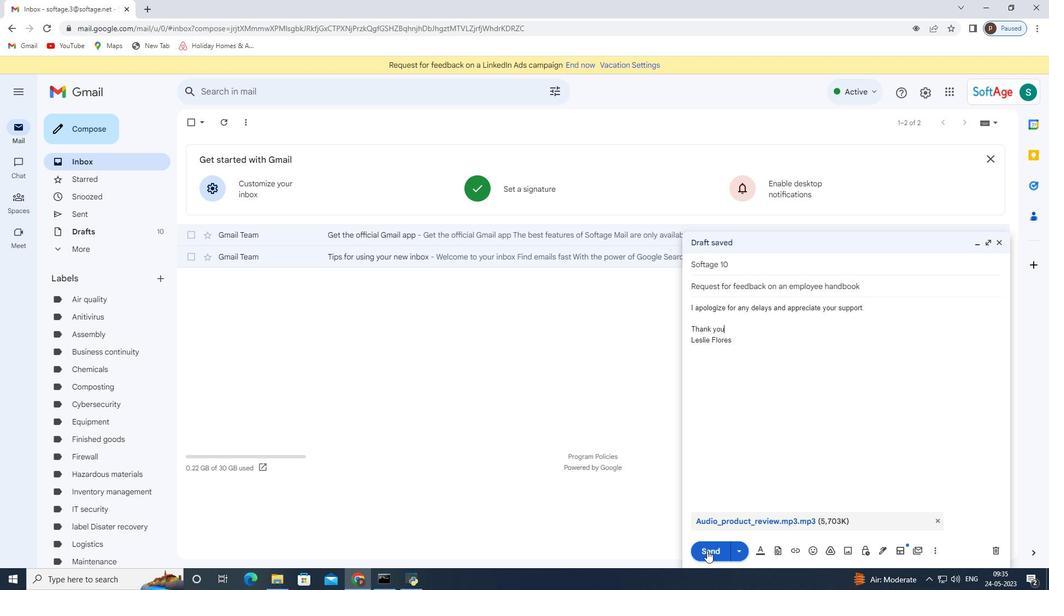 
Action: Mouse moved to (127, 208)
Screenshot: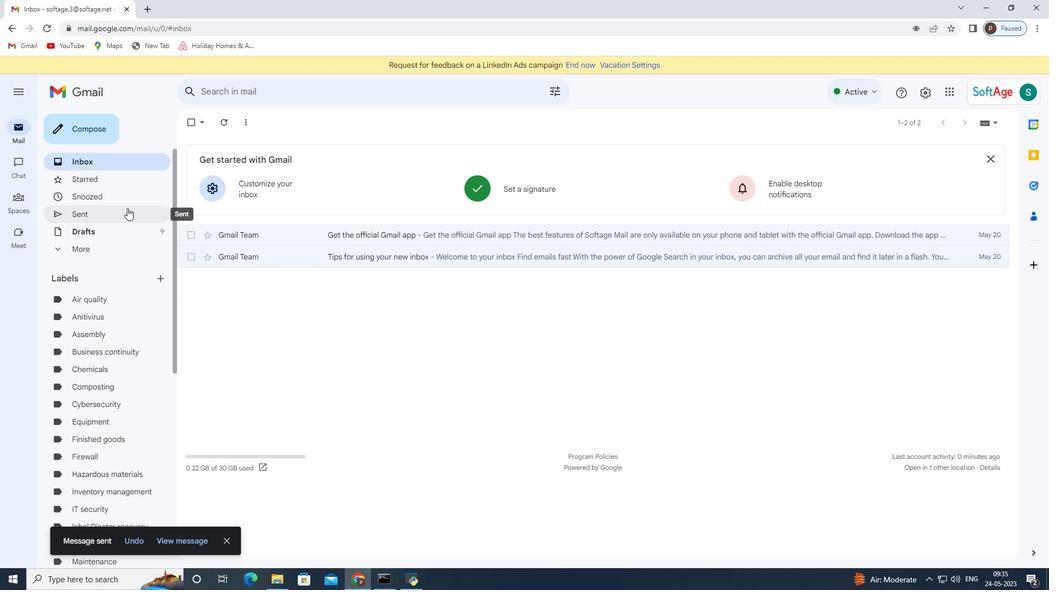 
Action: Mouse pressed left at (127, 208)
Screenshot: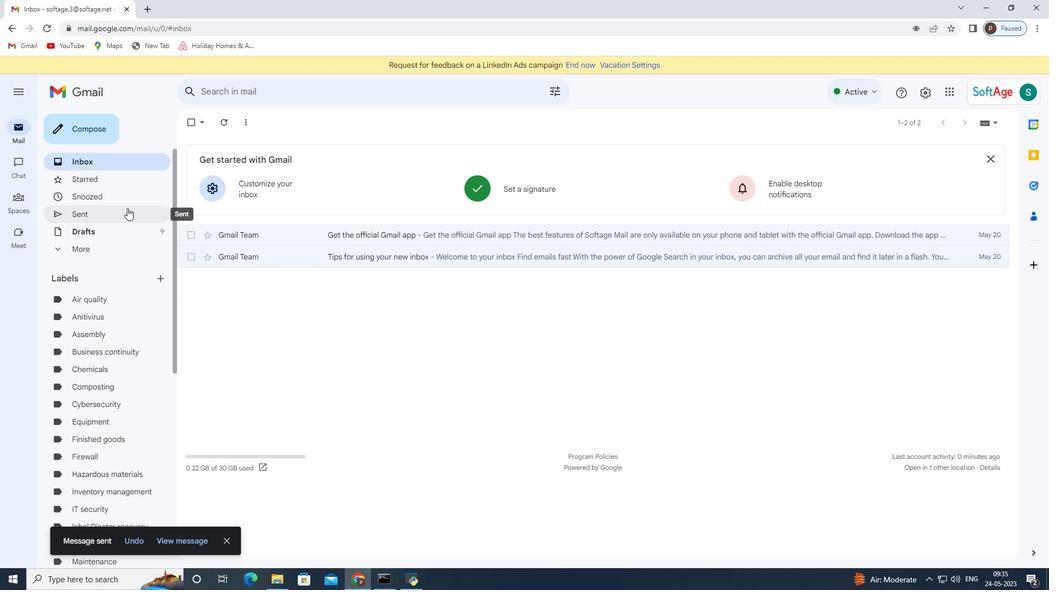 
Action: Mouse moved to (507, 191)
Screenshot: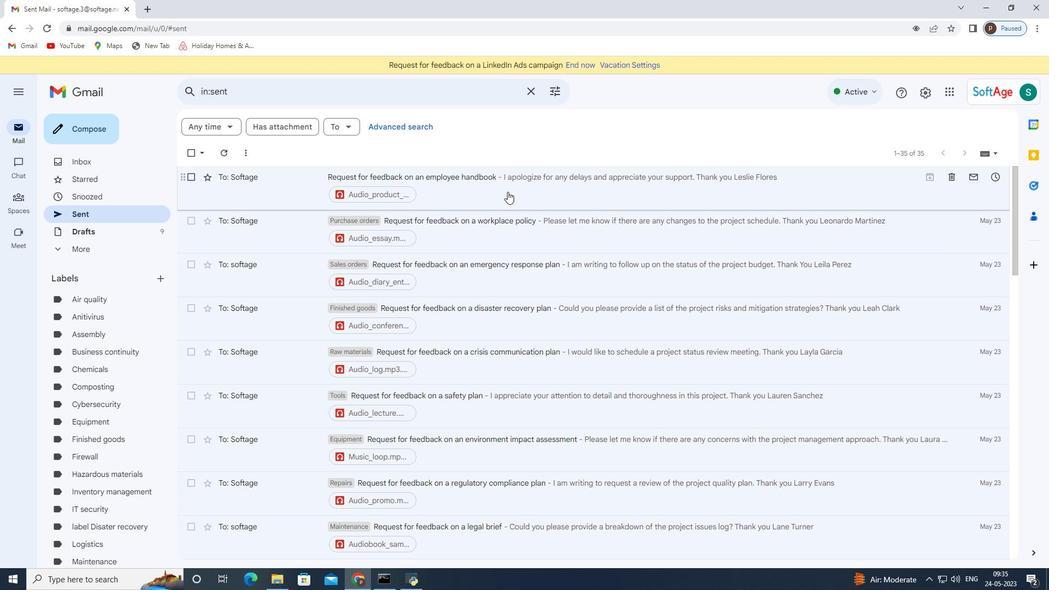 
Action: Mouse pressed right at (507, 191)
Screenshot: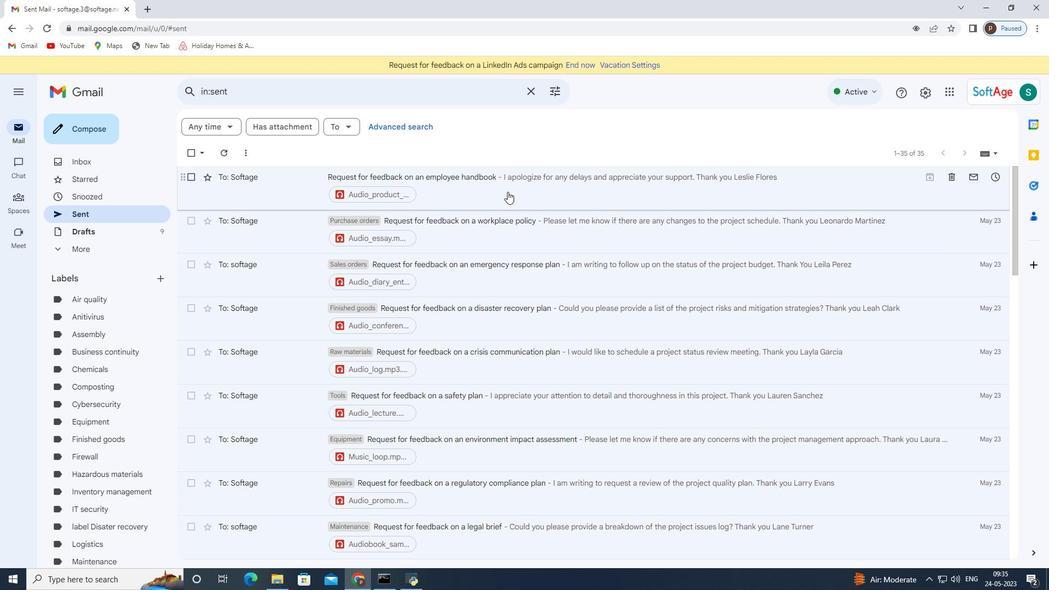 
Action: Mouse moved to (578, 373)
Screenshot: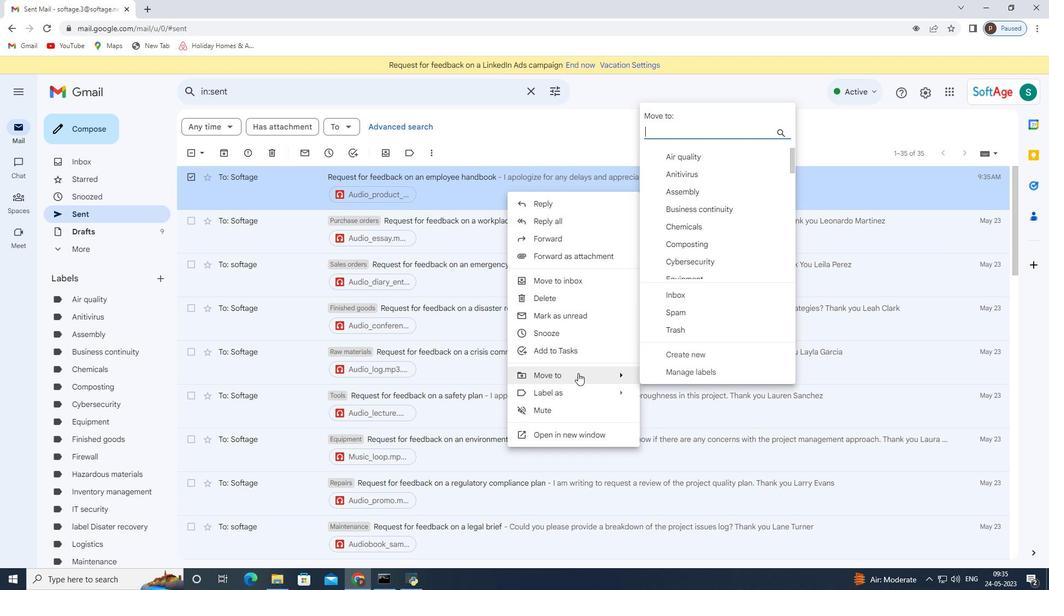 
Action: Mouse pressed left at (578, 373)
Screenshot: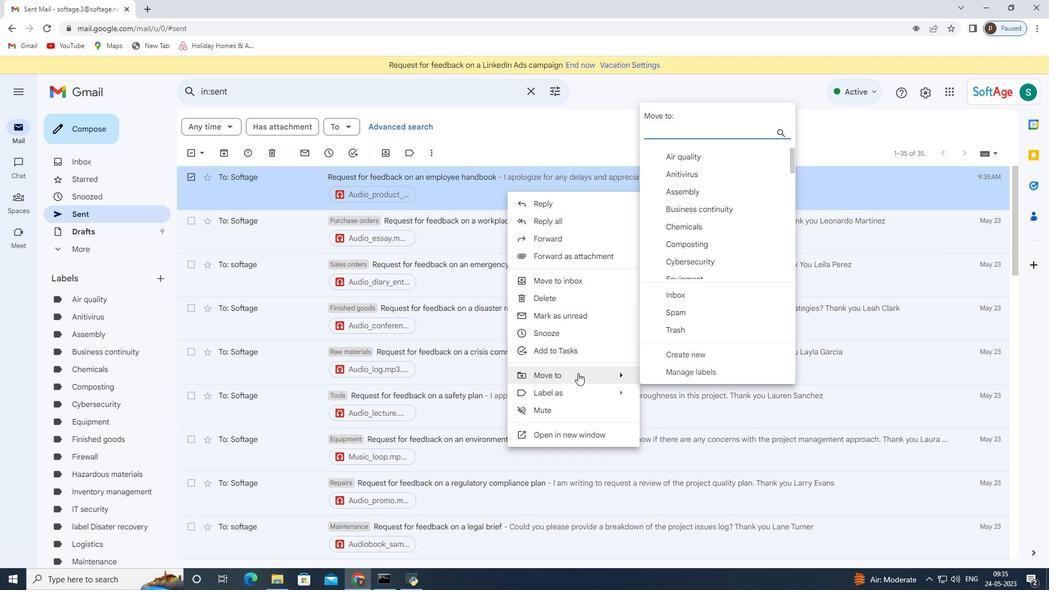 
Action: Mouse moved to (695, 354)
Screenshot: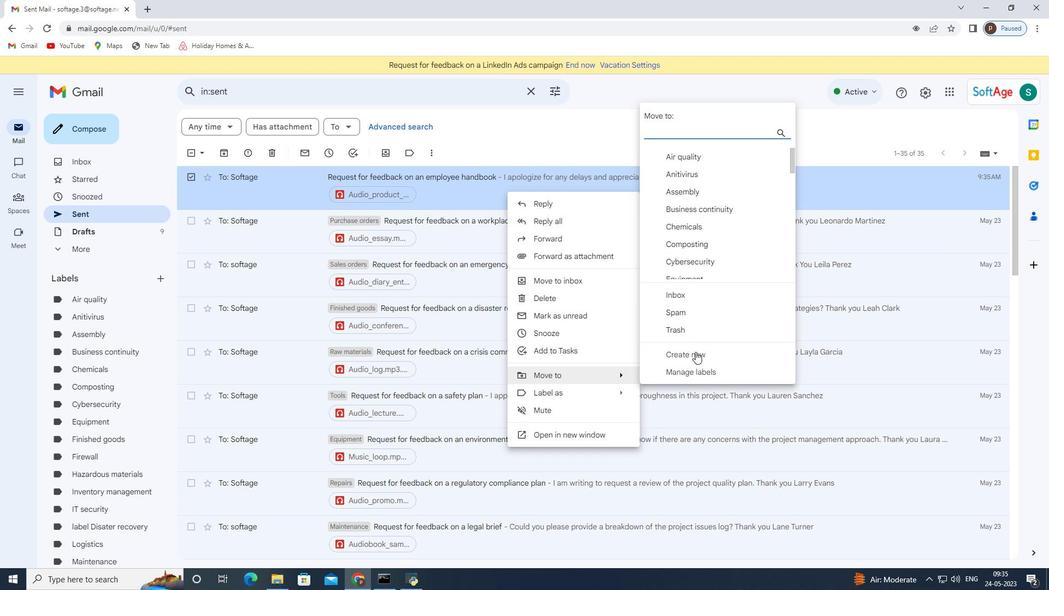 
Action: Mouse pressed left at (695, 354)
Screenshot: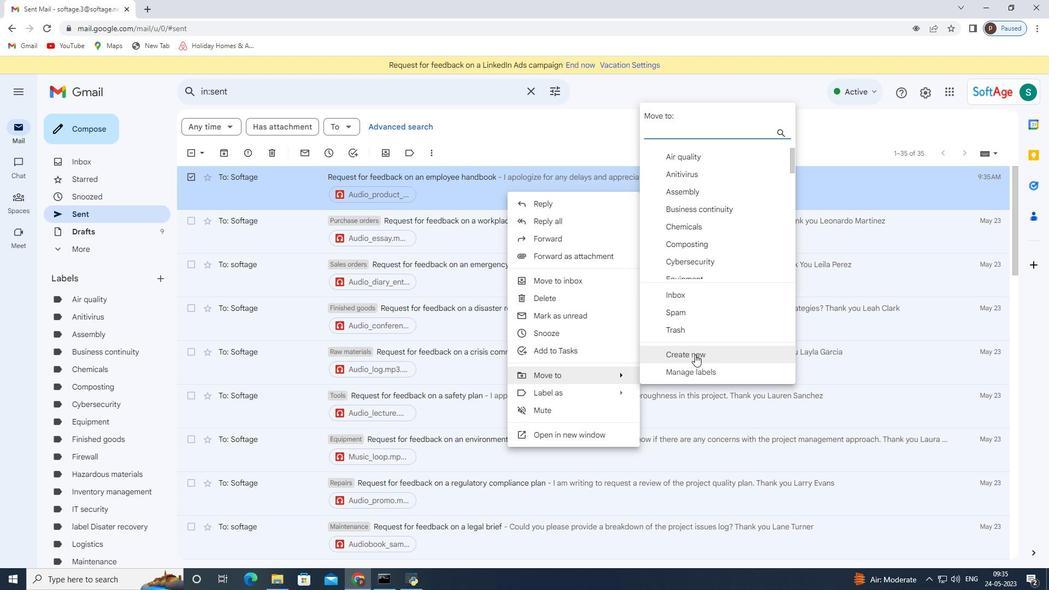 
Action: Mouse moved to (455, 299)
Screenshot: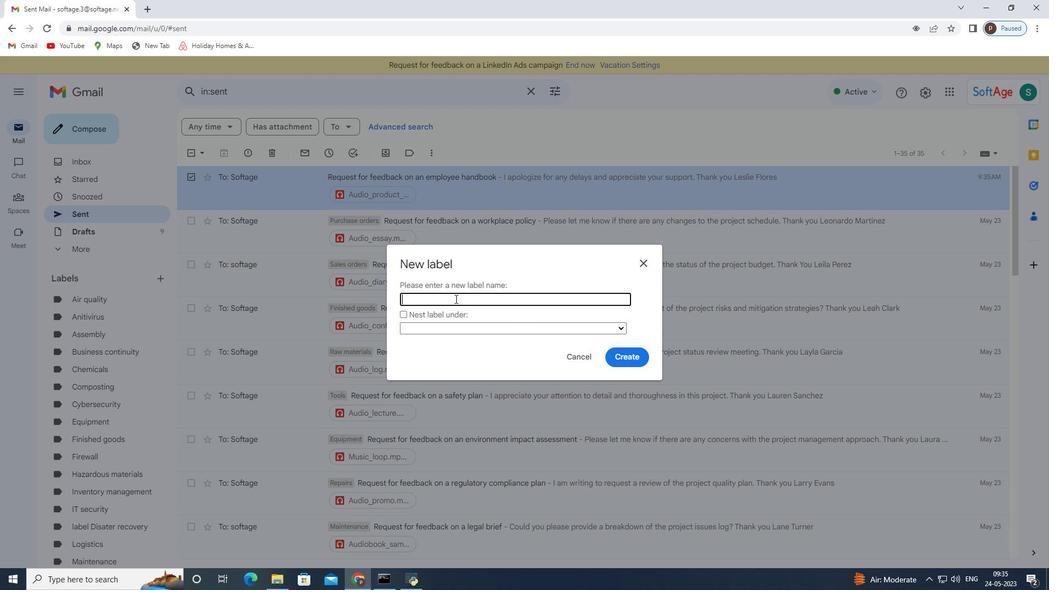 
Action: Mouse pressed left at (455, 299)
Screenshot: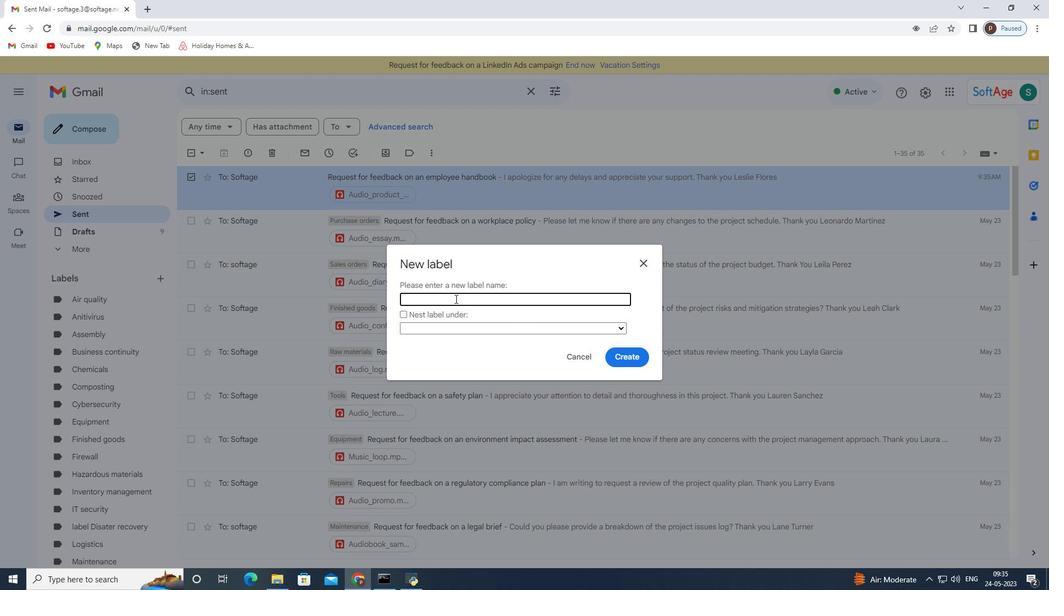 
Action: Key pressed <Key.shift>Quotes
Screenshot: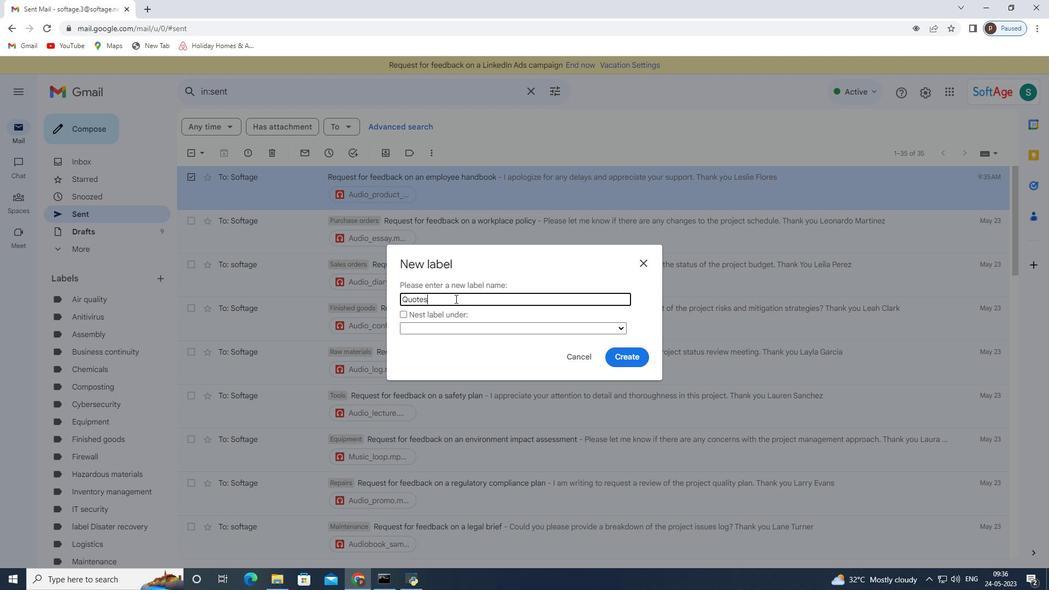 
Action: Mouse moved to (636, 359)
Screenshot: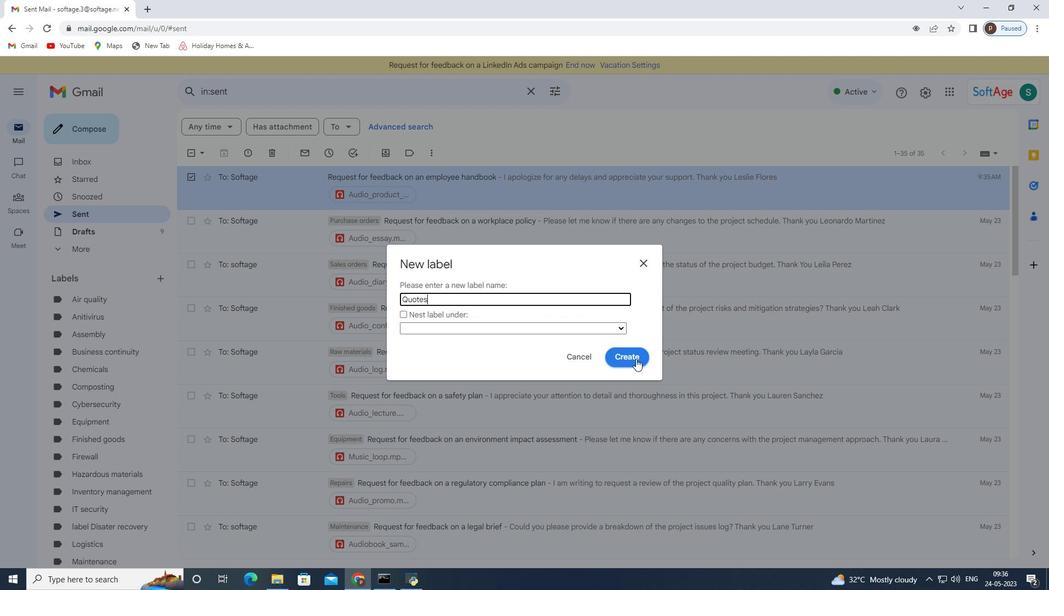 
Action: Mouse pressed left at (636, 359)
Screenshot: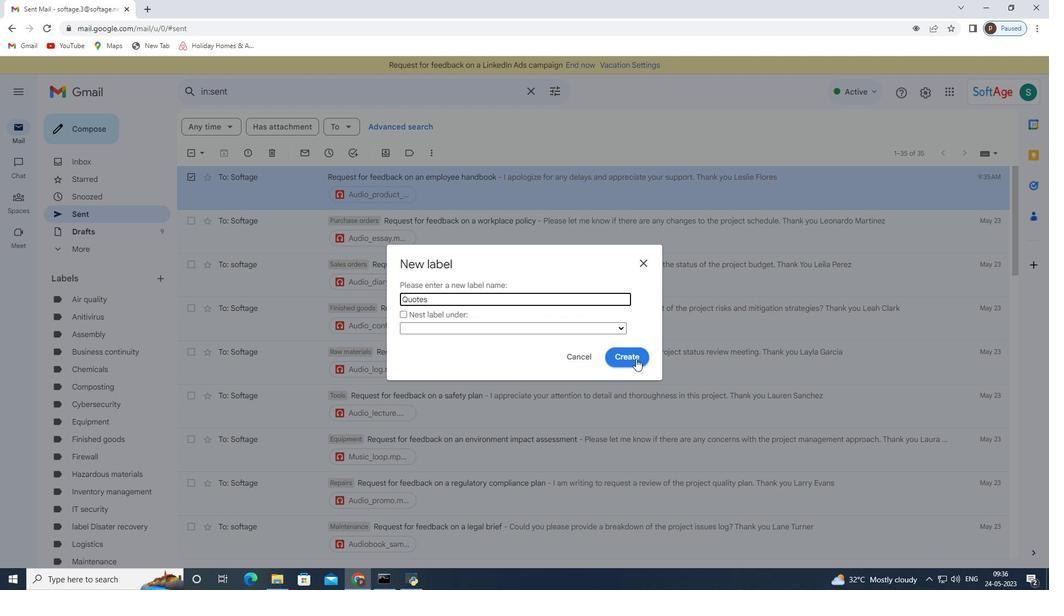 
